 Task: Find a one-way flight from Los Angeles to Dickinson on May 9th for 3 adults in economy class, using American Airlines with 1 checked bag, departing between 14:00 and 15:00.
Action: Mouse moved to (380, 131)
Screenshot: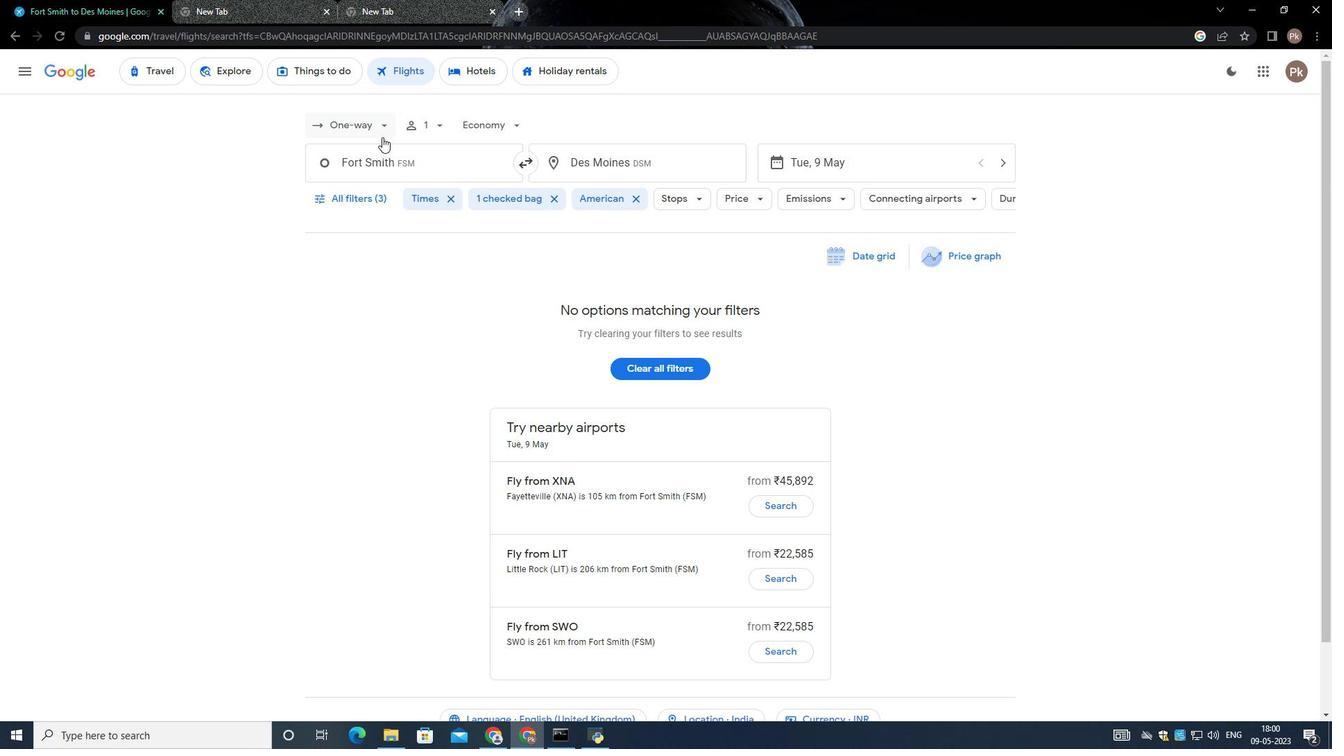
Action: Mouse pressed left at (380, 131)
Screenshot: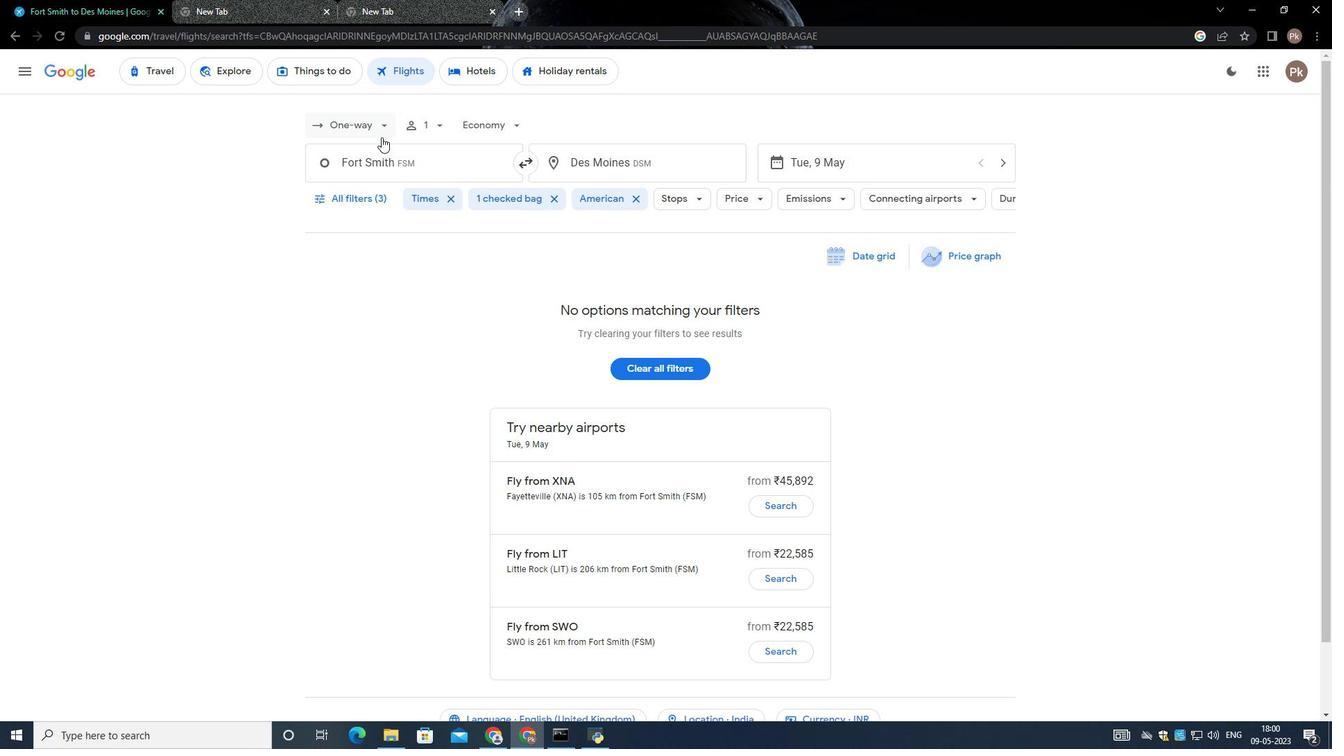 
Action: Mouse moved to (378, 187)
Screenshot: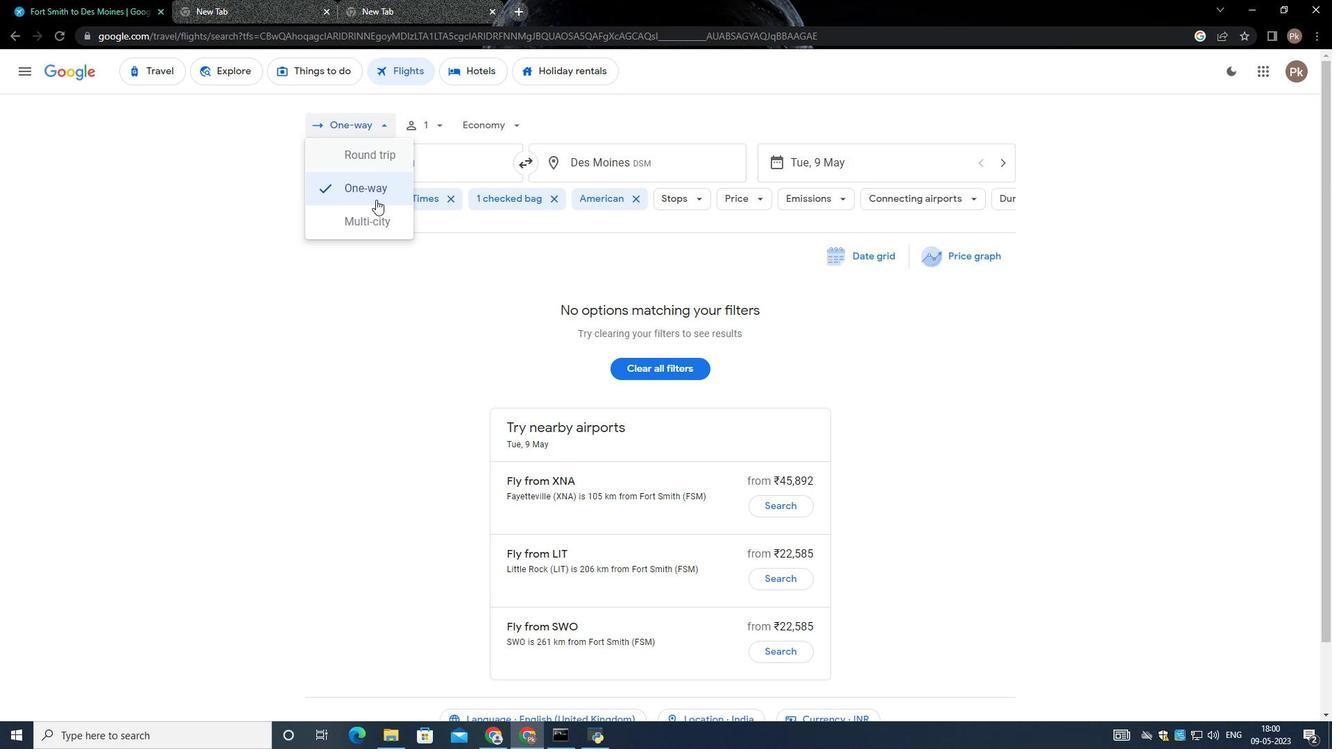 
Action: Mouse pressed left at (378, 187)
Screenshot: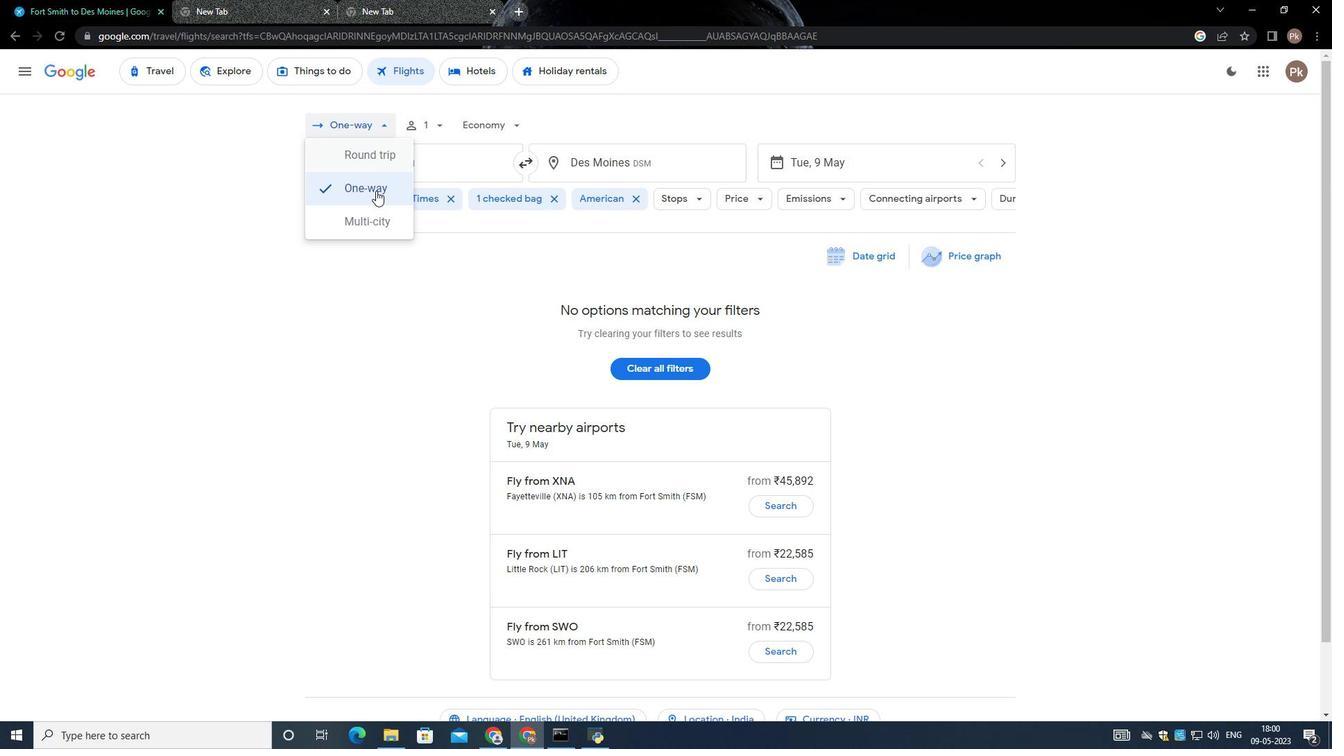 
Action: Mouse moved to (446, 127)
Screenshot: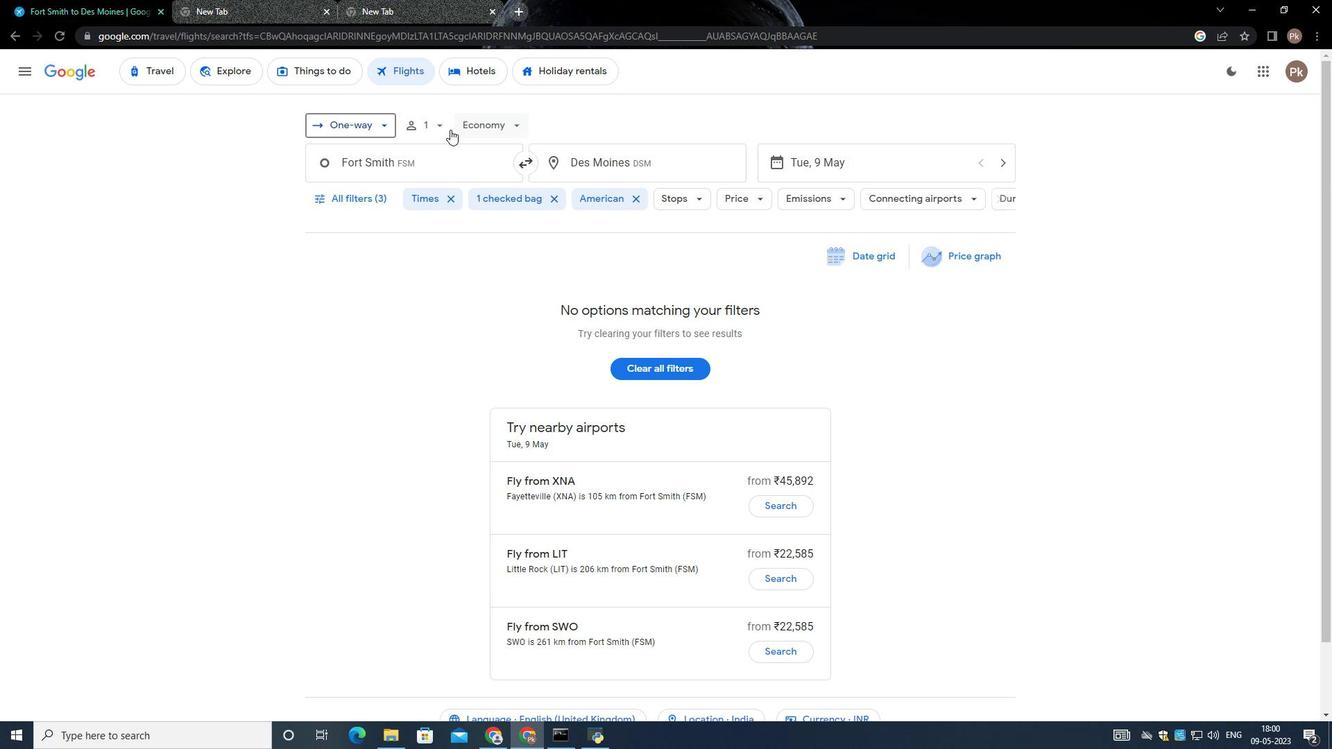 
Action: Mouse pressed left at (446, 127)
Screenshot: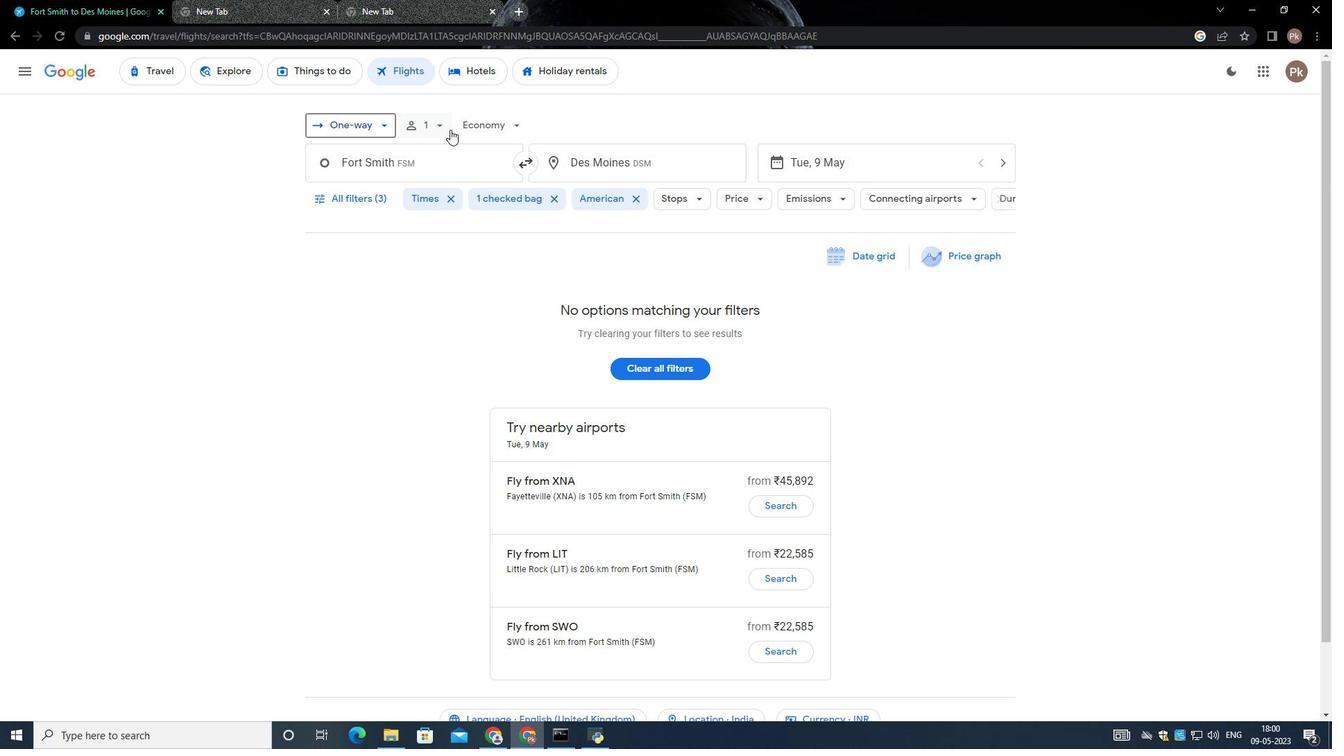 
Action: Mouse moved to (548, 154)
Screenshot: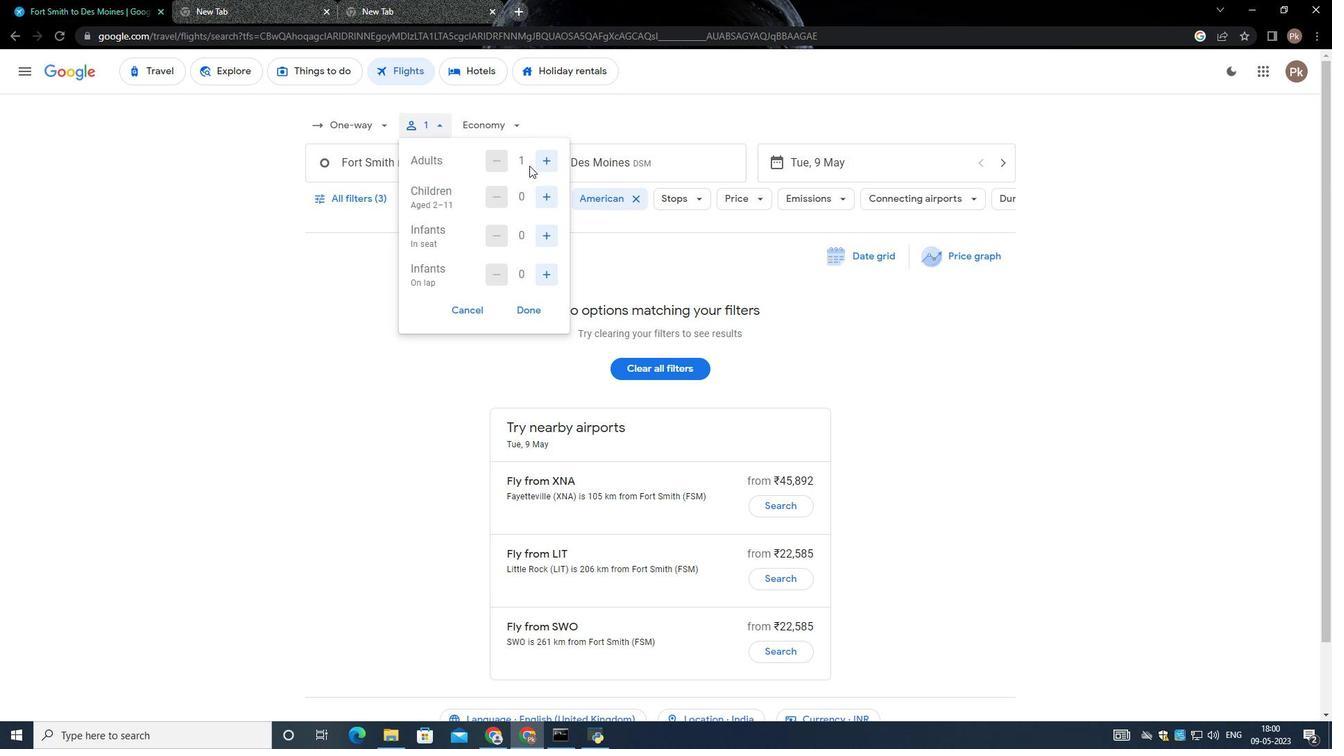 
Action: Mouse pressed left at (548, 154)
Screenshot: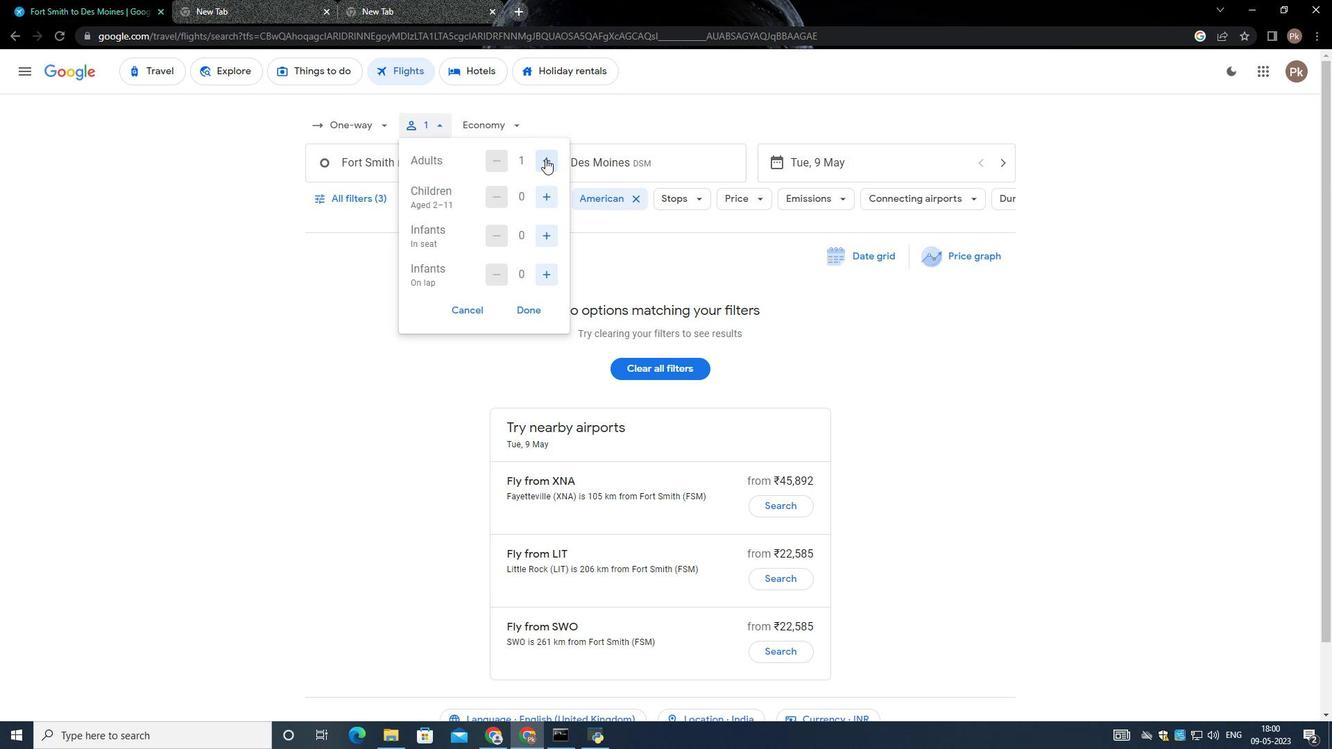 
Action: Mouse pressed left at (548, 154)
Screenshot: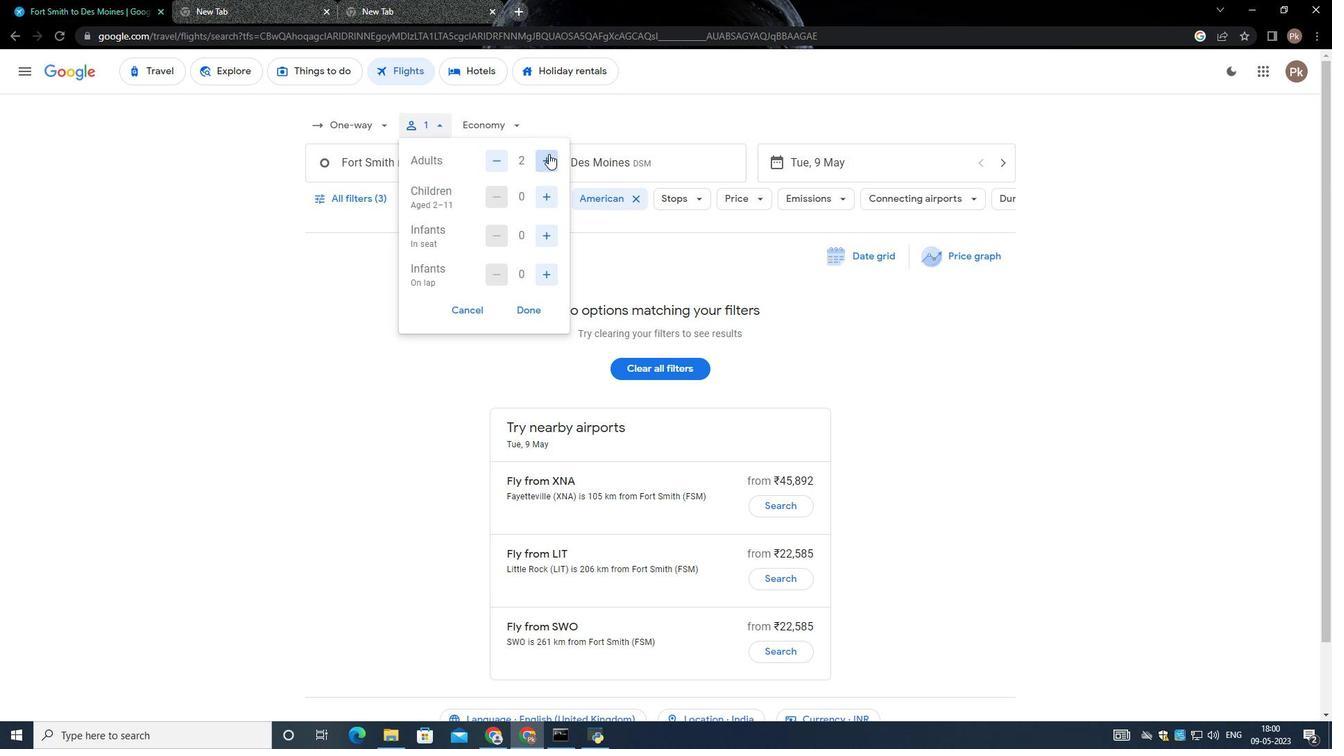 
Action: Mouse moved to (548, 154)
Screenshot: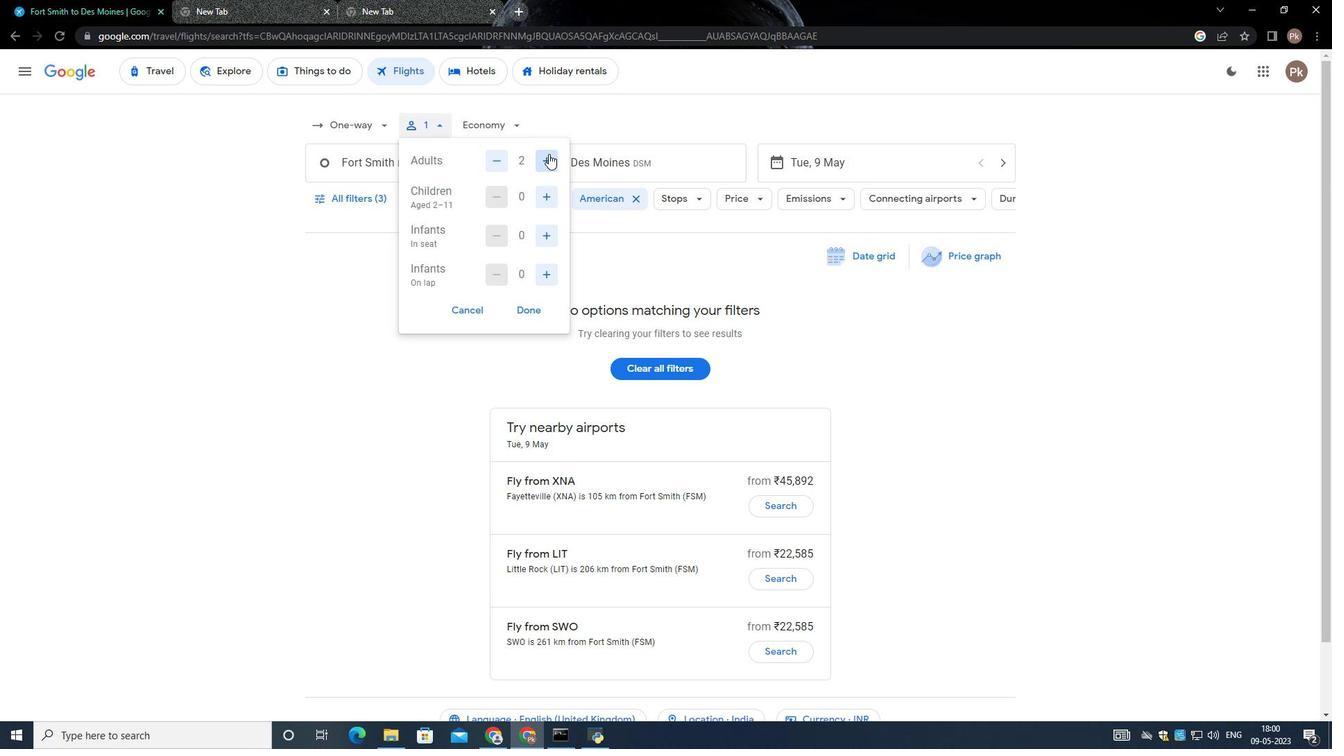 
Action: Mouse pressed left at (548, 154)
Screenshot: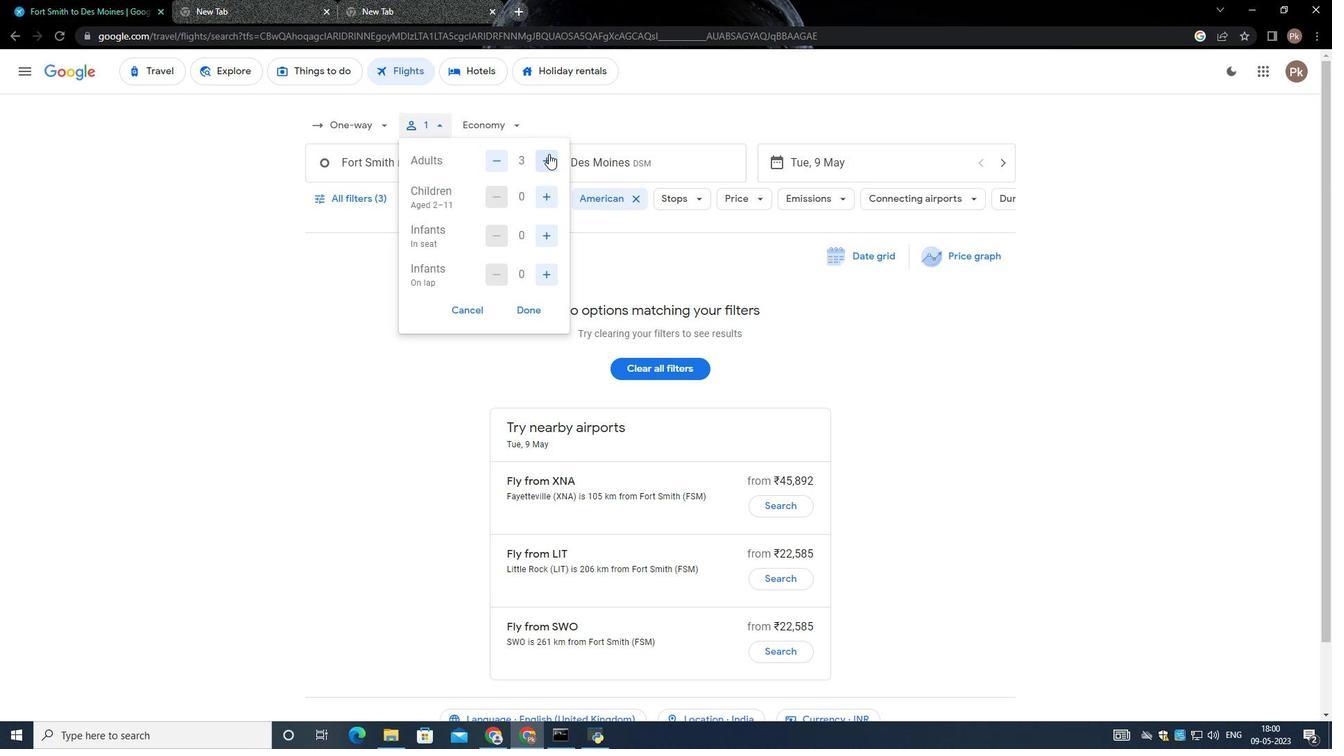 
Action: Mouse moved to (503, 159)
Screenshot: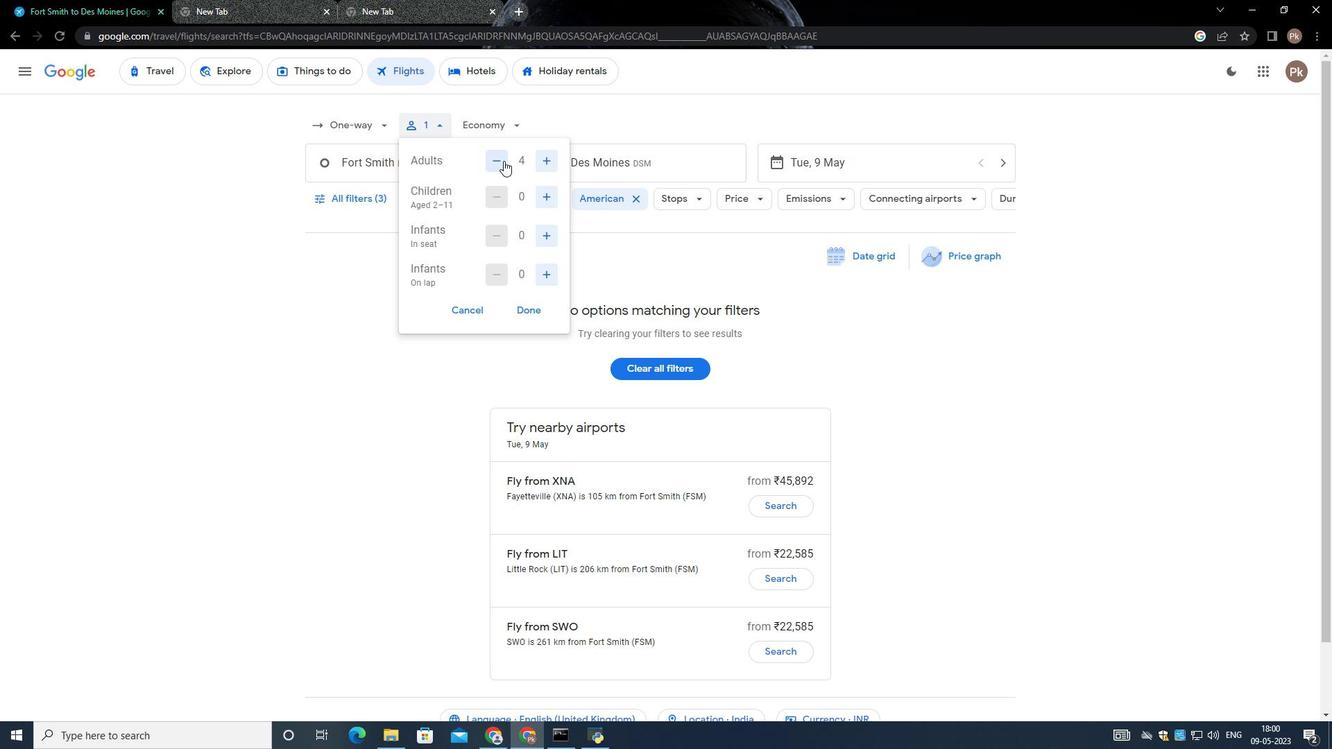 
Action: Mouse pressed left at (503, 159)
Screenshot: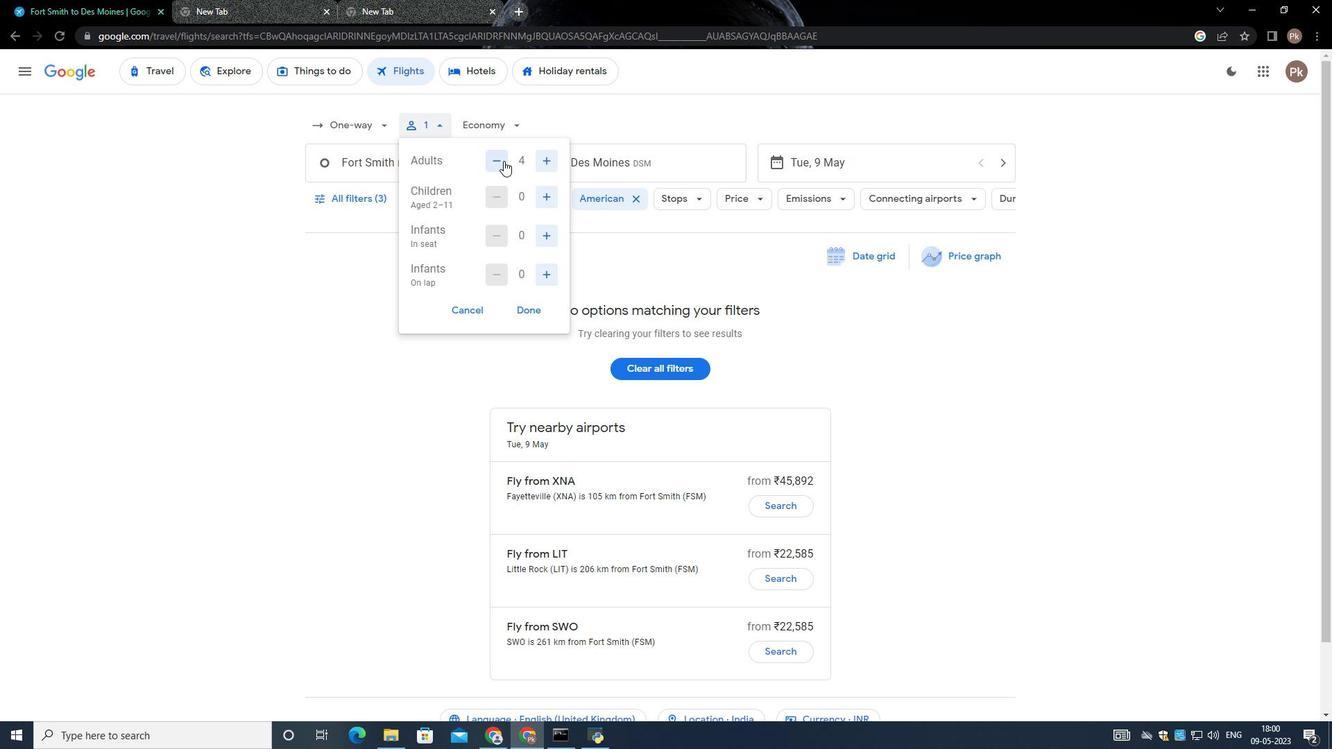 
Action: Mouse moved to (517, 304)
Screenshot: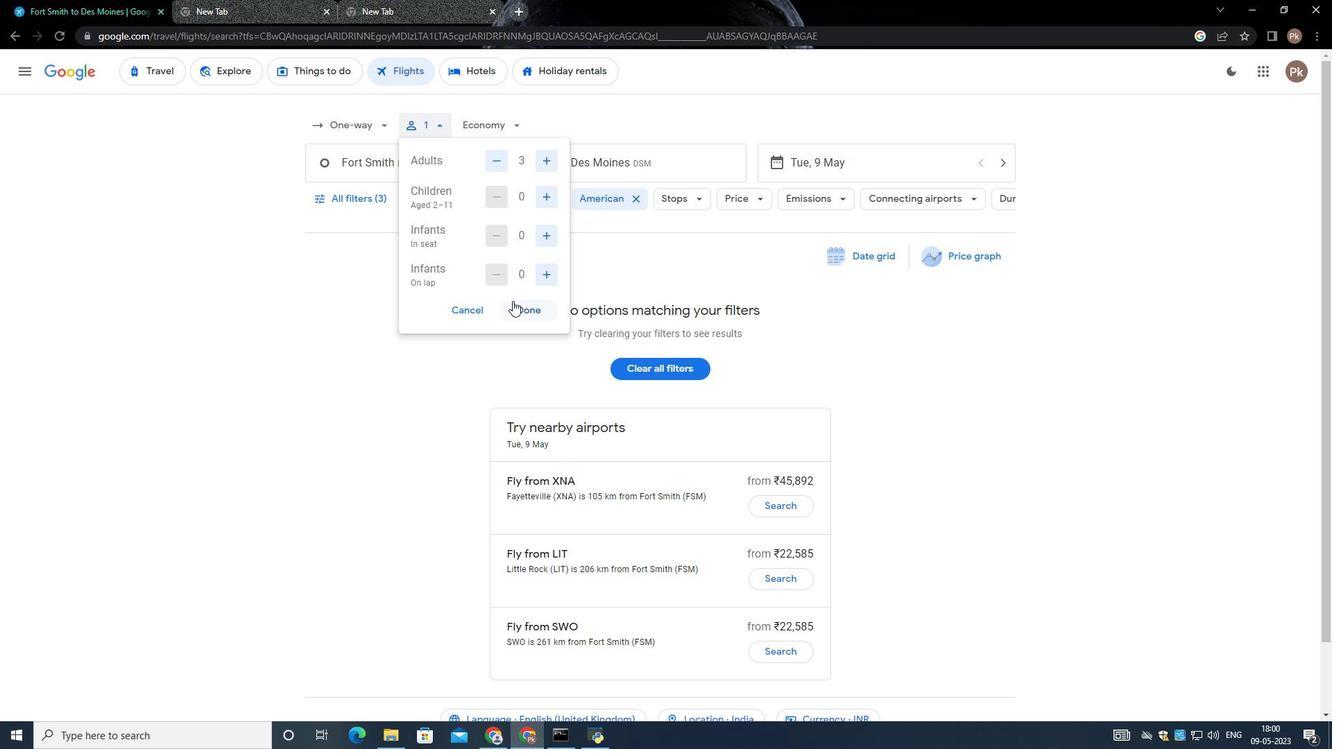 
Action: Mouse pressed left at (517, 304)
Screenshot: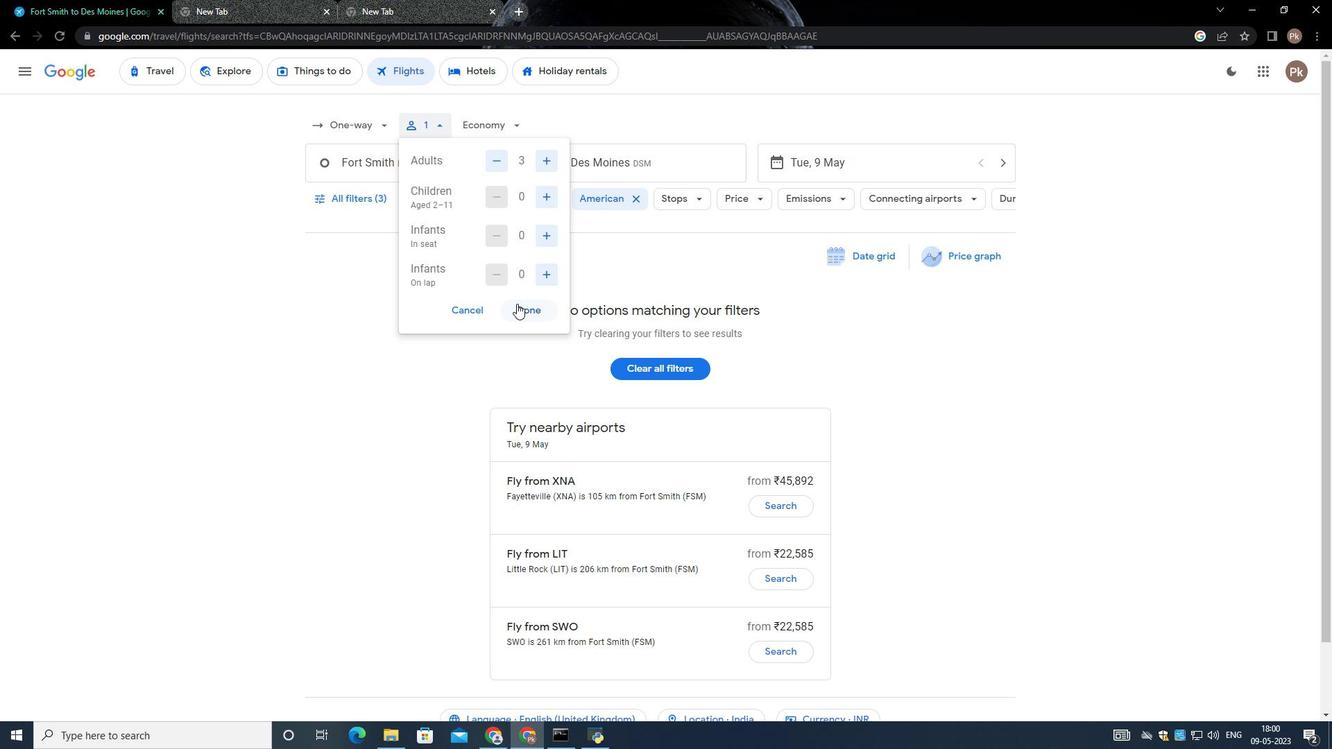 
Action: Mouse moved to (423, 161)
Screenshot: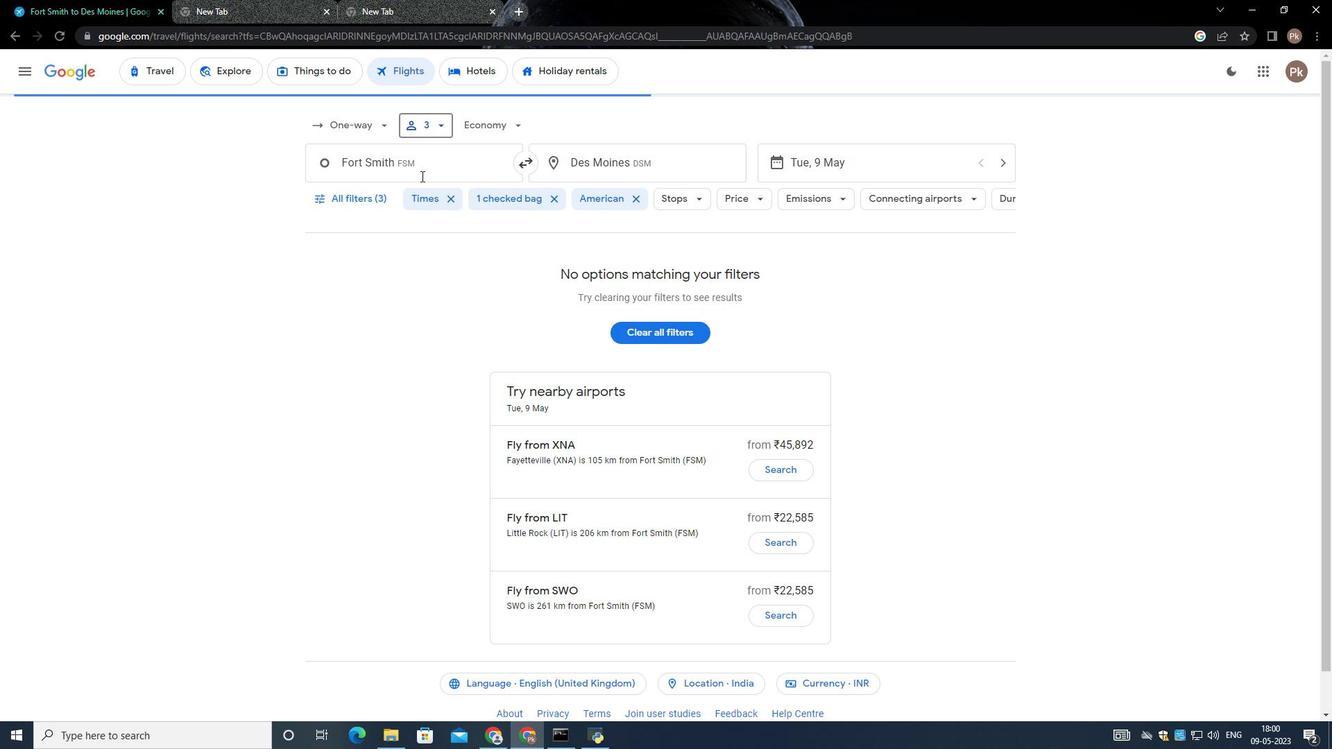 
Action: Mouse pressed left at (423, 161)
Screenshot: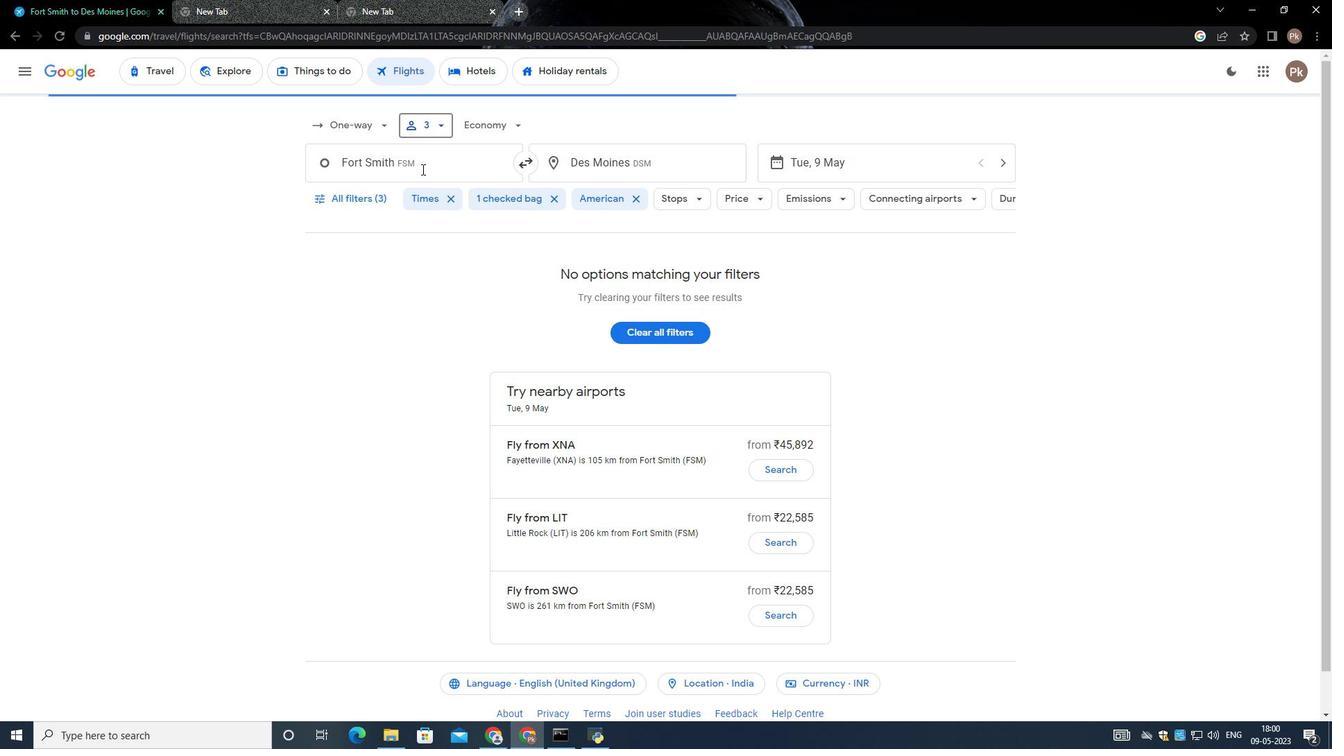 
Action: Key pressed <Key.backspace><Key.shift>Los<Key.space><Key.shift>Angeles<Key.space><Key.shift>Inter
Screenshot: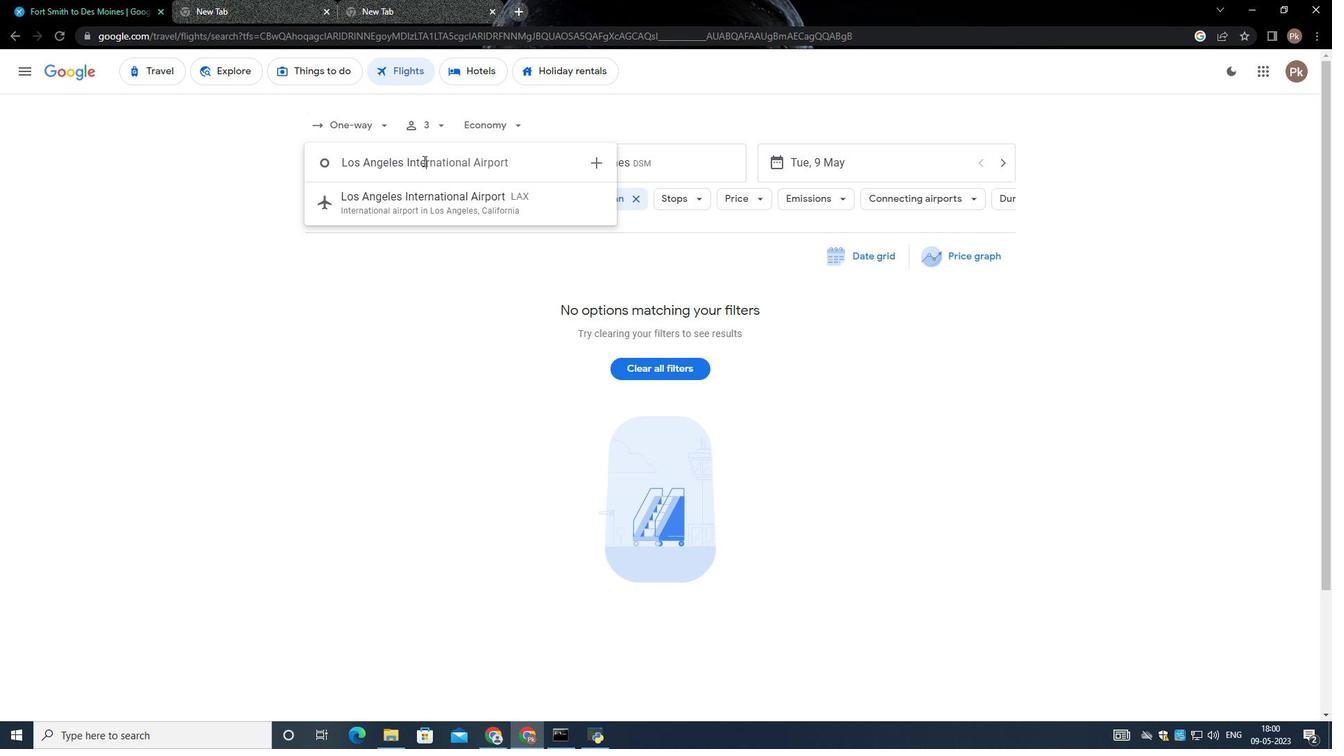 
Action: Mouse moved to (423, 192)
Screenshot: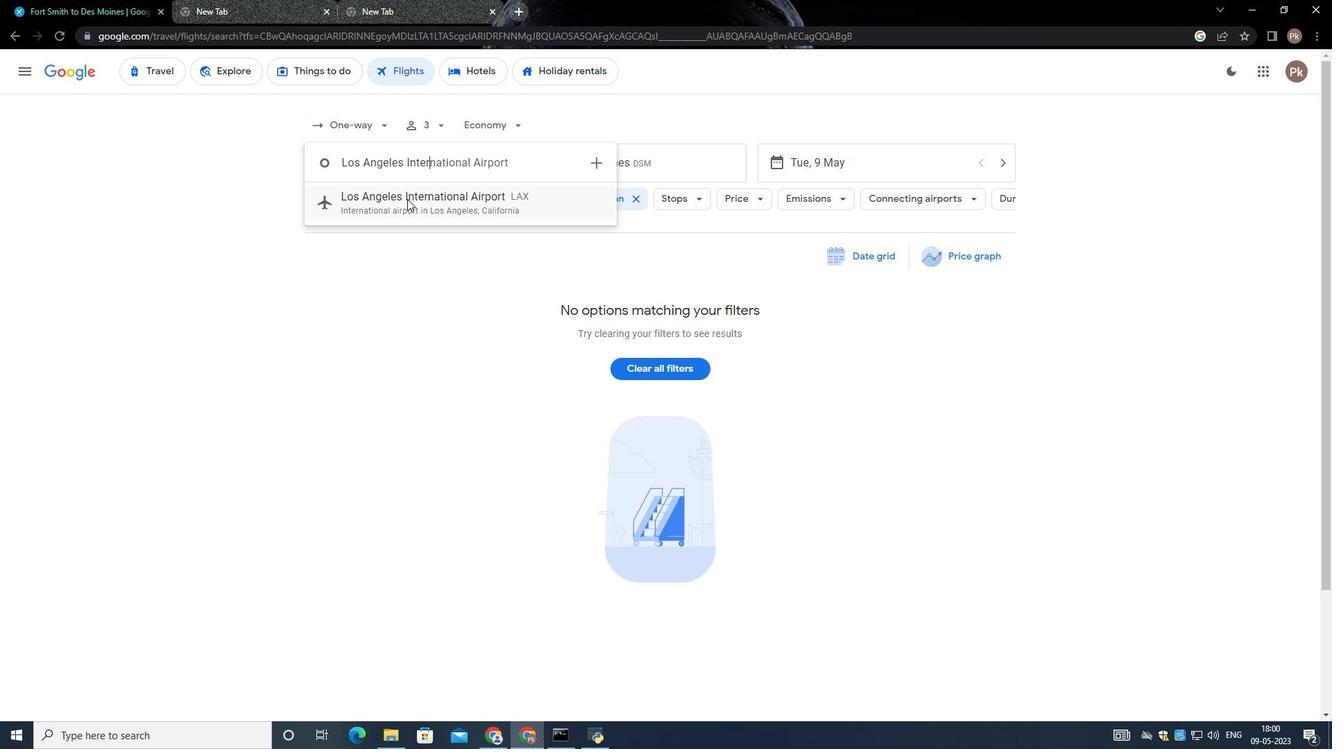 
Action: Mouse pressed left at (423, 192)
Screenshot: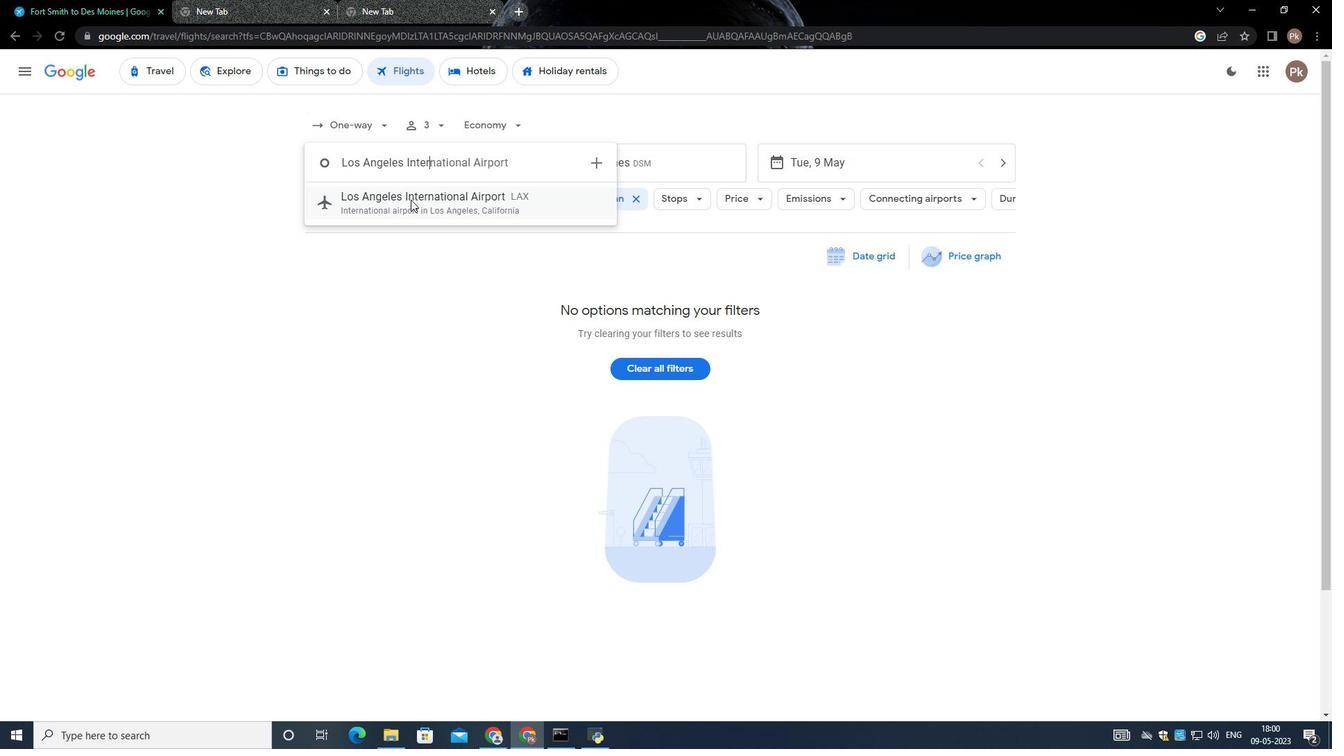 
Action: Mouse moved to (593, 159)
Screenshot: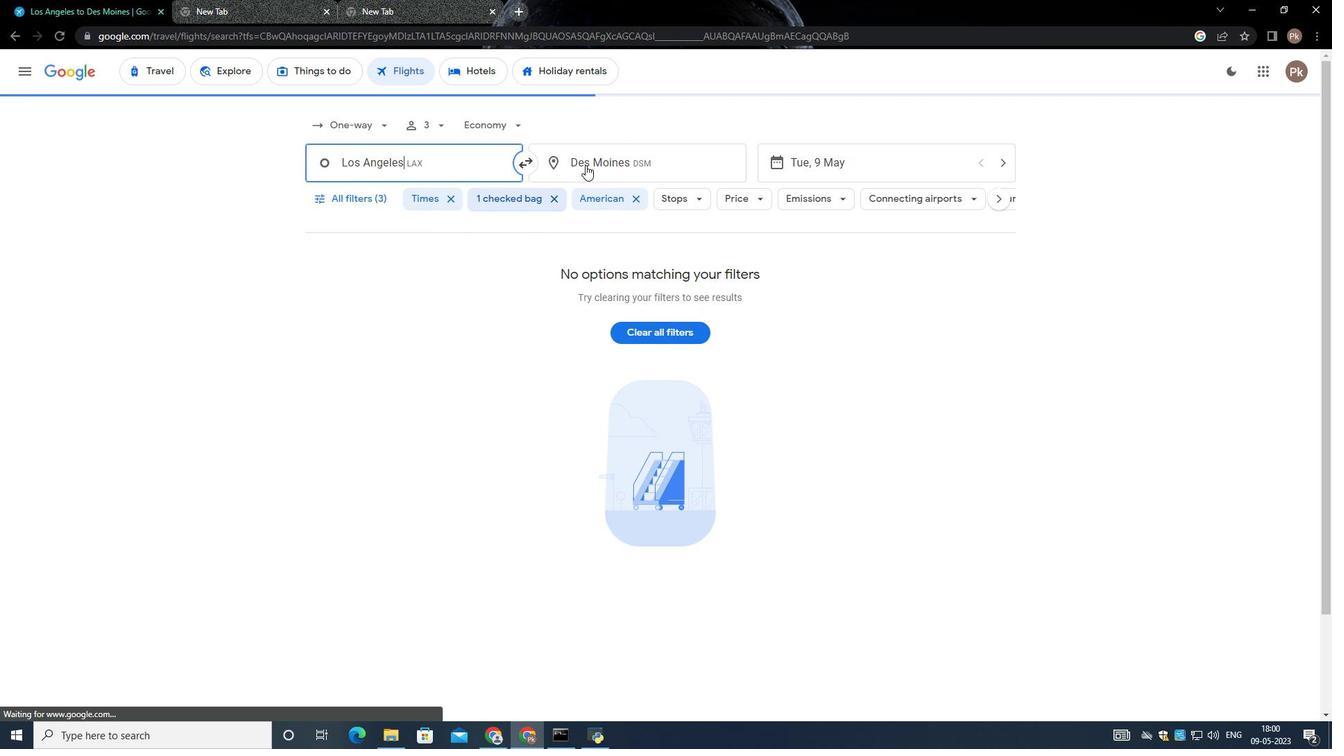 
Action: Mouse pressed left at (593, 159)
Screenshot: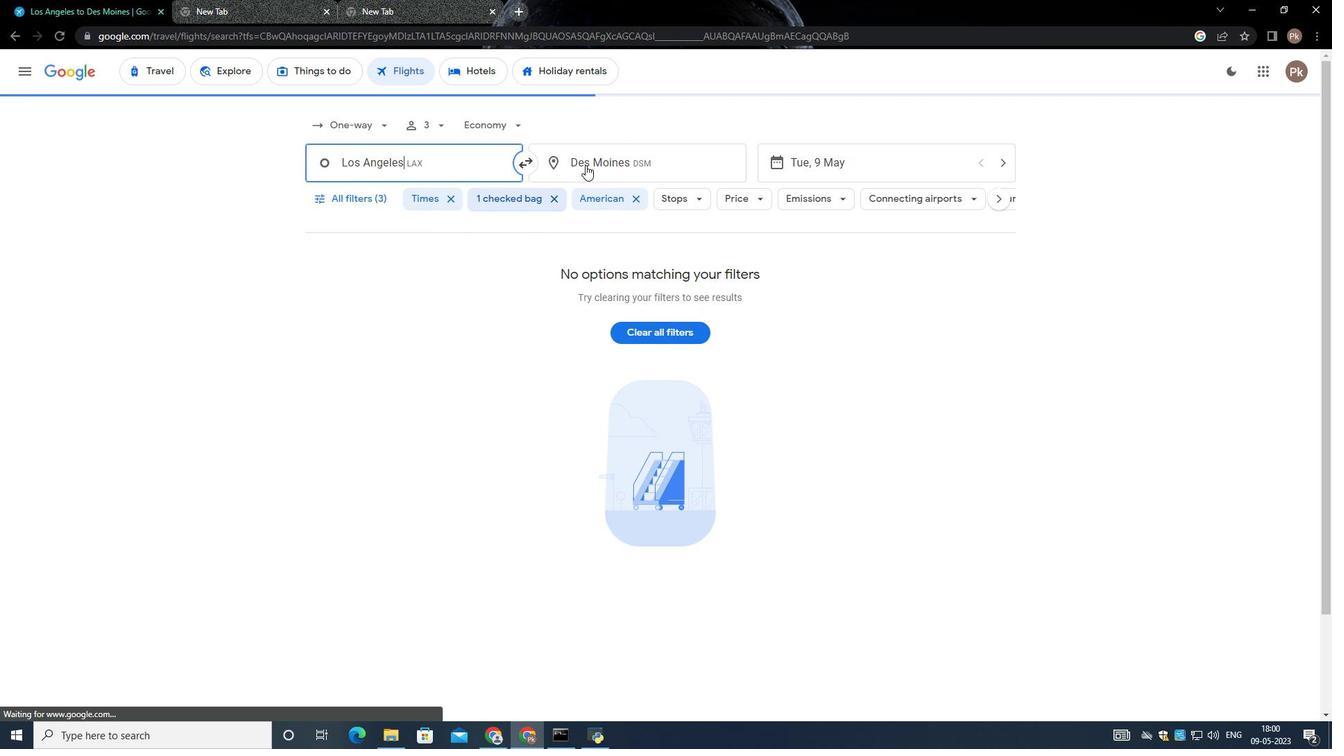 
Action: Mouse moved to (505, 154)
Screenshot: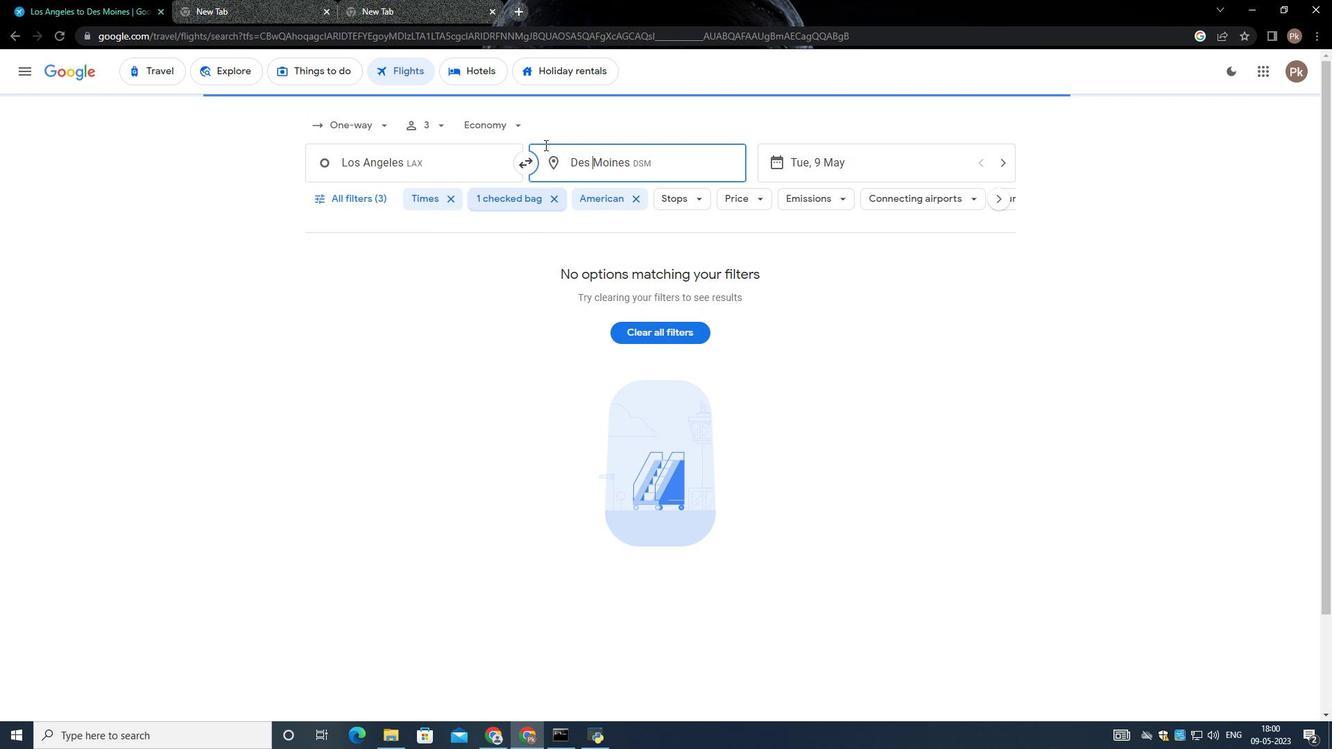 
Action: Key pressed <Key.backspace><Key.shift><Key.shift><Key.shift><Key.shift><Key.shift><Key.shift><Key.shift><Key.shift><Key.shift><Key.shift><Key.shift><Key.shift><Key.shift>Dickinson
Screenshot: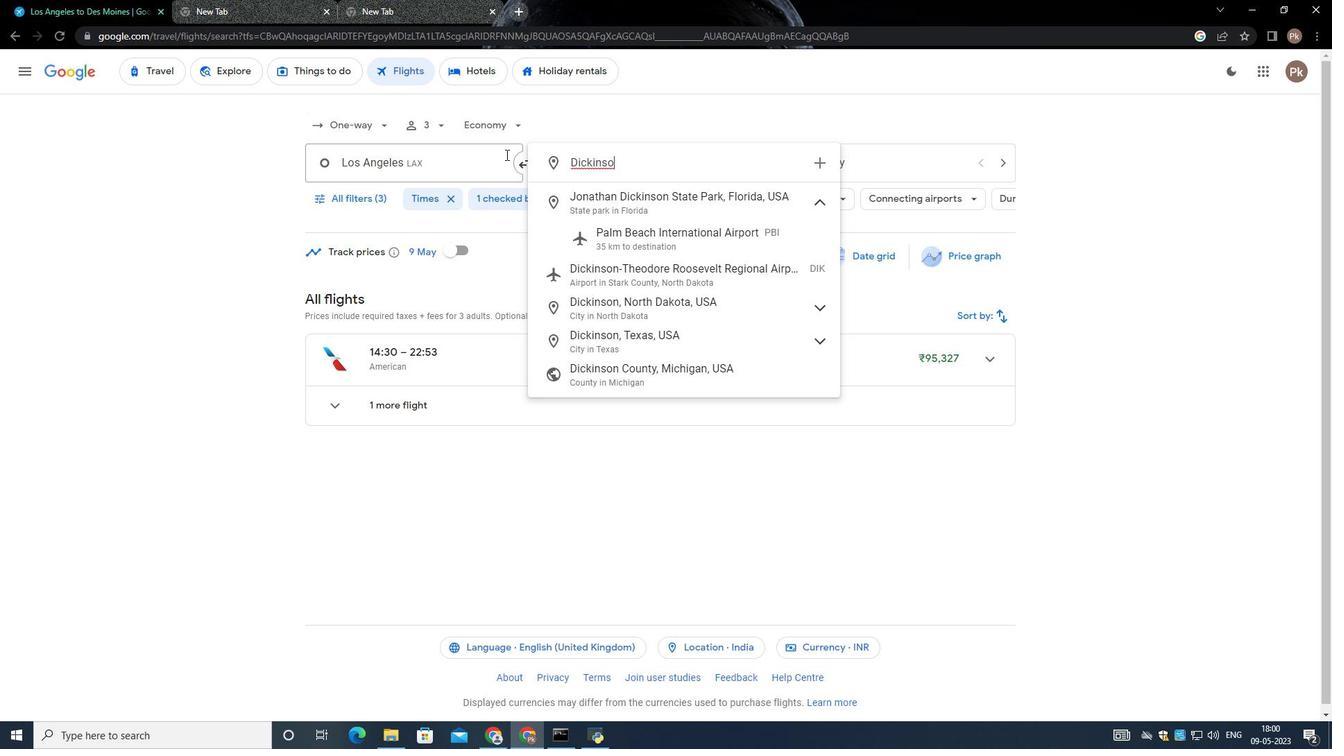 
Action: Mouse moved to (657, 270)
Screenshot: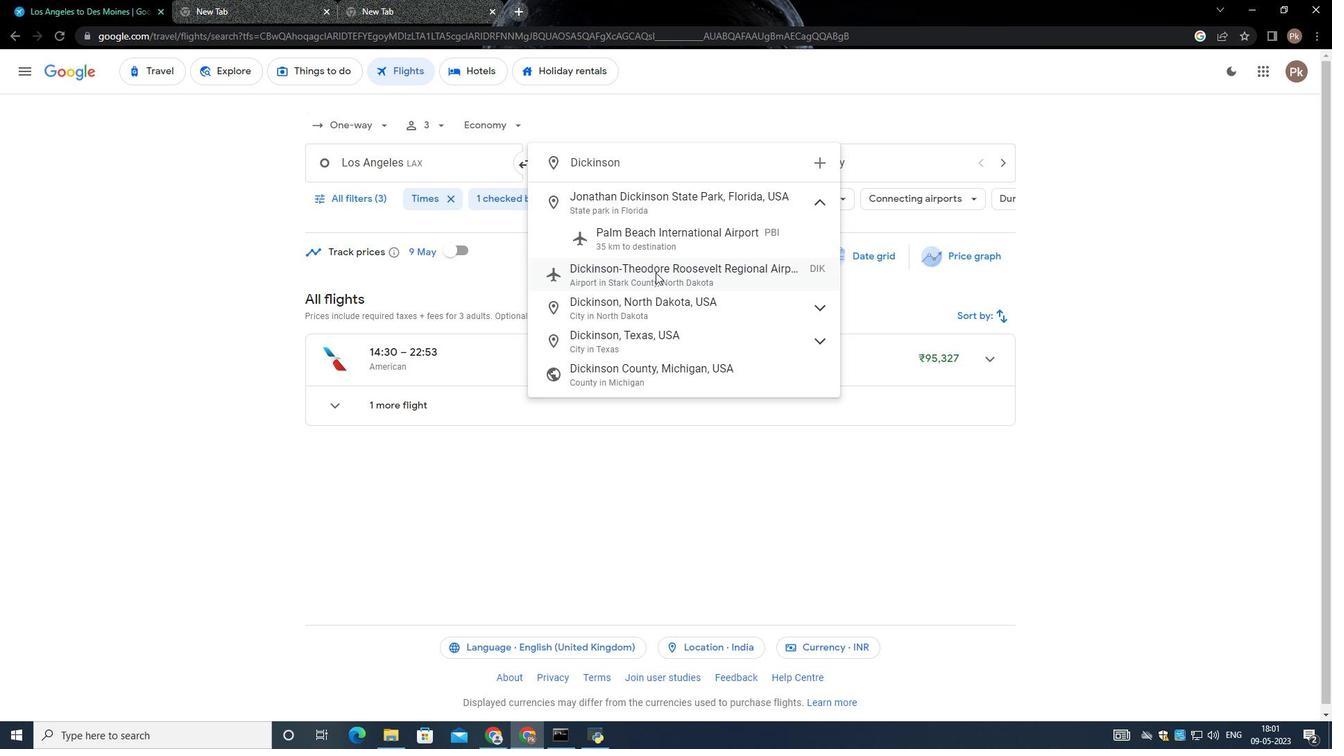 
Action: Mouse pressed left at (657, 270)
Screenshot: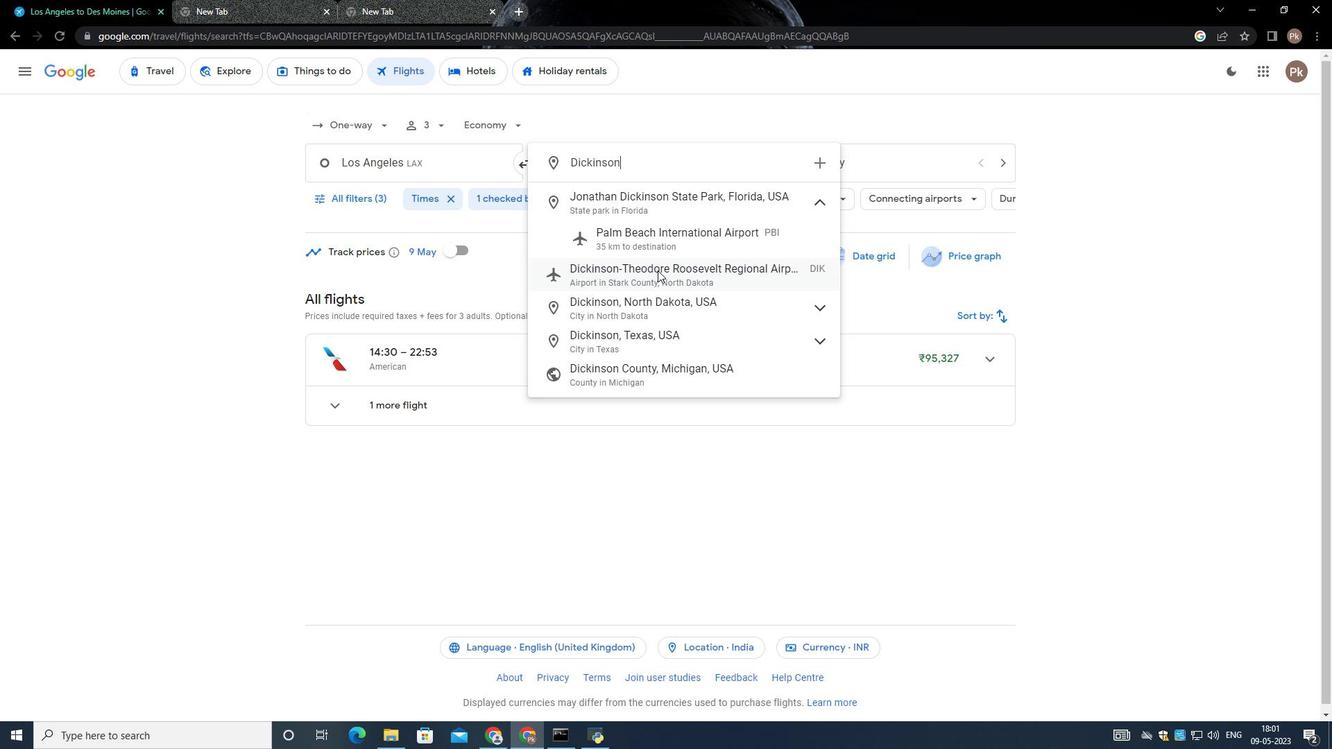 
Action: Mouse moved to (835, 168)
Screenshot: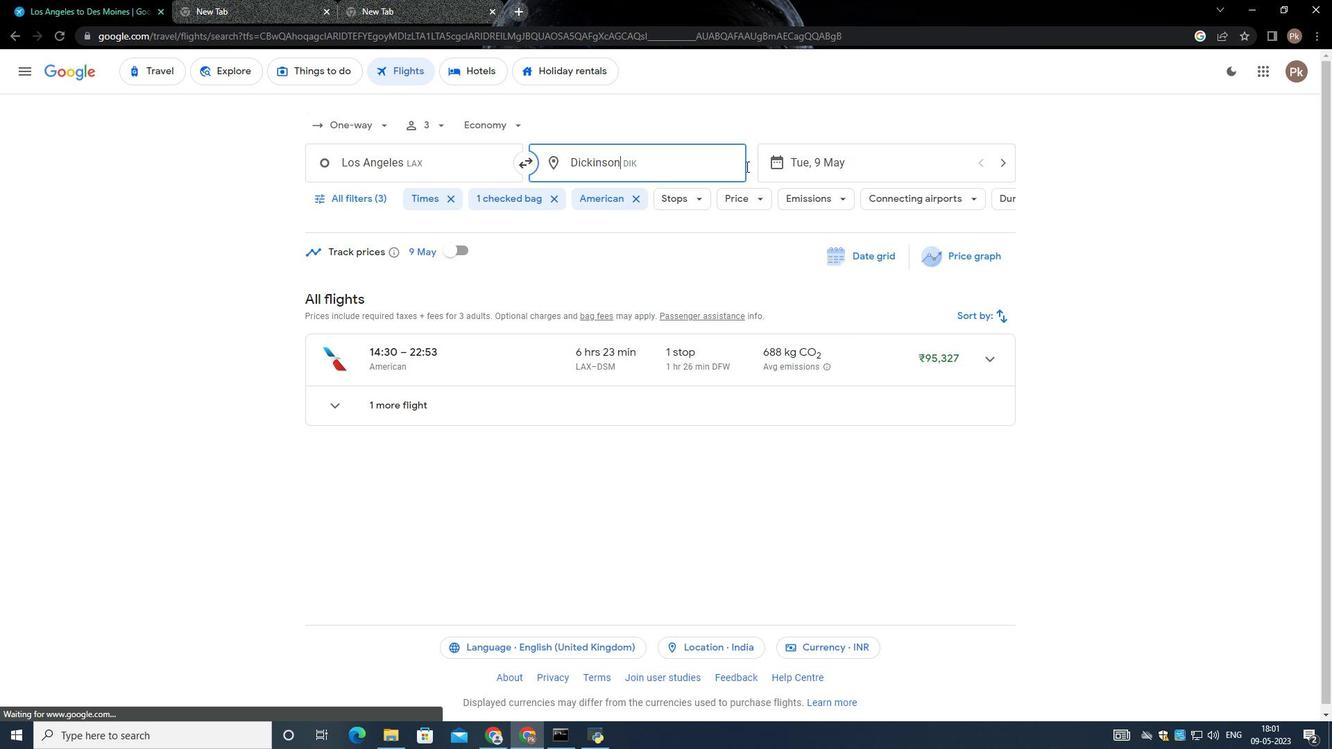 
Action: Mouse pressed left at (835, 168)
Screenshot: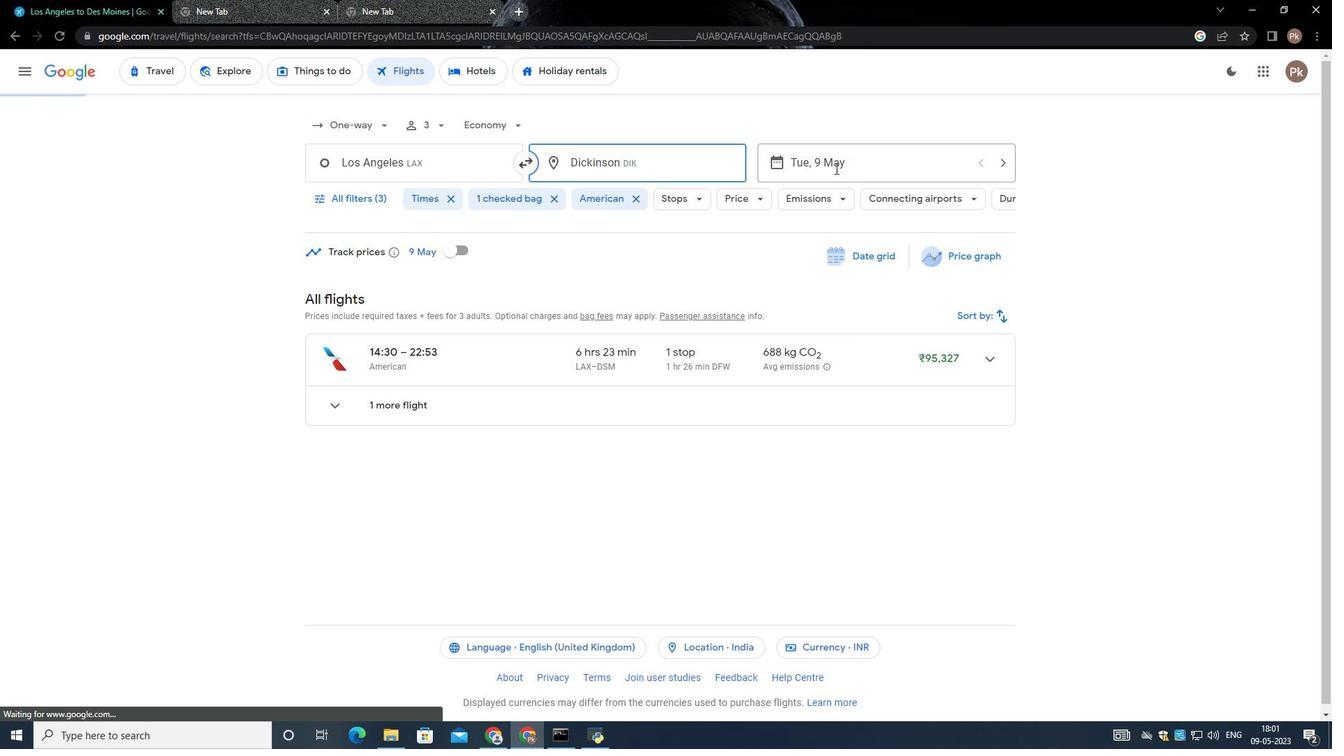 
Action: Mouse moved to (583, 312)
Screenshot: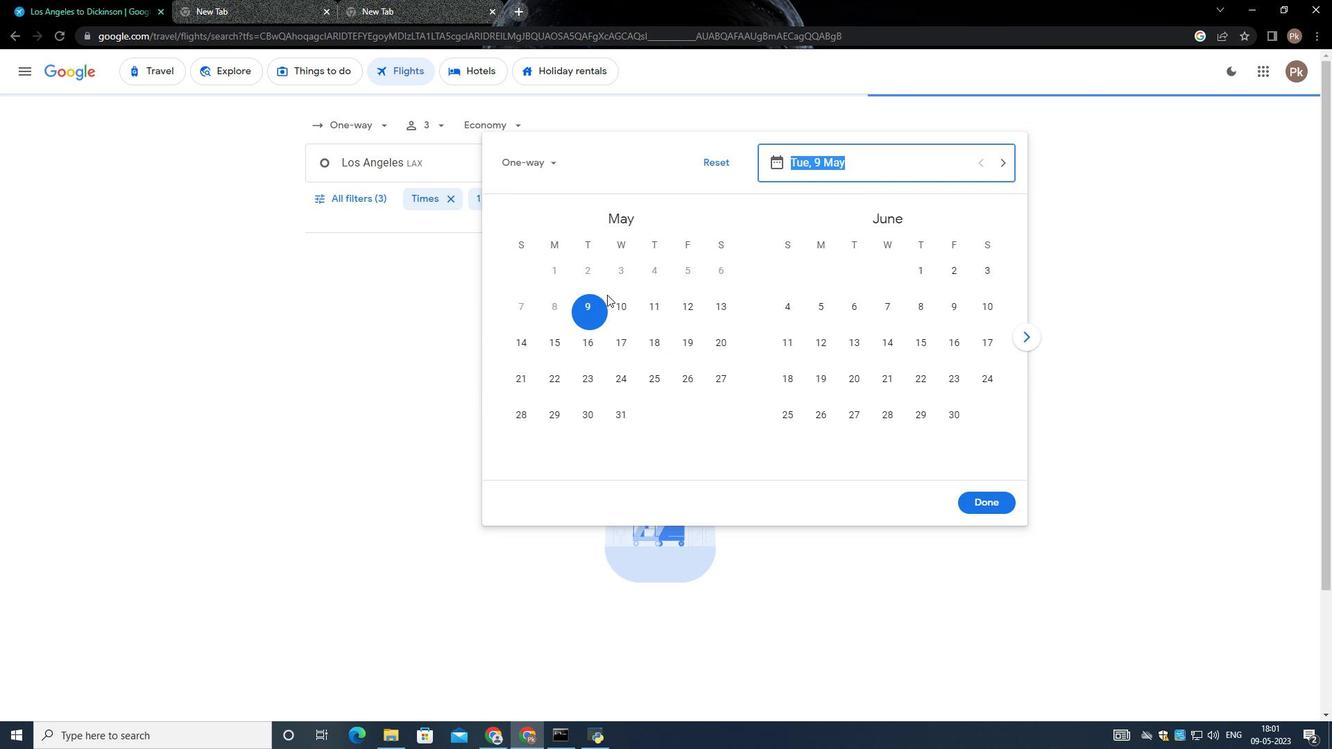 
Action: Mouse pressed left at (583, 312)
Screenshot: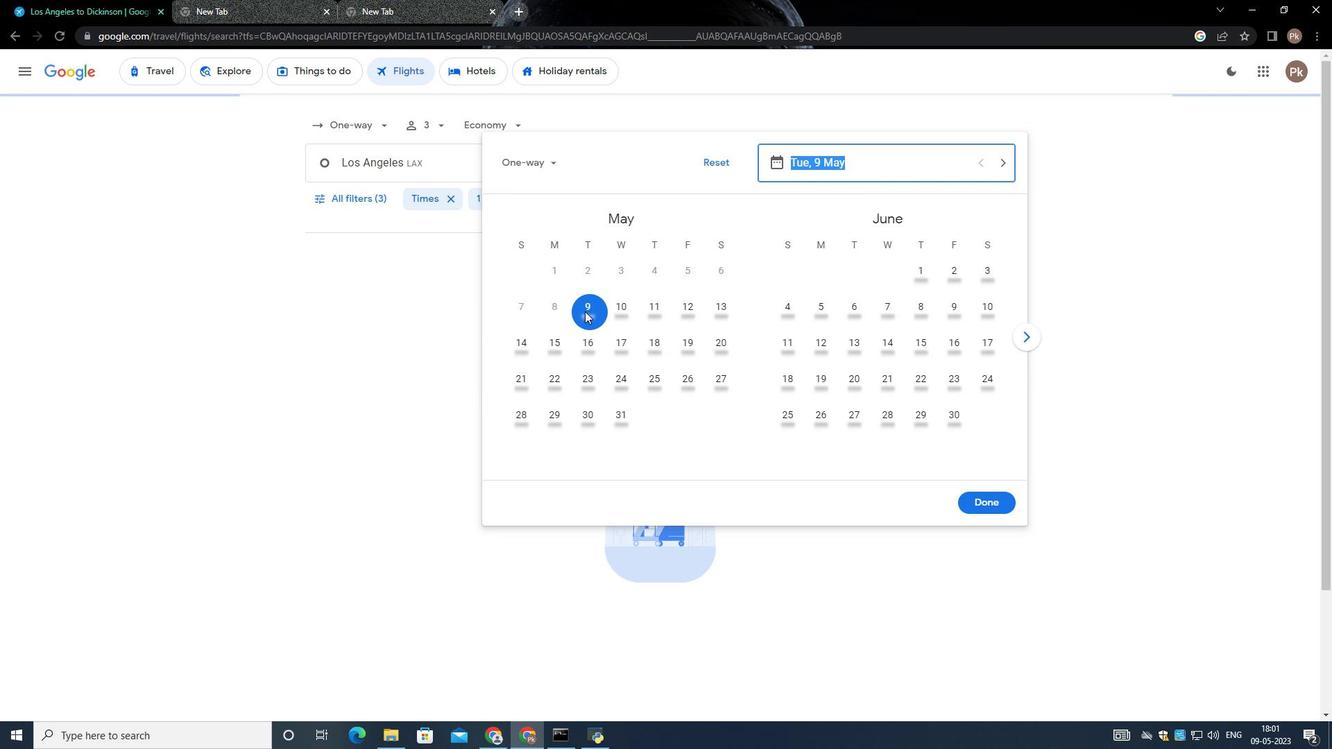 
Action: Mouse moved to (984, 494)
Screenshot: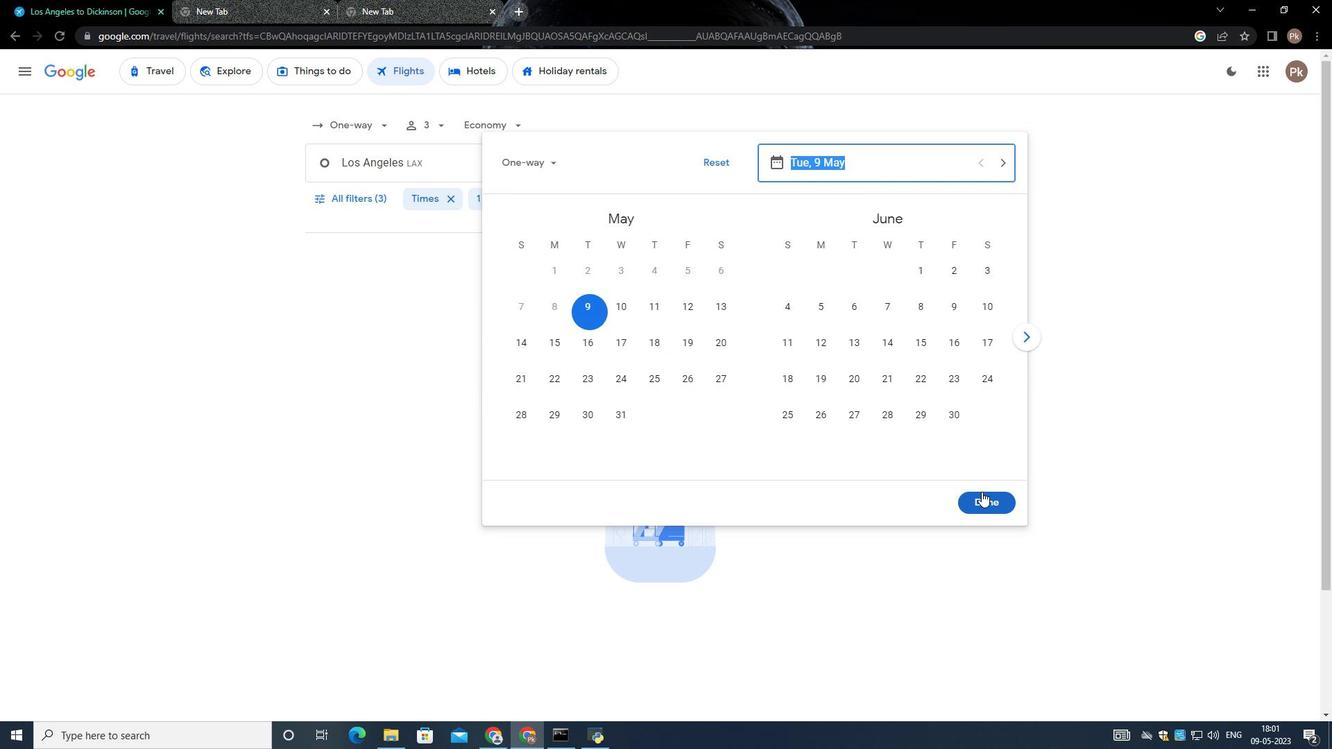 
Action: Mouse pressed left at (984, 494)
Screenshot: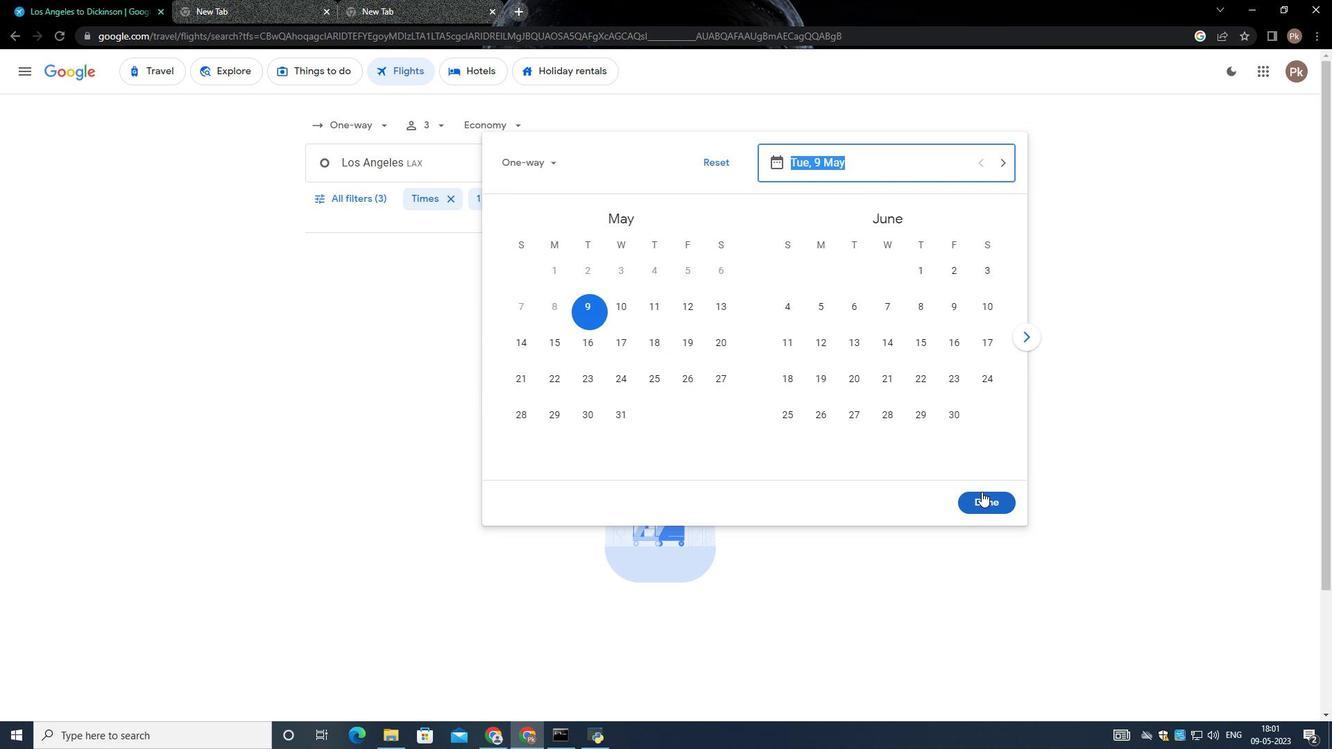 
Action: Mouse moved to (371, 192)
Screenshot: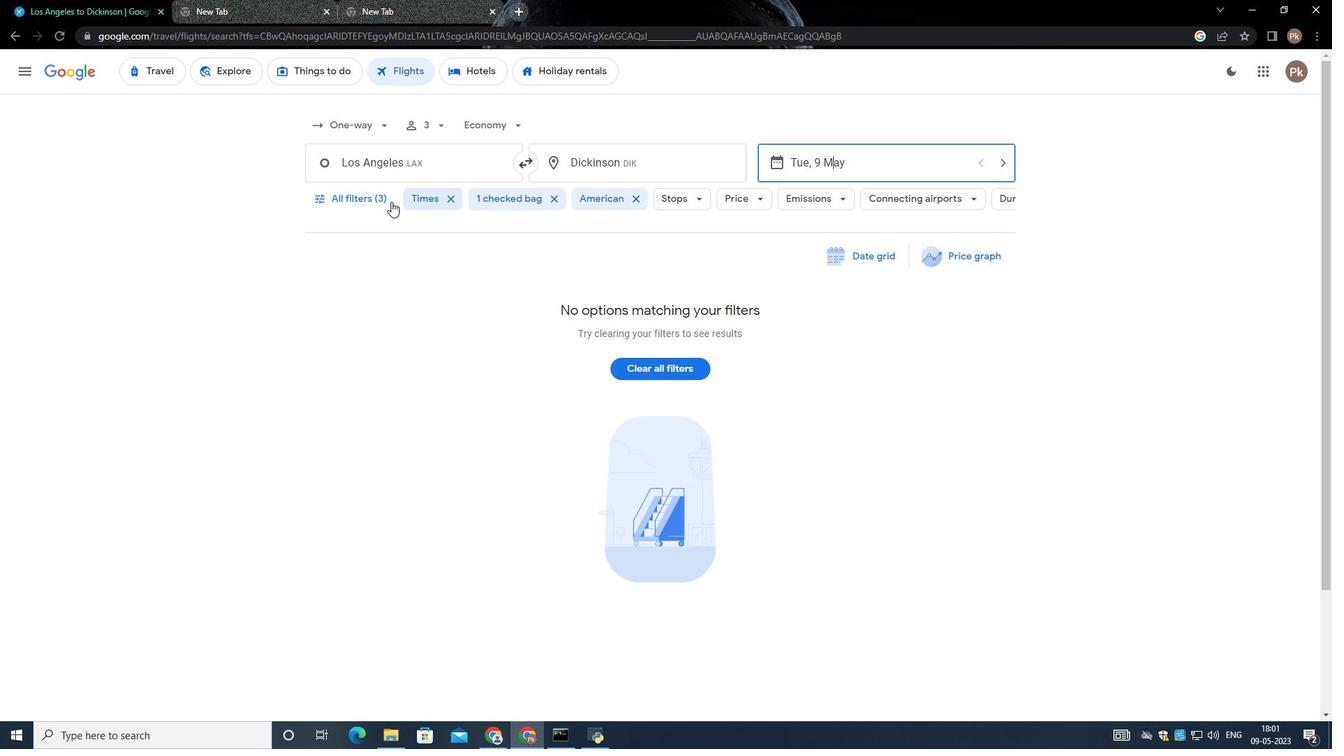 
Action: Mouse pressed left at (371, 192)
Screenshot: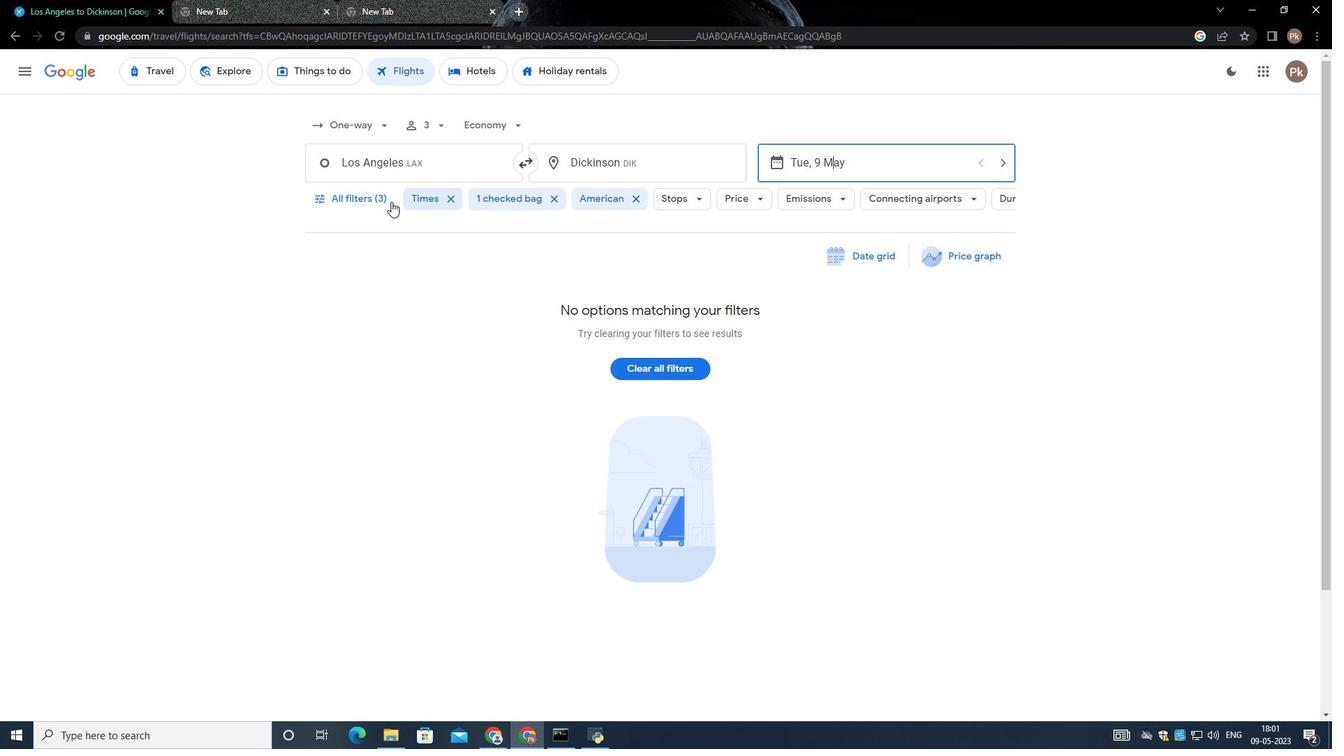 
Action: Mouse moved to (485, 410)
Screenshot: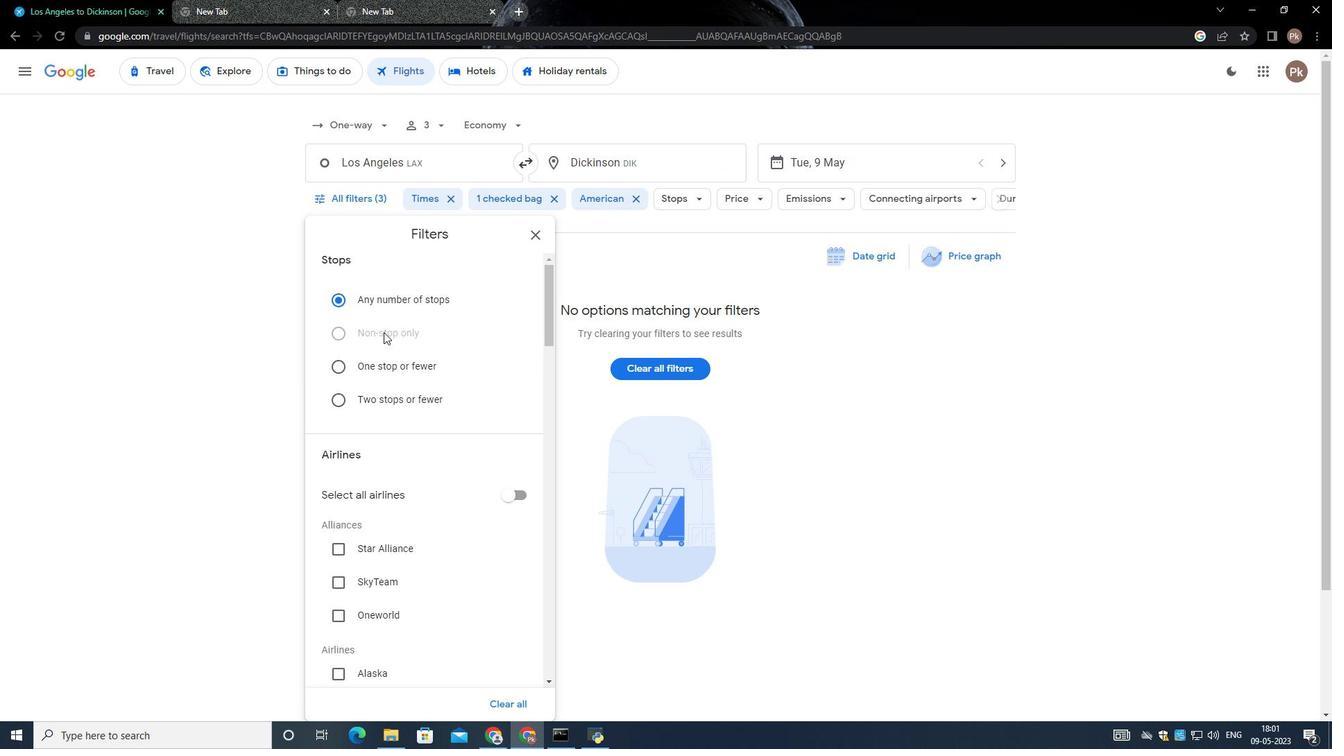 
Action: Mouse scrolled (485, 410) with delta (0, 0)
Screenshot: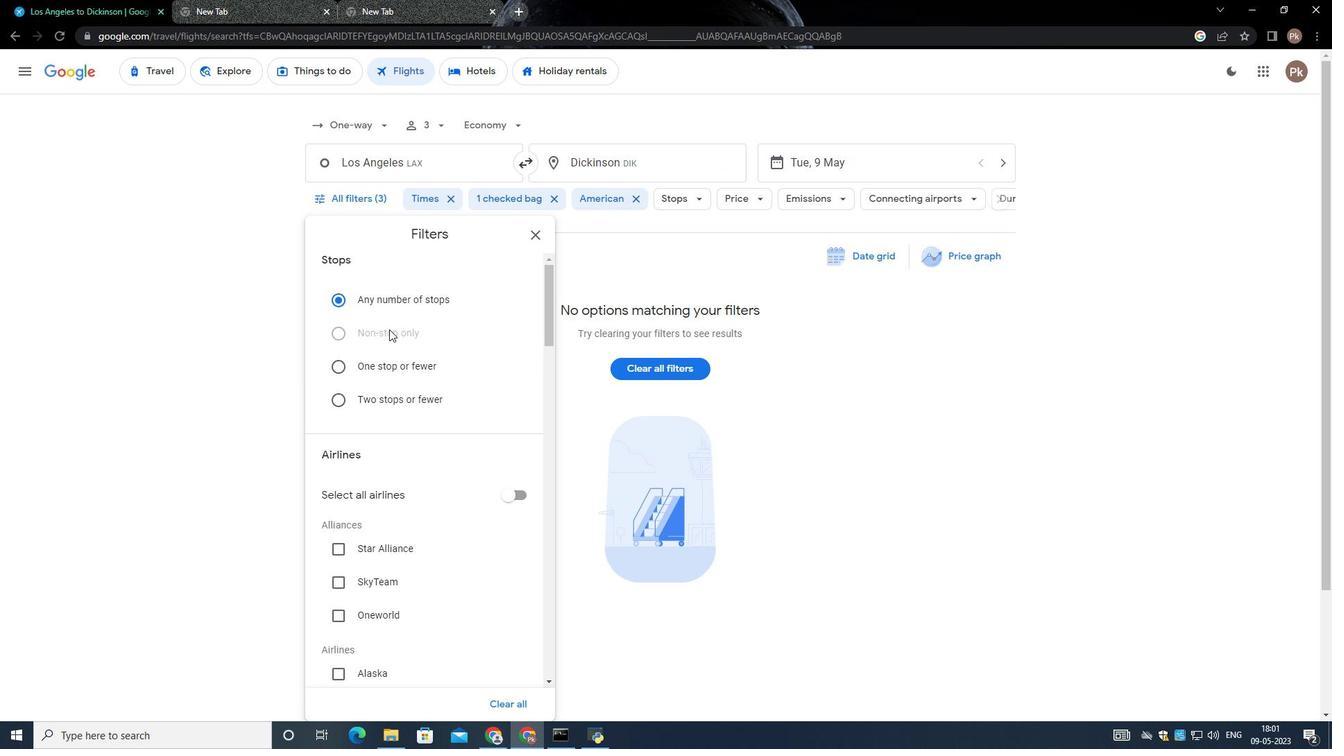 
Action: Mouse moved to (481, 421)
Screenshot: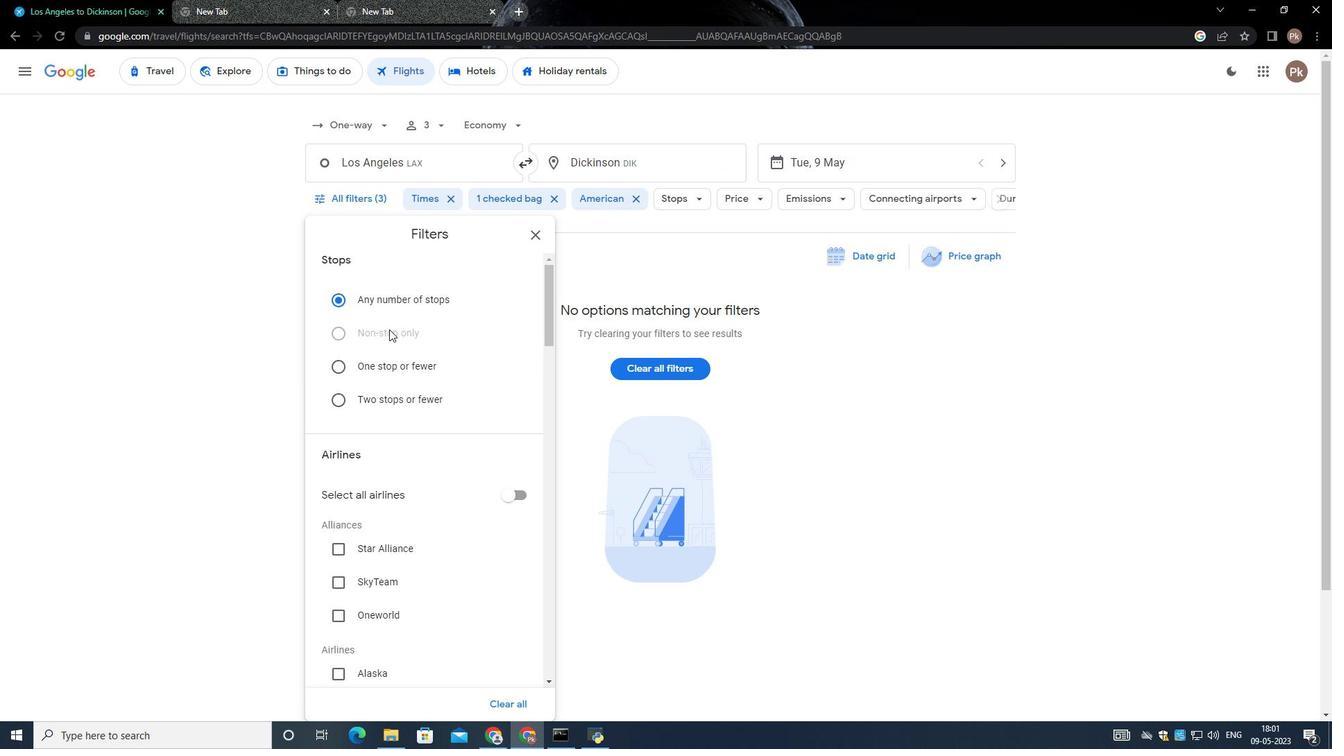 
Action: Mouse scrolled (481, 421) with delta (0, 0)
Screenshot: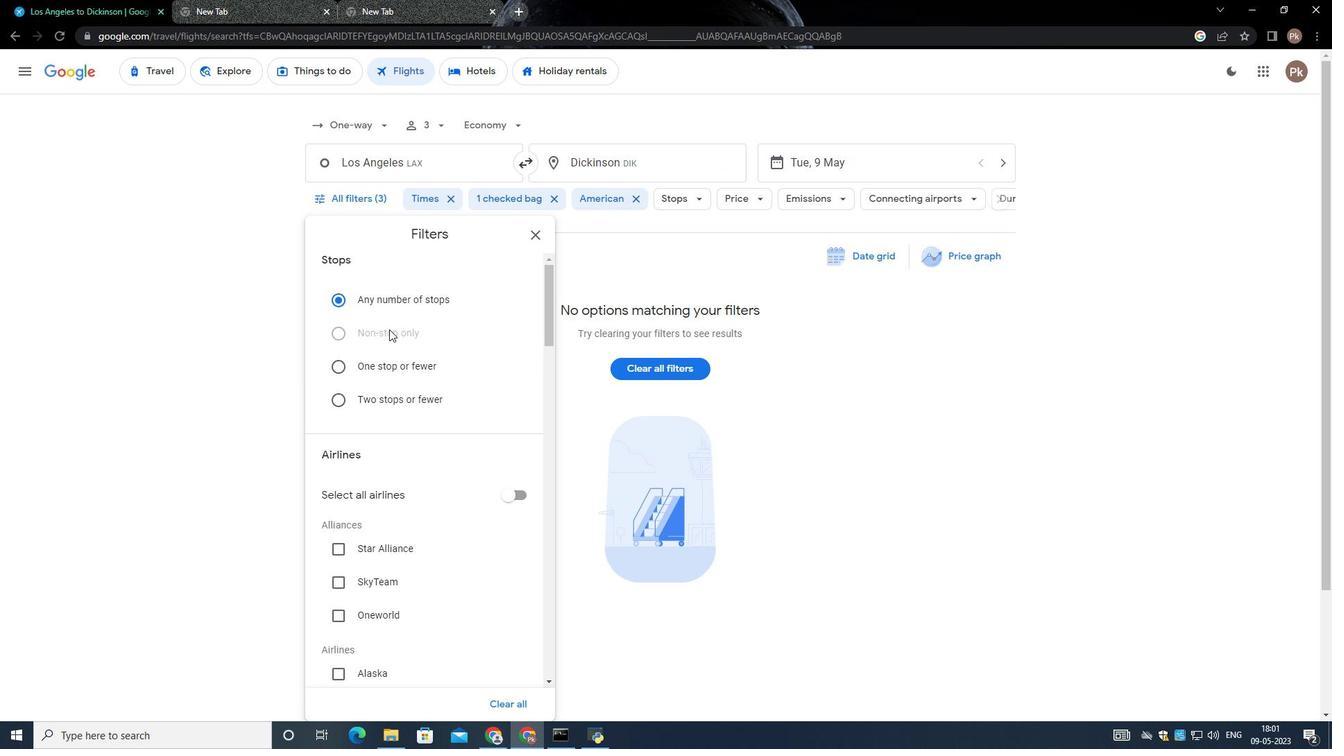 
Action: Mouse moved to (478, 427)
Screenshot: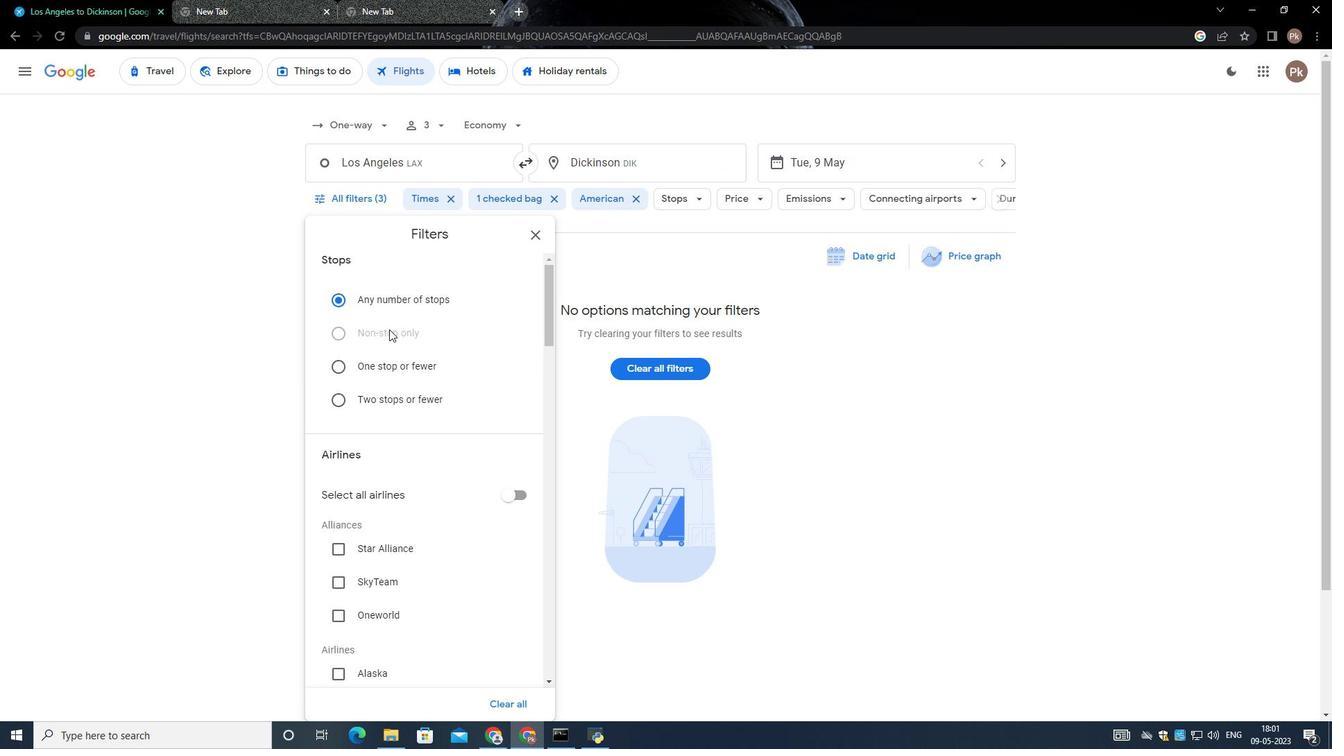 
Action: Mouse scrolled (478, 426) with delta (0, 0)
Screenshot: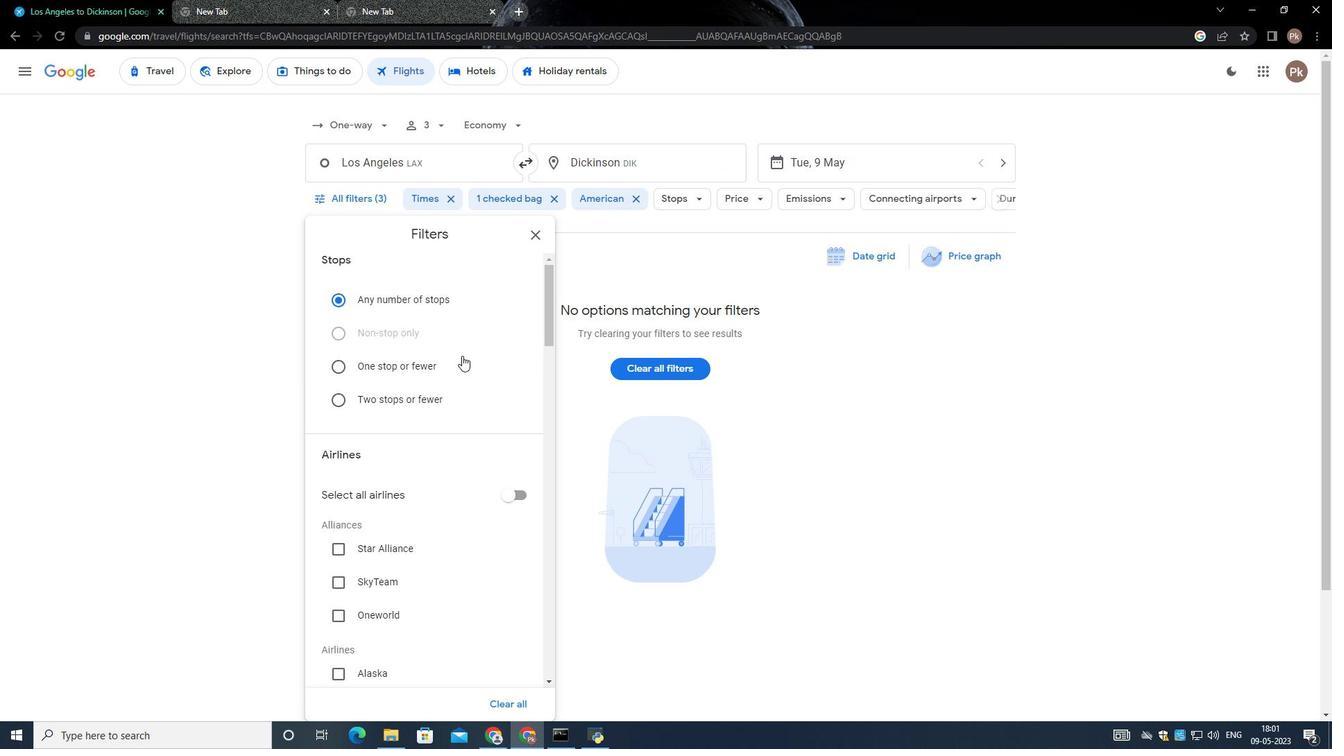 
Action: Mouse moved to (475, 427)
Screenshot: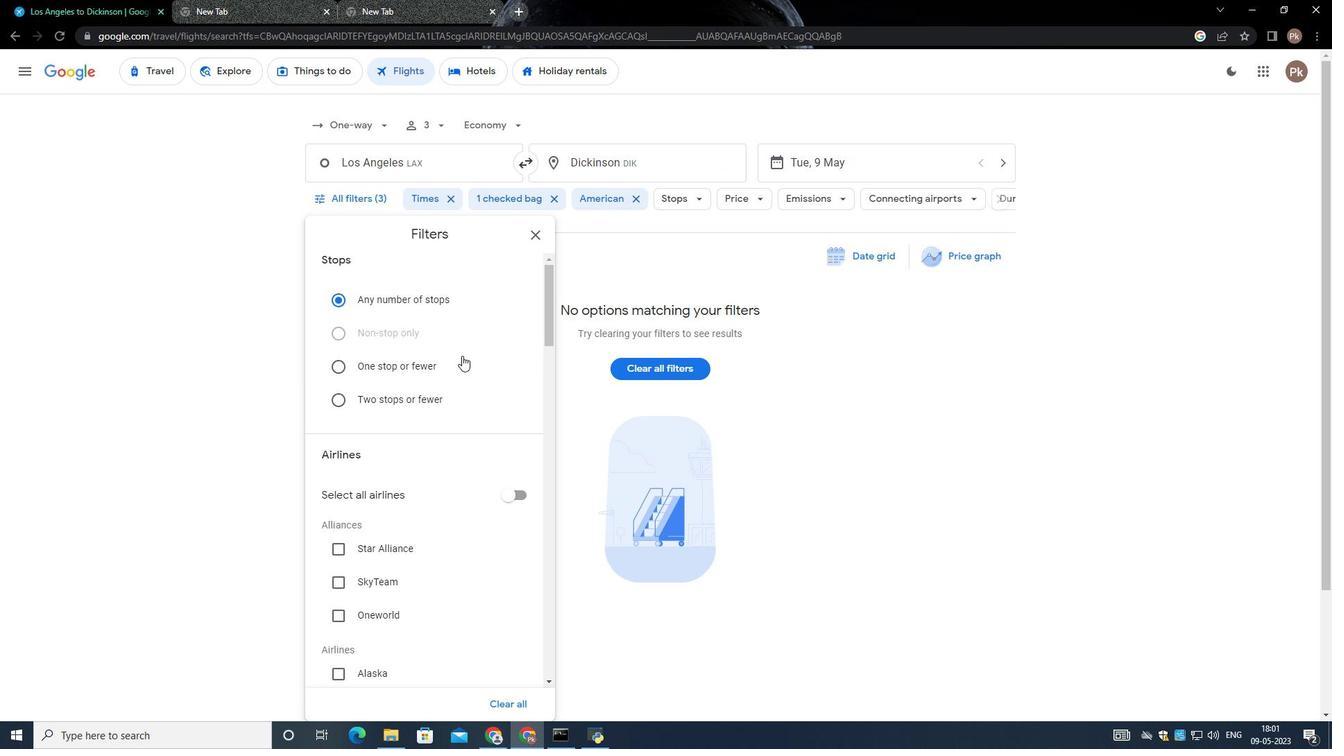
Action: Mouse scrolled (475, 426) with delta (0, 0)
Screenshot: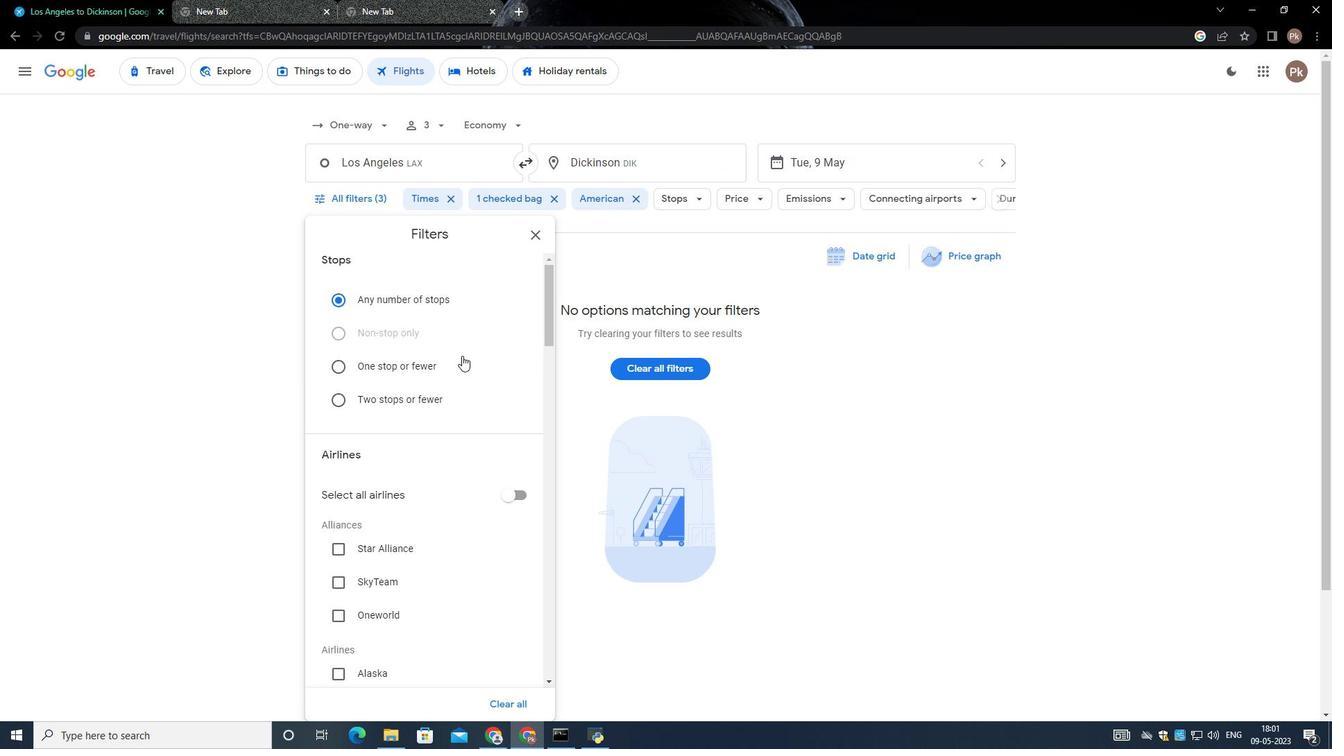 
Action: Mouse moved to (473, 427)
Screenshot: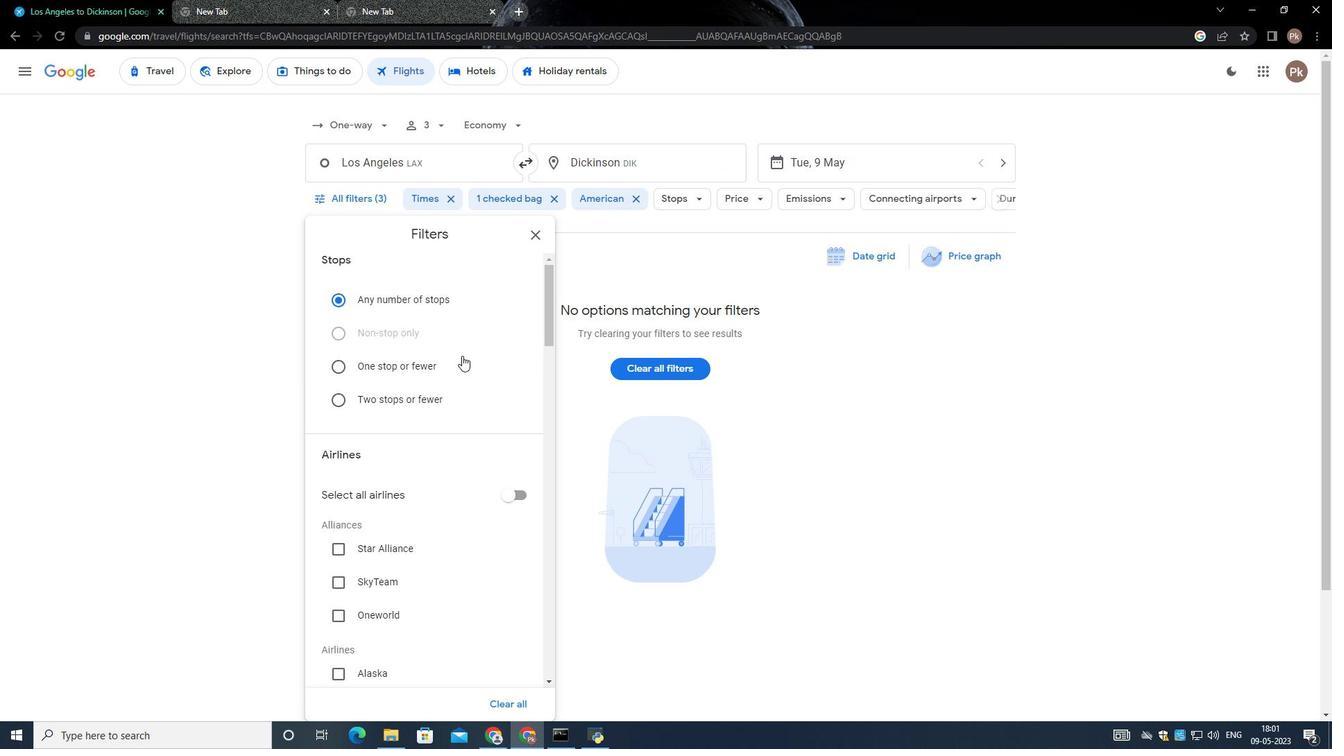 
Action: Mouse scrolled (473, 426) with delta (0, 0)
Screenshot: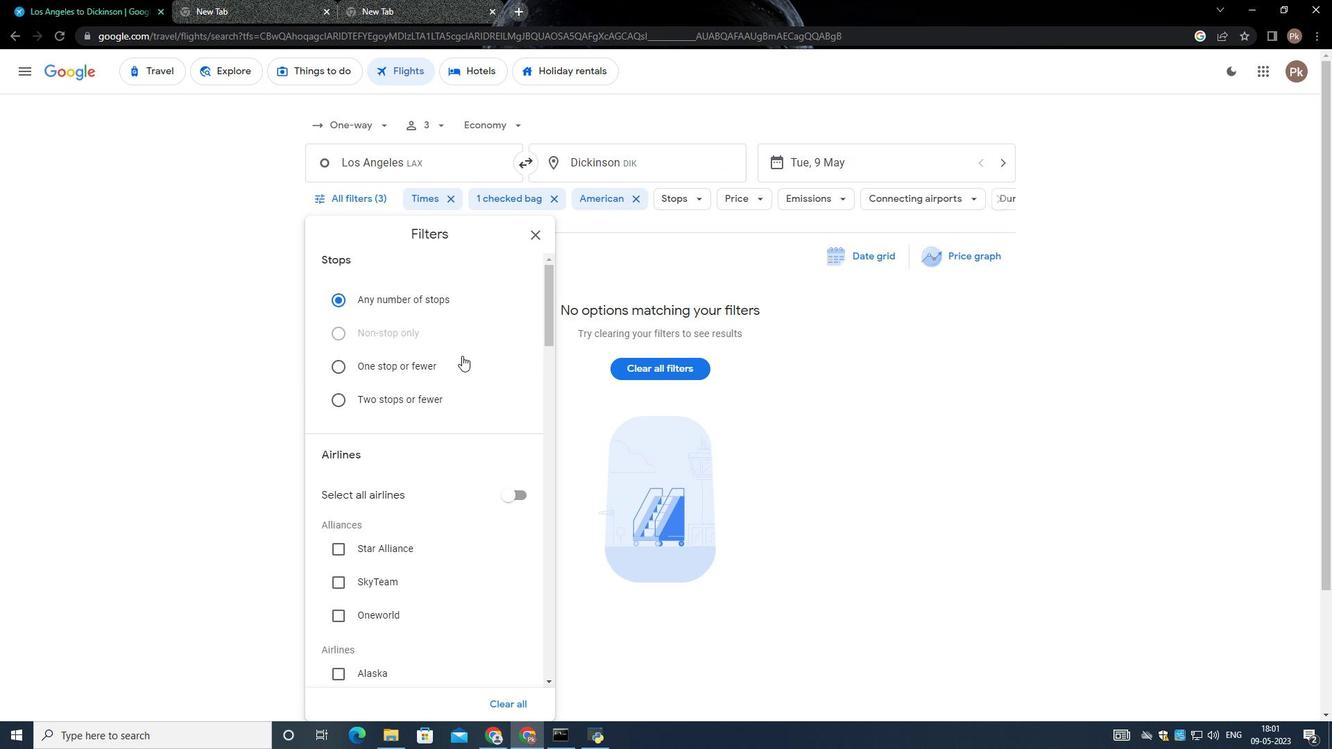 
Action: Mouse moved to (489, 362)
Screenshot: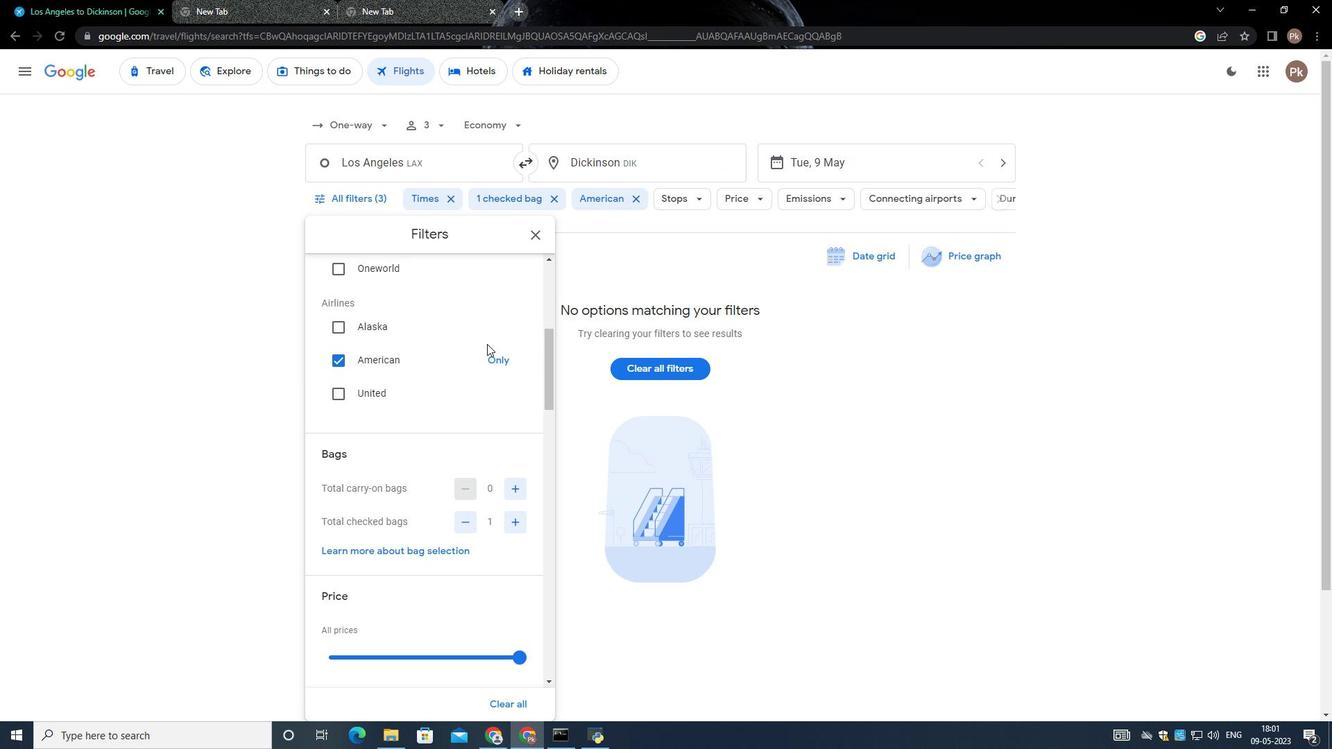
Action: Mouse scrolled (489, 363) with delta (0, 0)
Screenshot: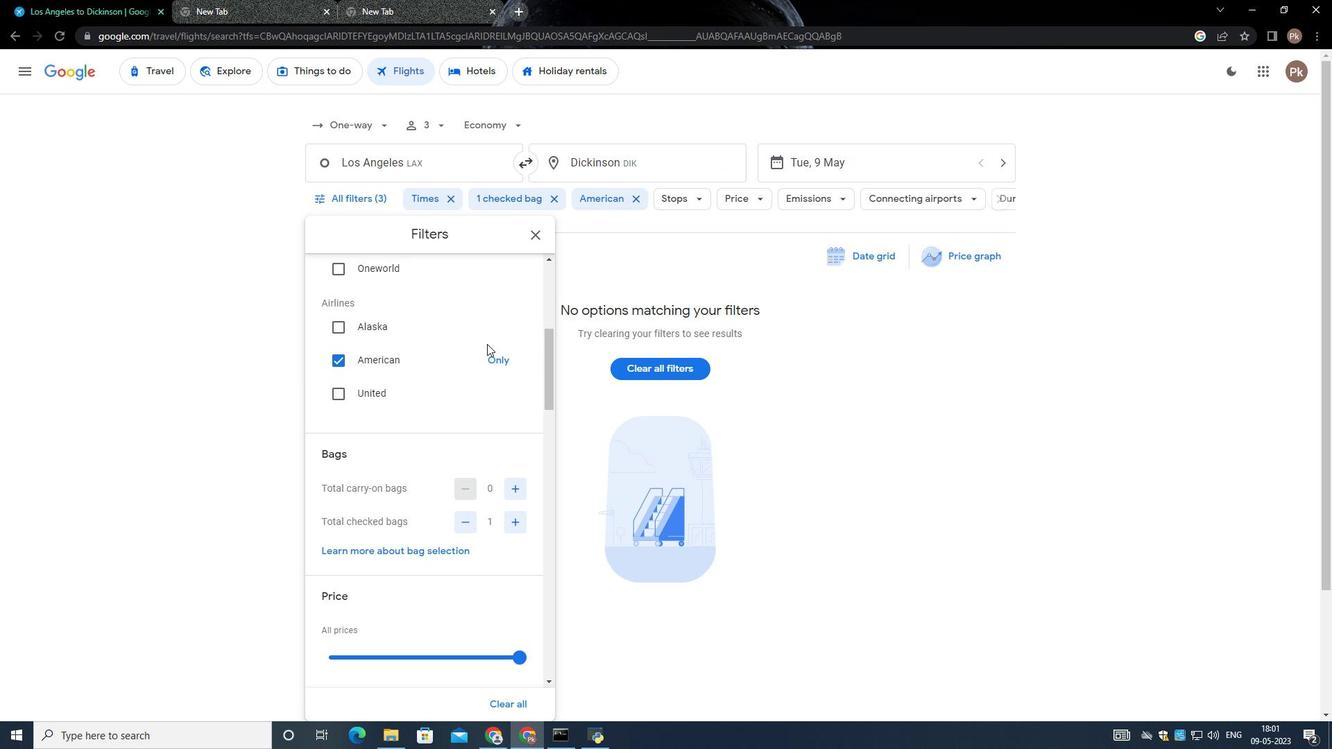 
Action: Mouse moved to (478, 364)
Screenshot: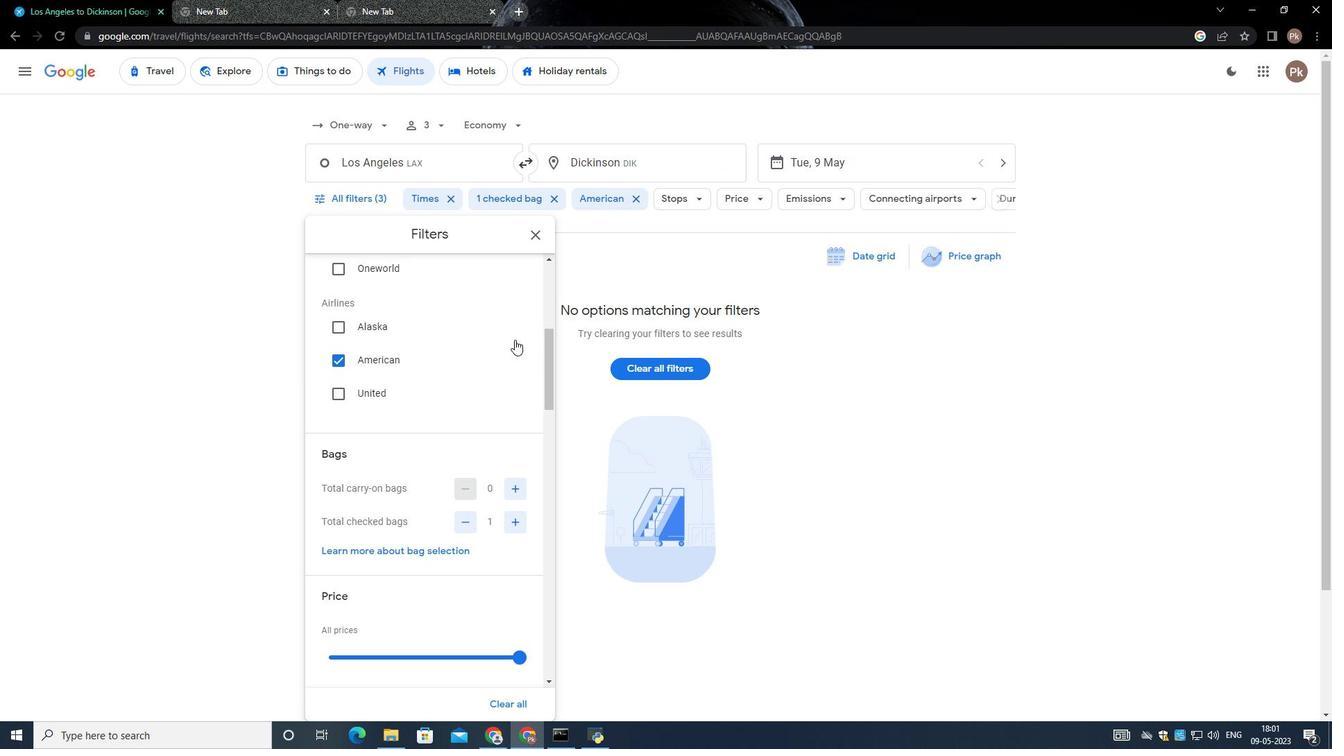 
Action: Mouse scrolled (478, 365) with delta (0, 0)
Screenshot: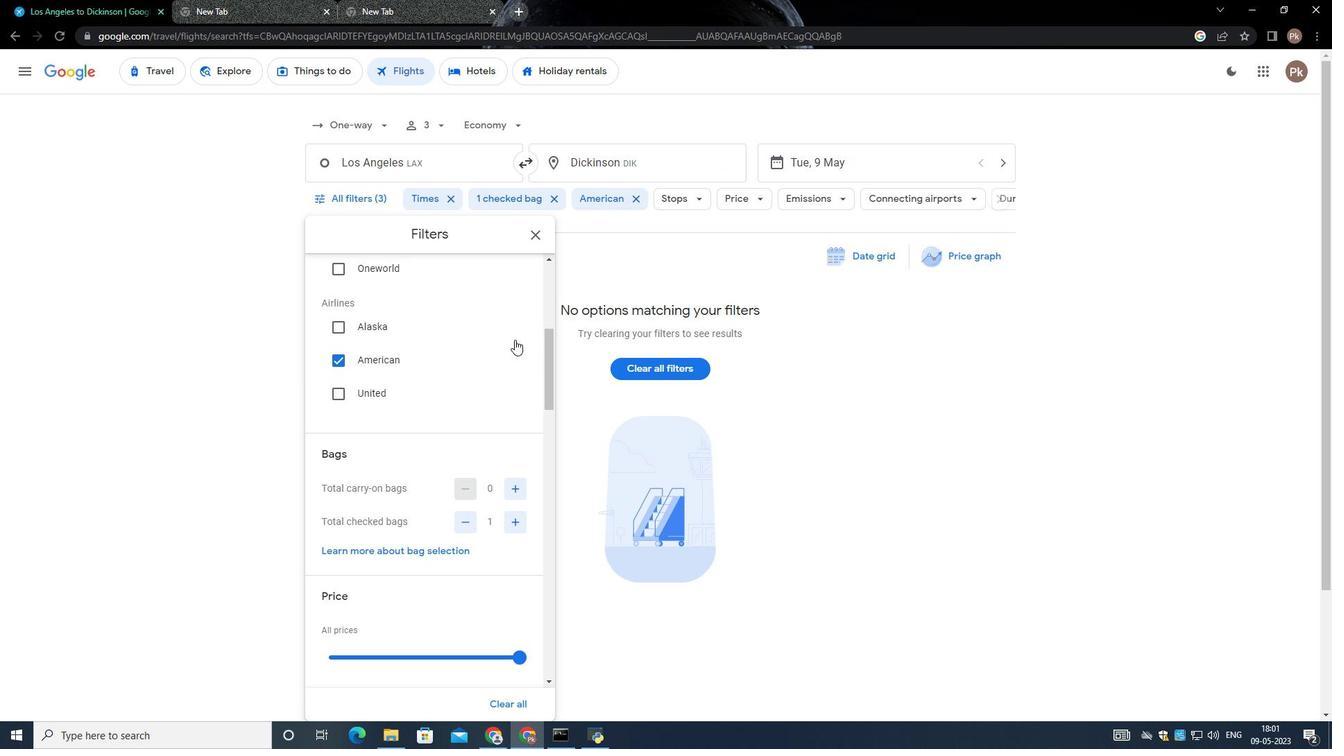 
Action: Mouse moved to (474, 364)
Screenshot: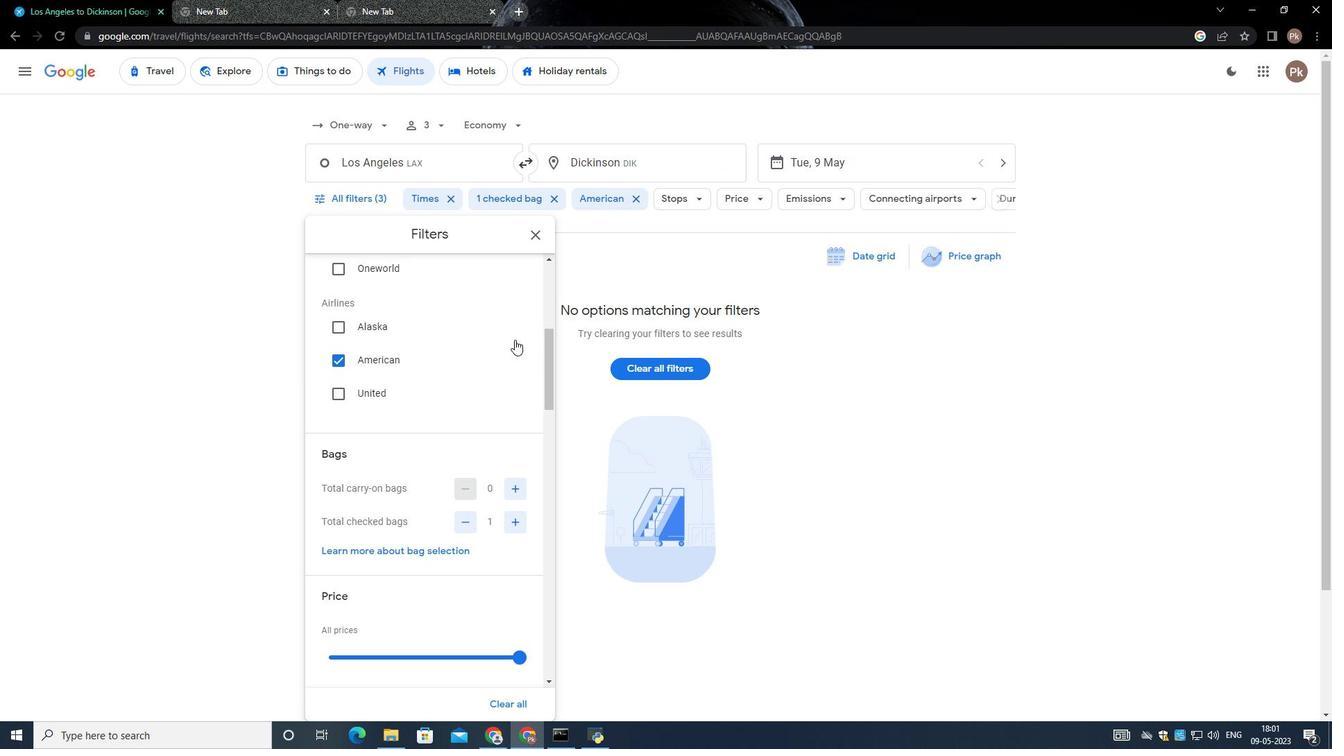 
Action: Mouse scrolled (474, 365) with delta (0, 0)
Screenshot: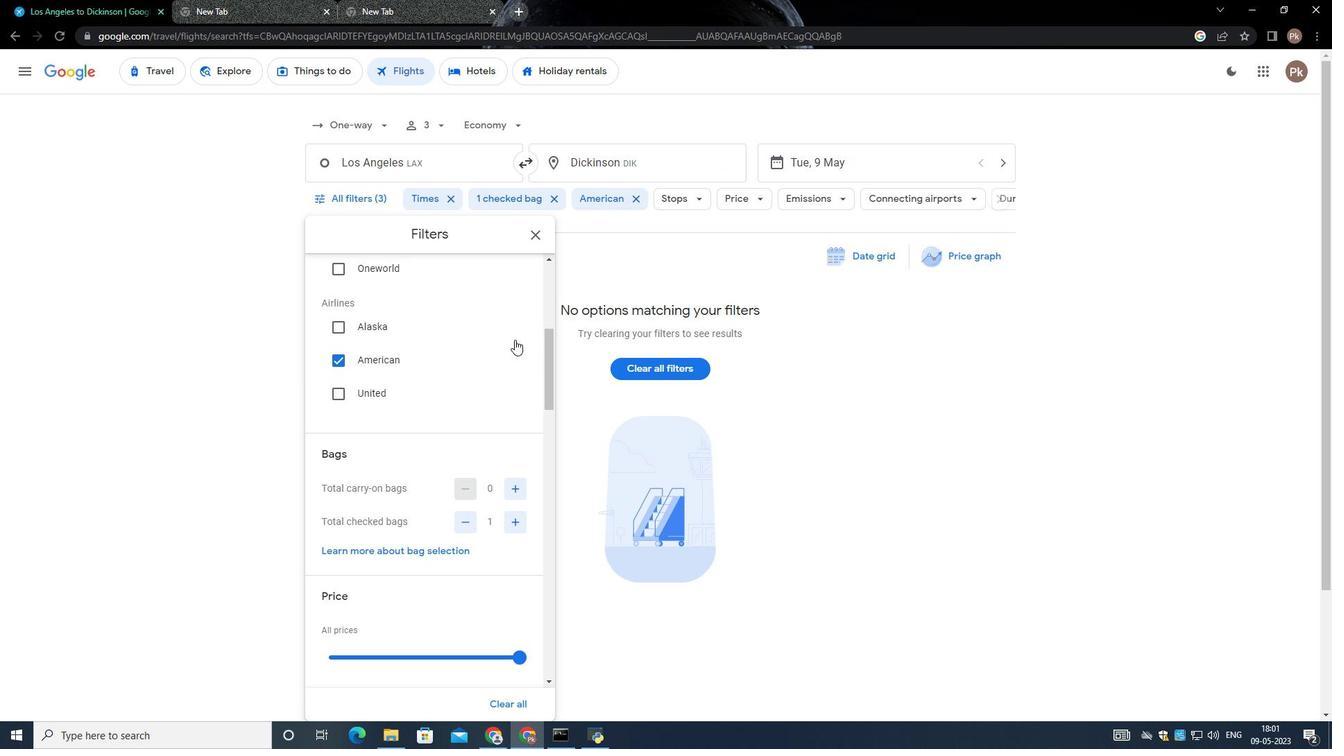 
Action: Mouse moved to (471, 364)
Screenshot: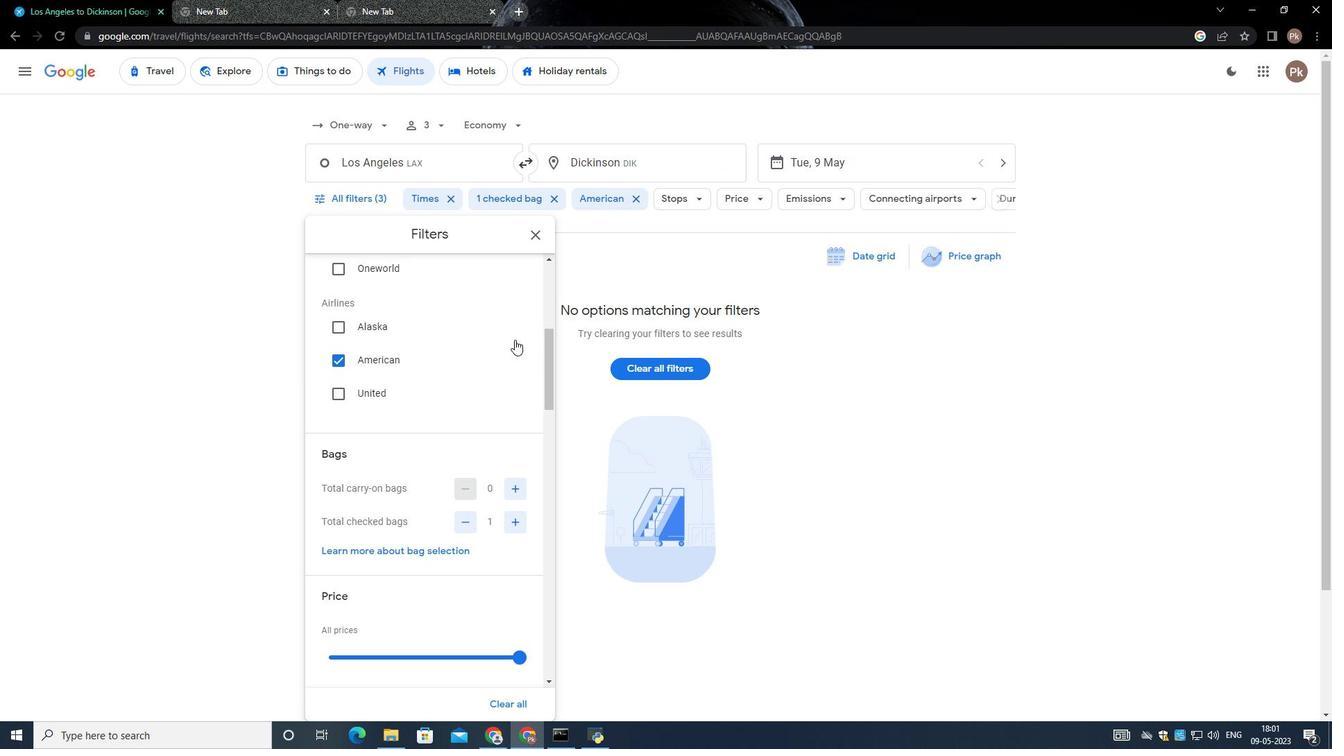 
Action: Mouse scrolled (471, 365) with delta (0, 0)
Screenshot: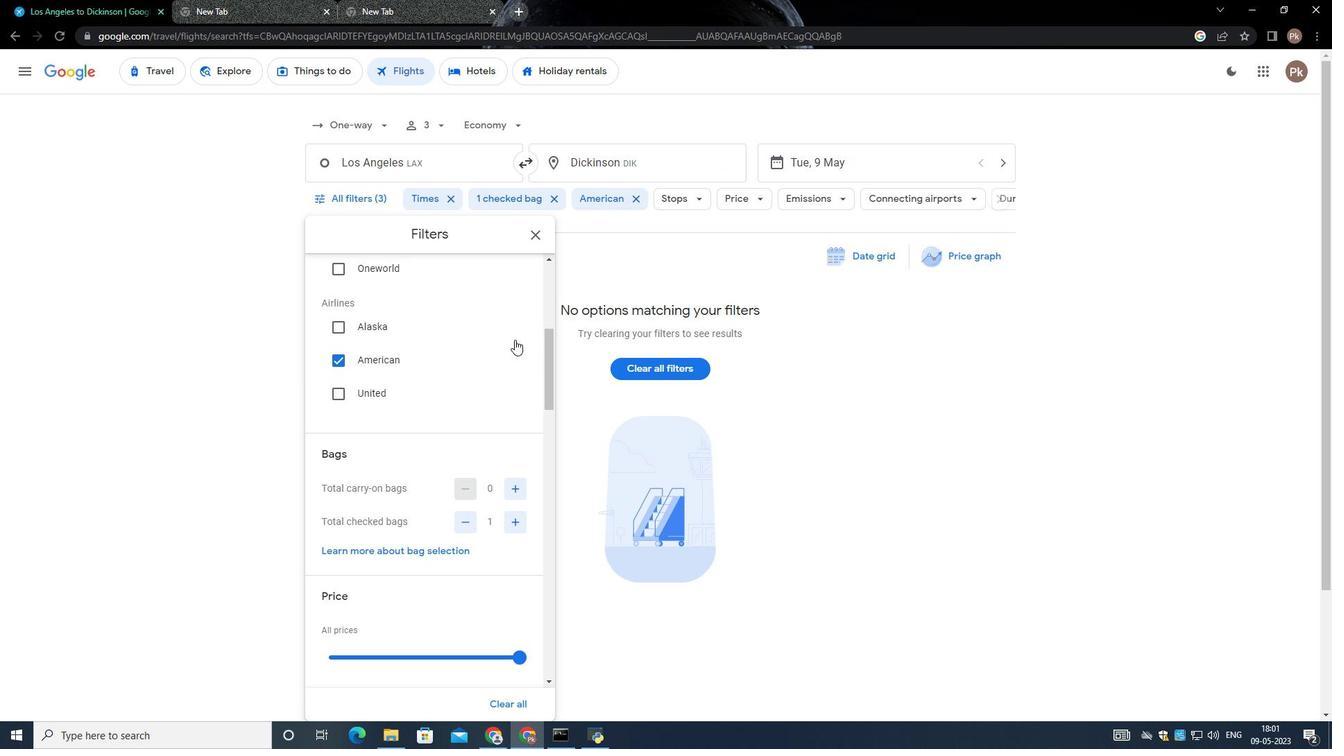 
Action: Mouse moved to (332, 637)
Screenshot: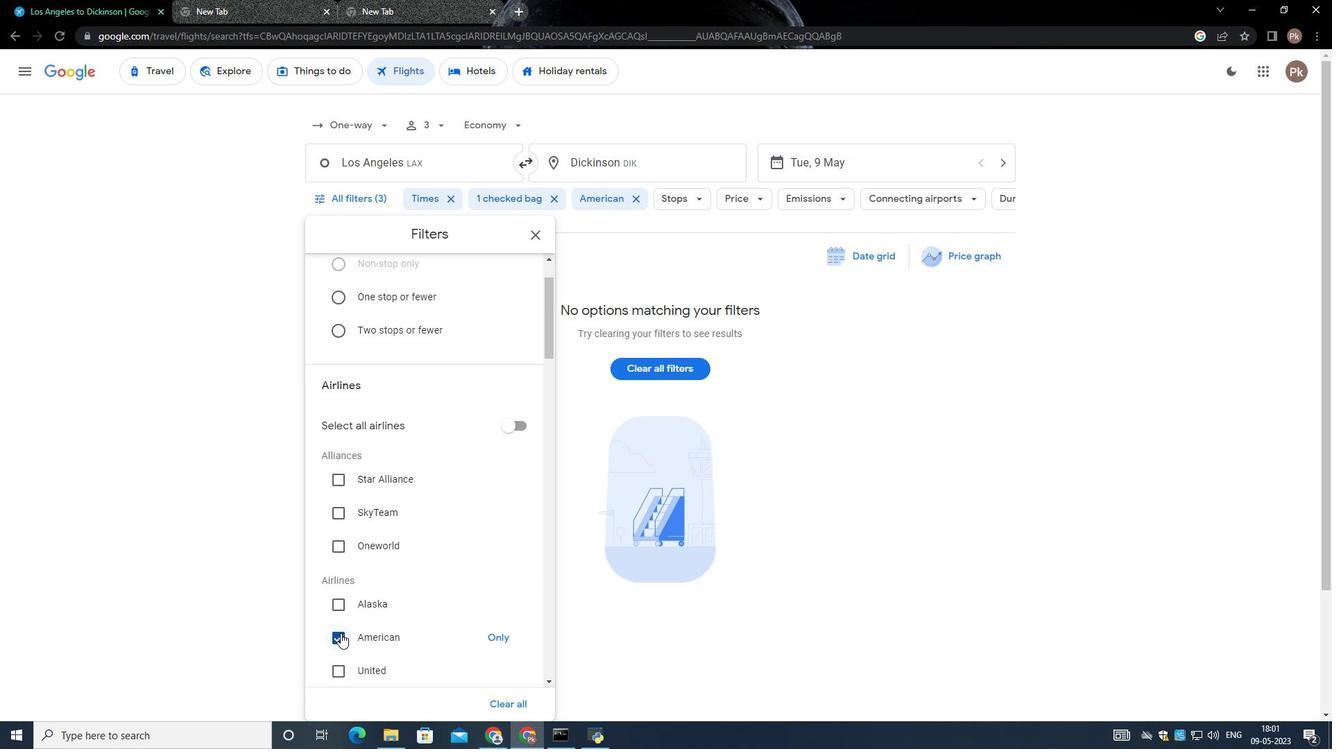 
Action: Mouse pressed left at (332, 637)
Screenshot: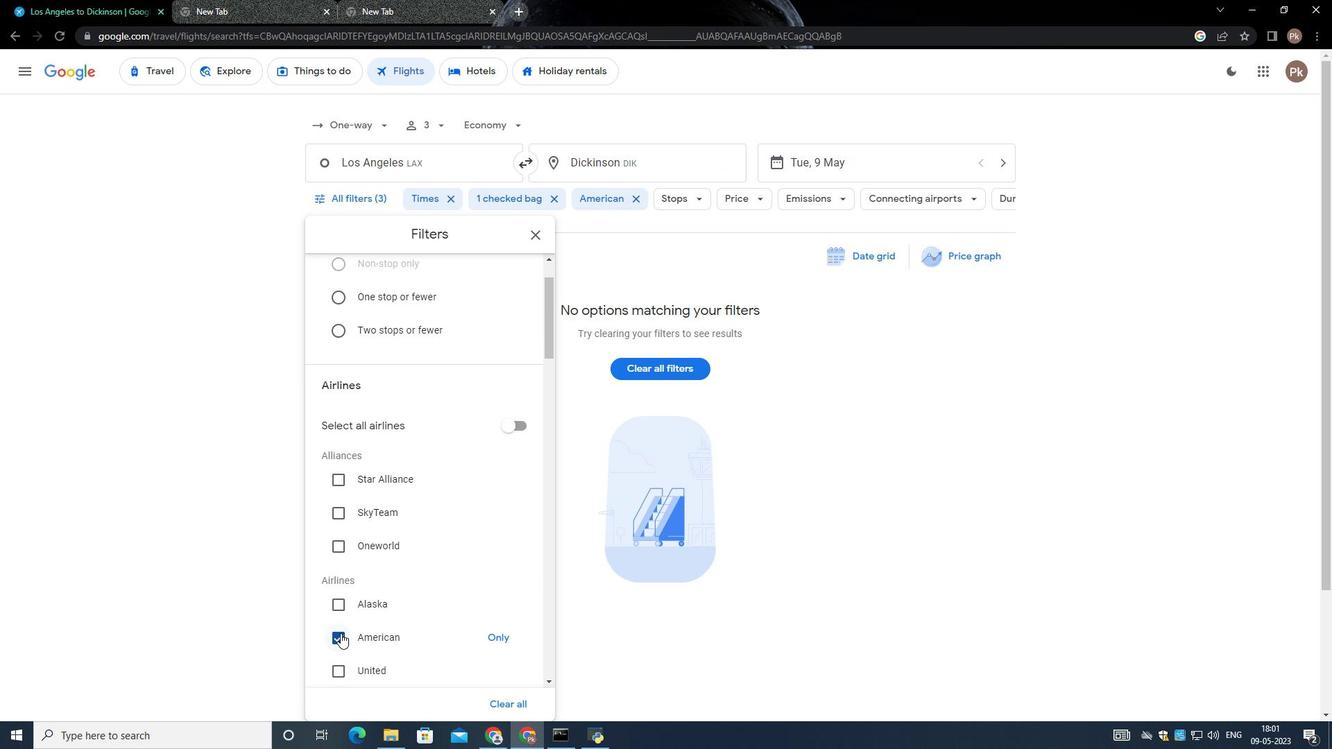 
Action: Mouse moved to (365, 570)
Screenshot: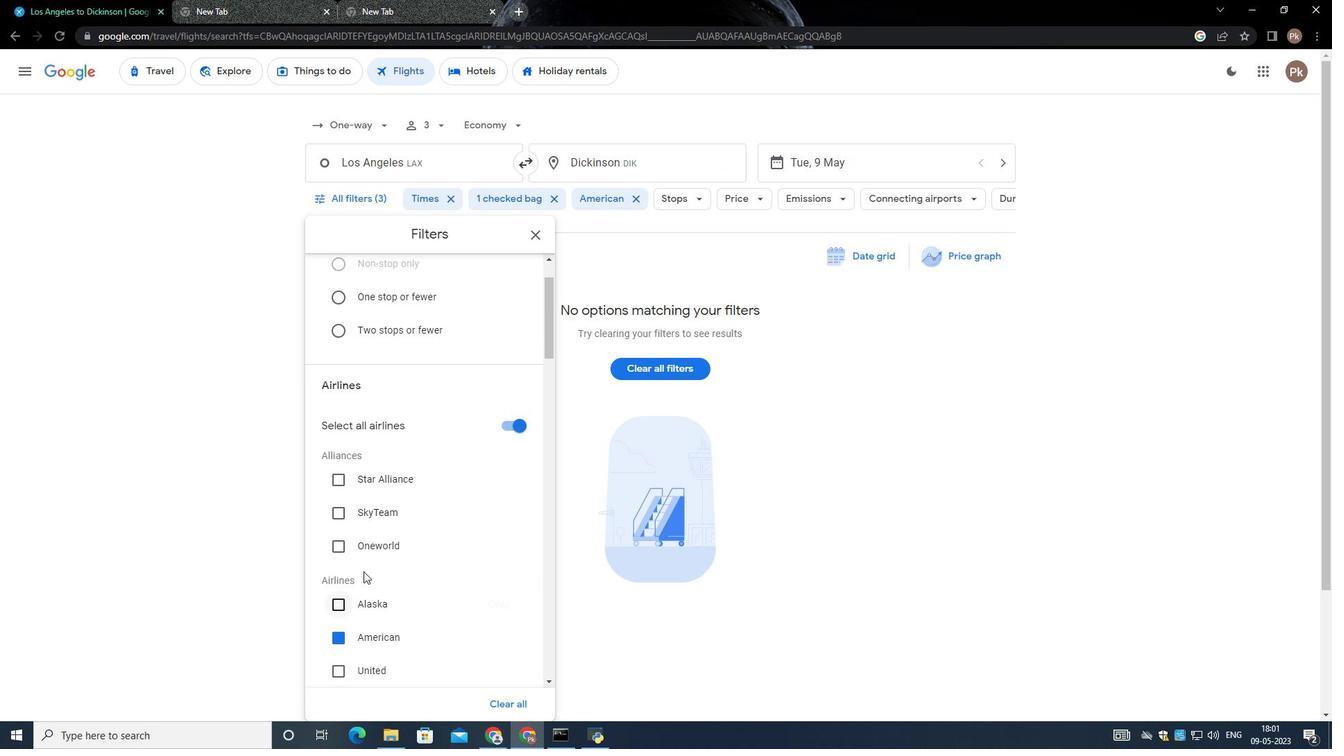 
Action: Mouse scrolled (365, 569) with delta (0, 0)
Screenshot: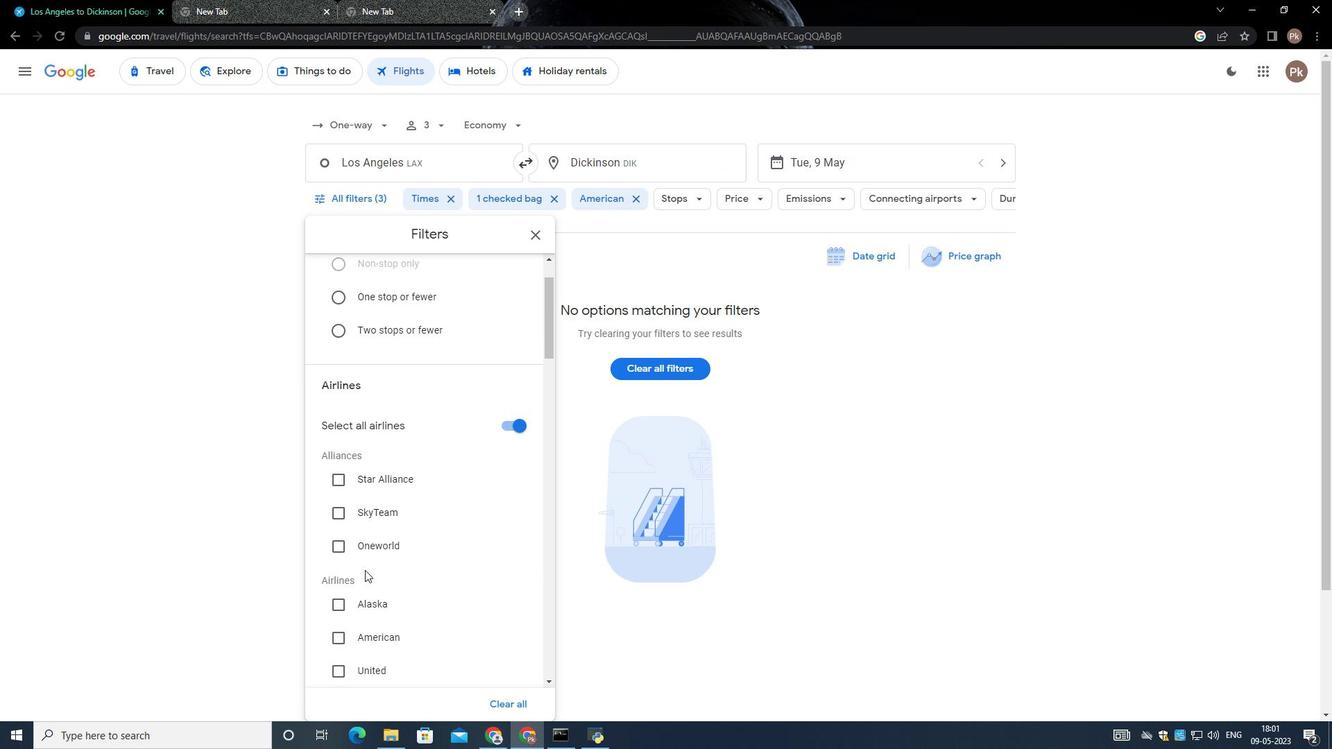 
Action: Mouse moved to (365, 571)
Screenshot: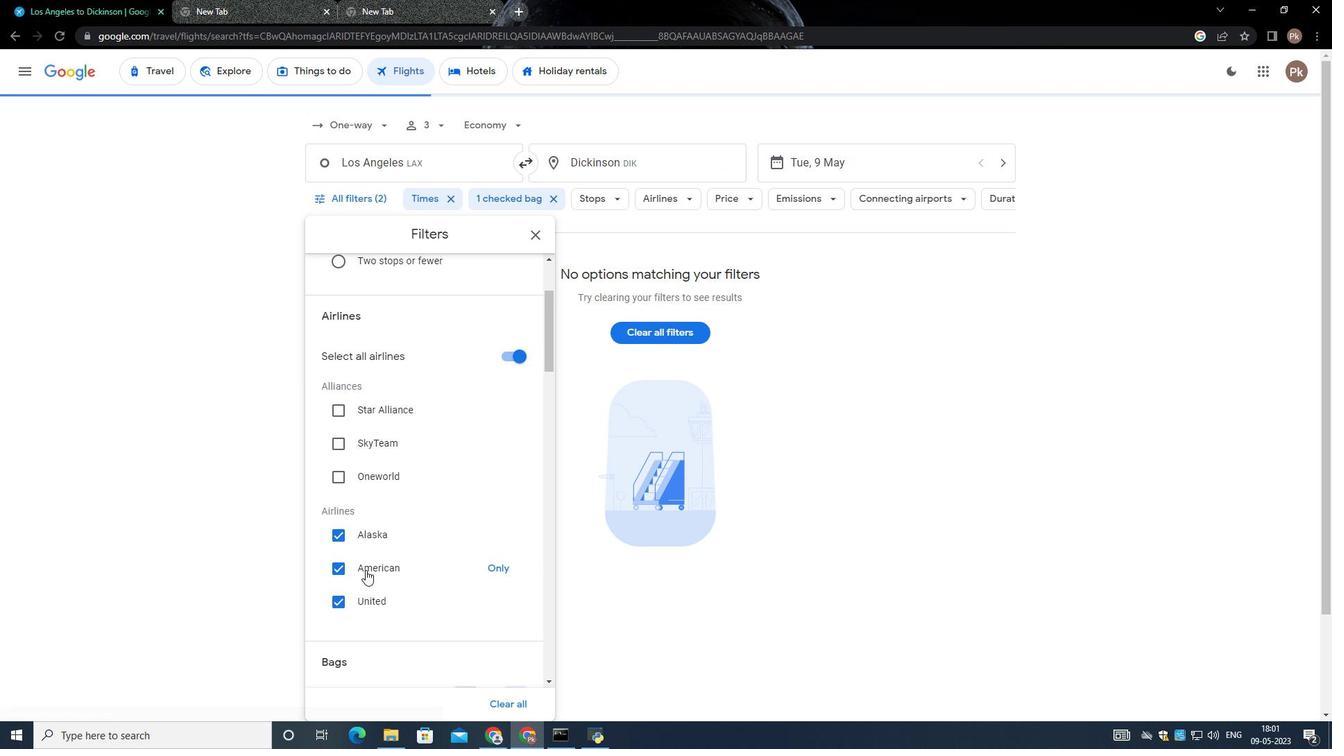 
Action: Mouse scrolled (365, 570) with delta (0, 0)
Screenshot: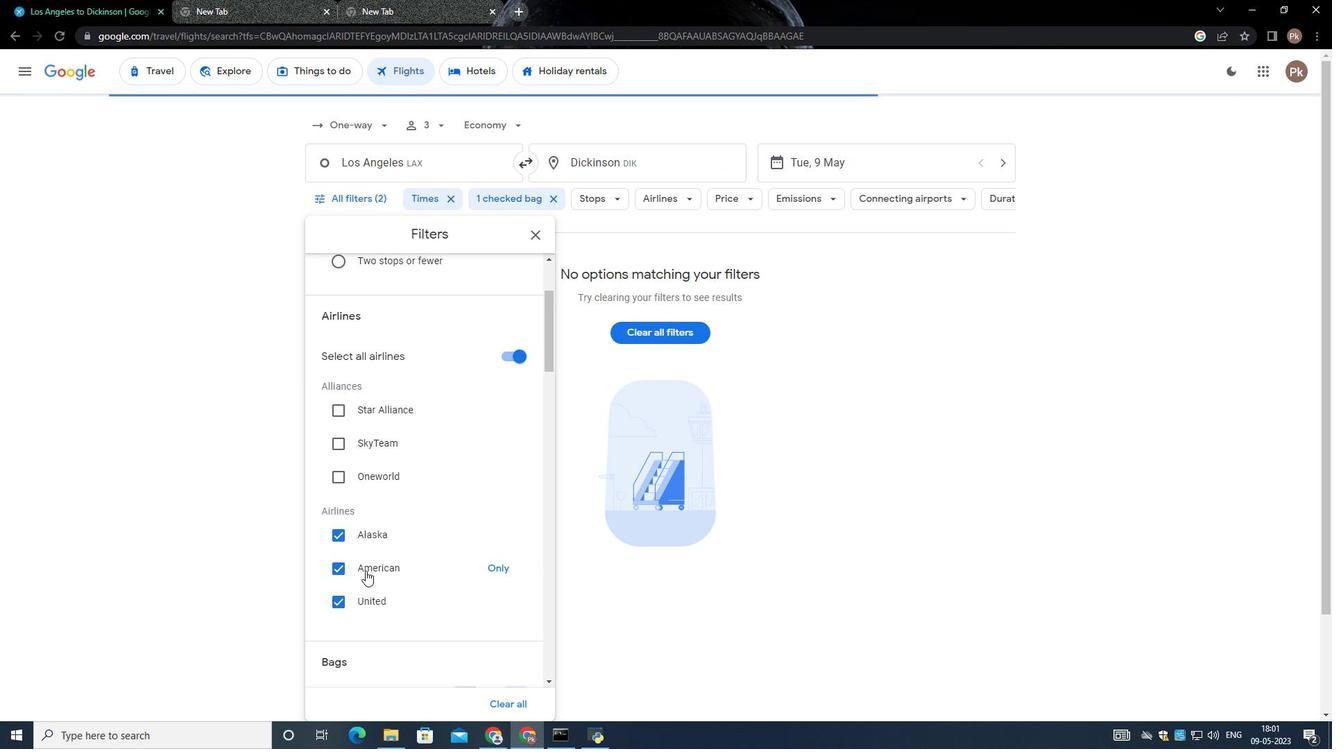 
Action: Mouse moved to (365, 571)
Screenshot: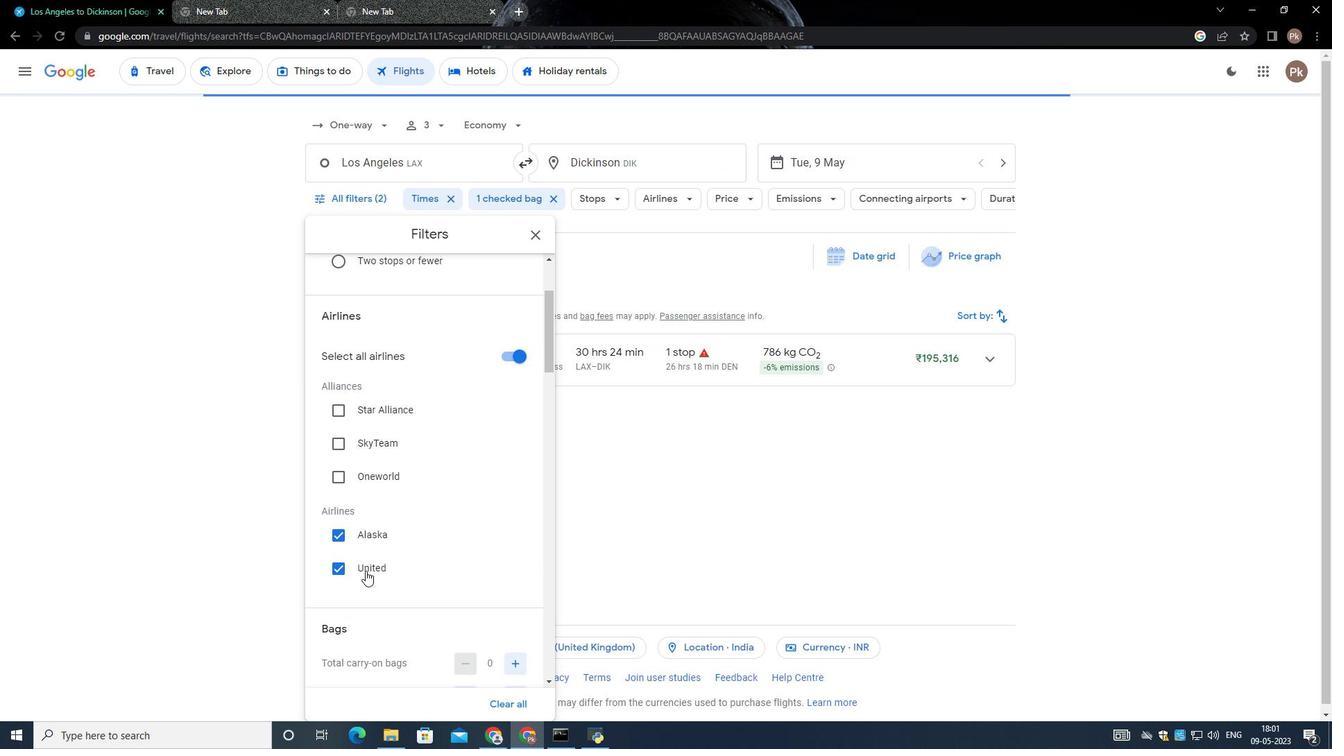 
Action: Mouse scrolled (365, 571) with delta (0, 0)
Screenshot: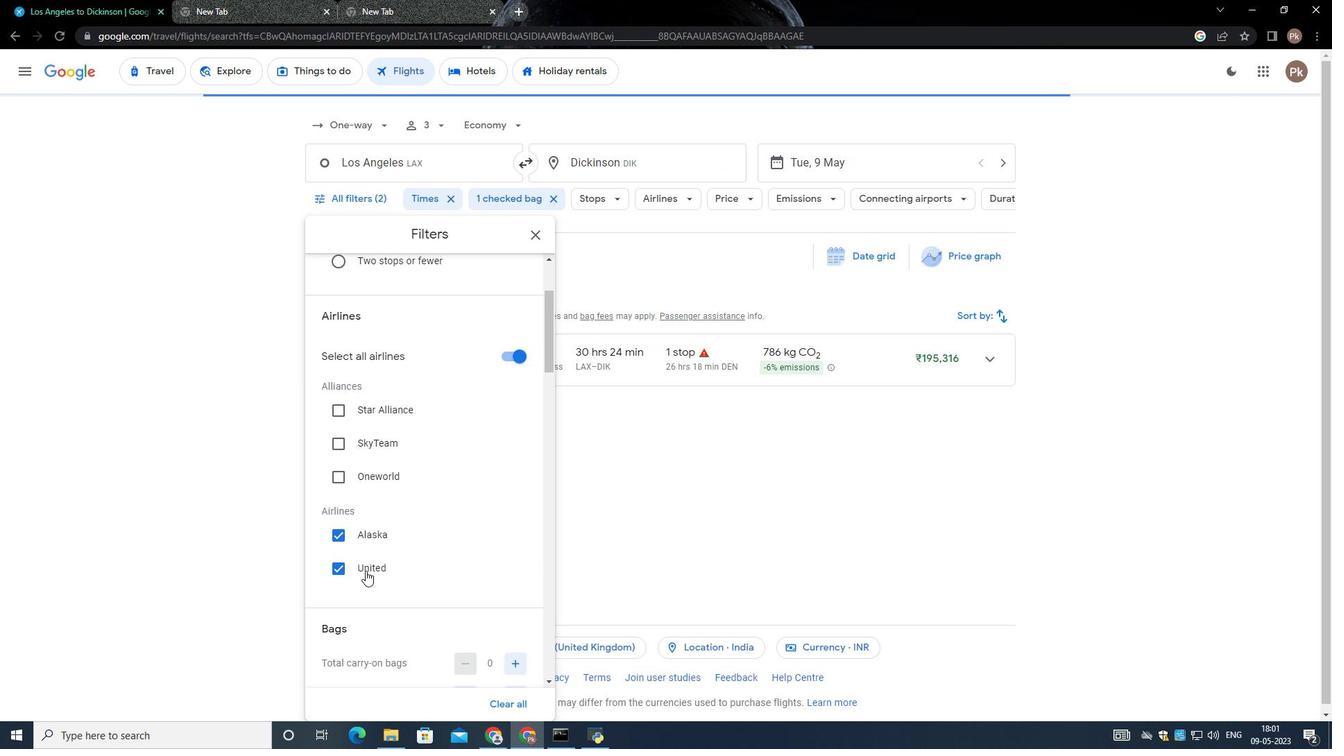 
Action: Mouse moved to (365, 572)
Screenshot: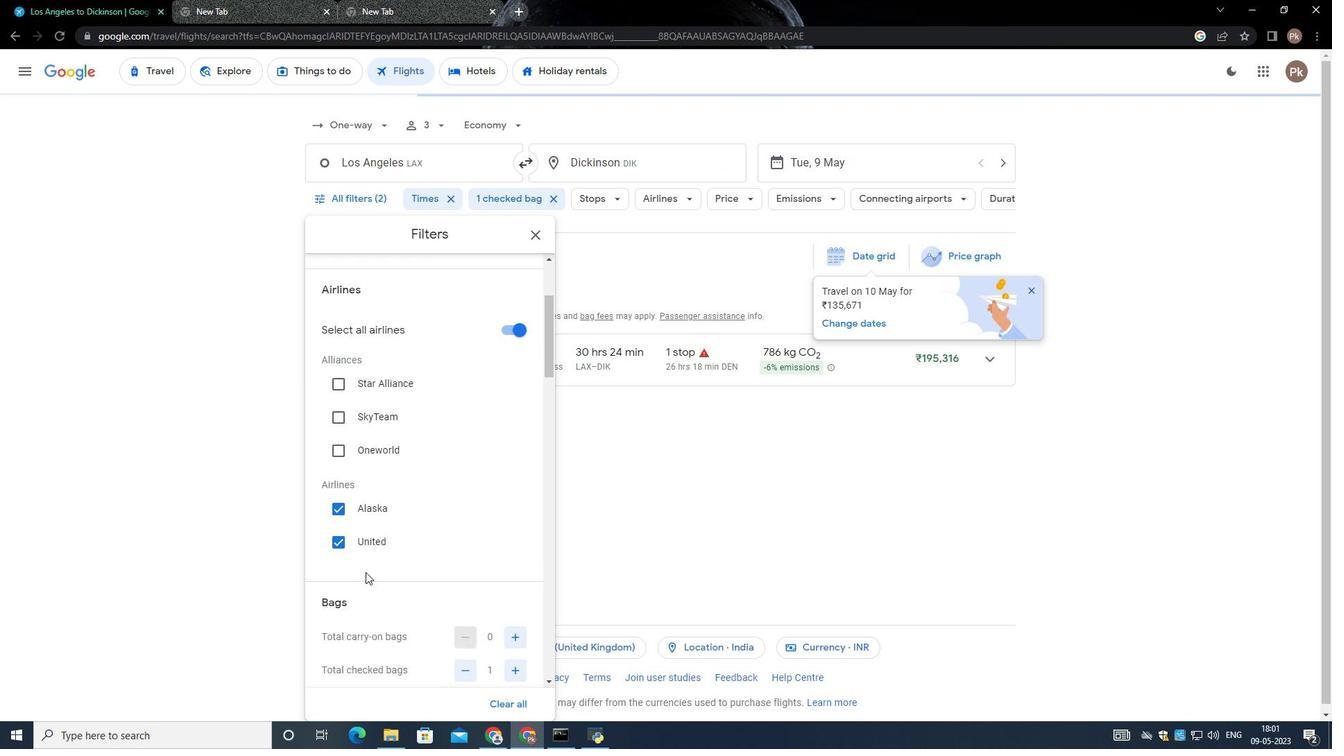 
Action: Mouse scrolled (365, 571) with delta (0, 0)
Screenshot: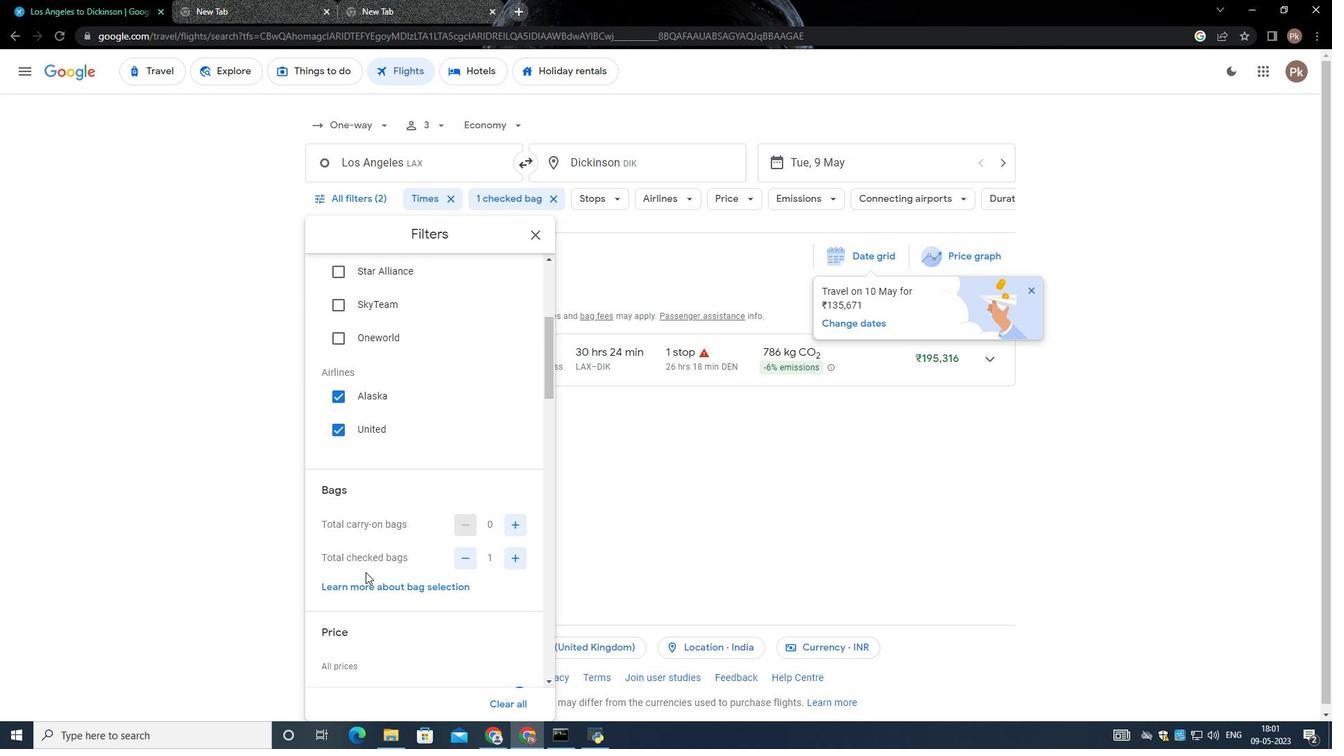 
Action: Mouse scrolled (365, 571) with delta (0, 0)
Screenshot: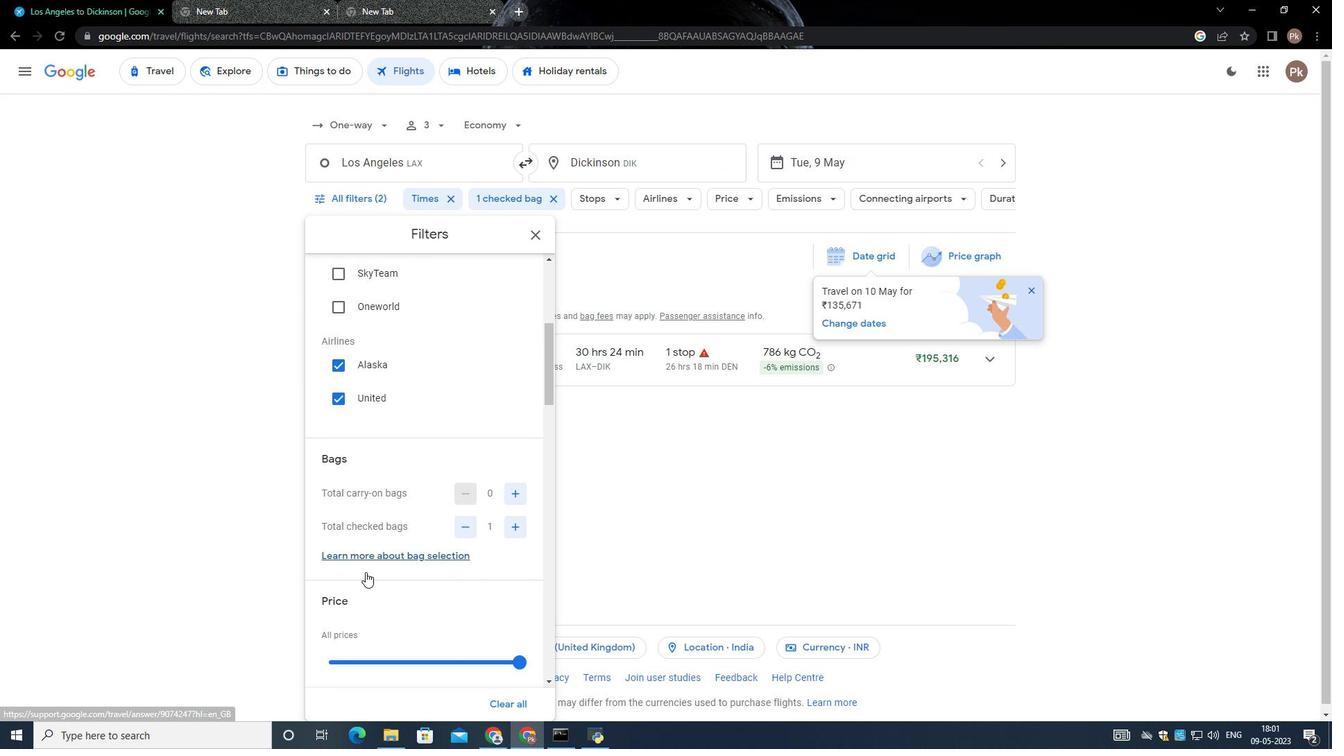 
Action: Mouse scrolled (365, 571) with delta (0, 0)
Screenshot: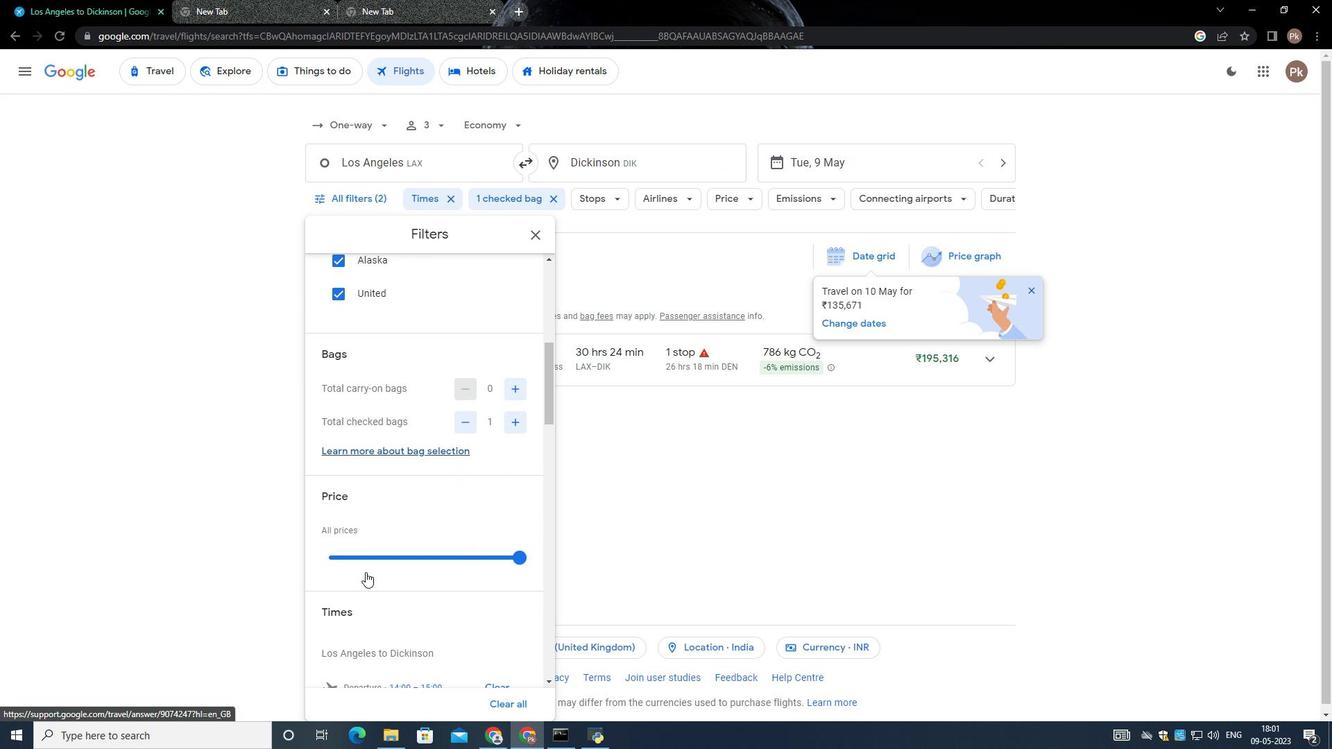 
Action: Mouse moved to (385, 562)
Screenshot: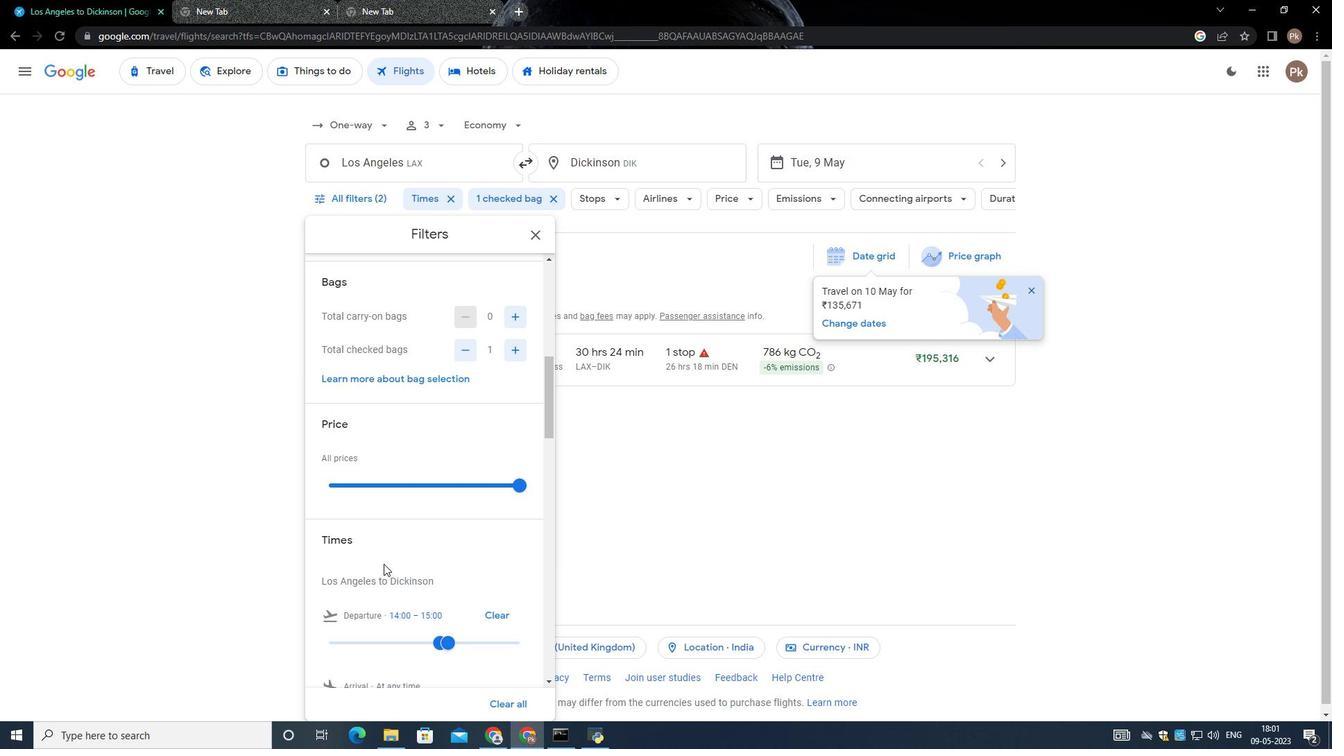 
Action: Mouse scrolled (385, 562) with delta (0, 0)
Screenshot: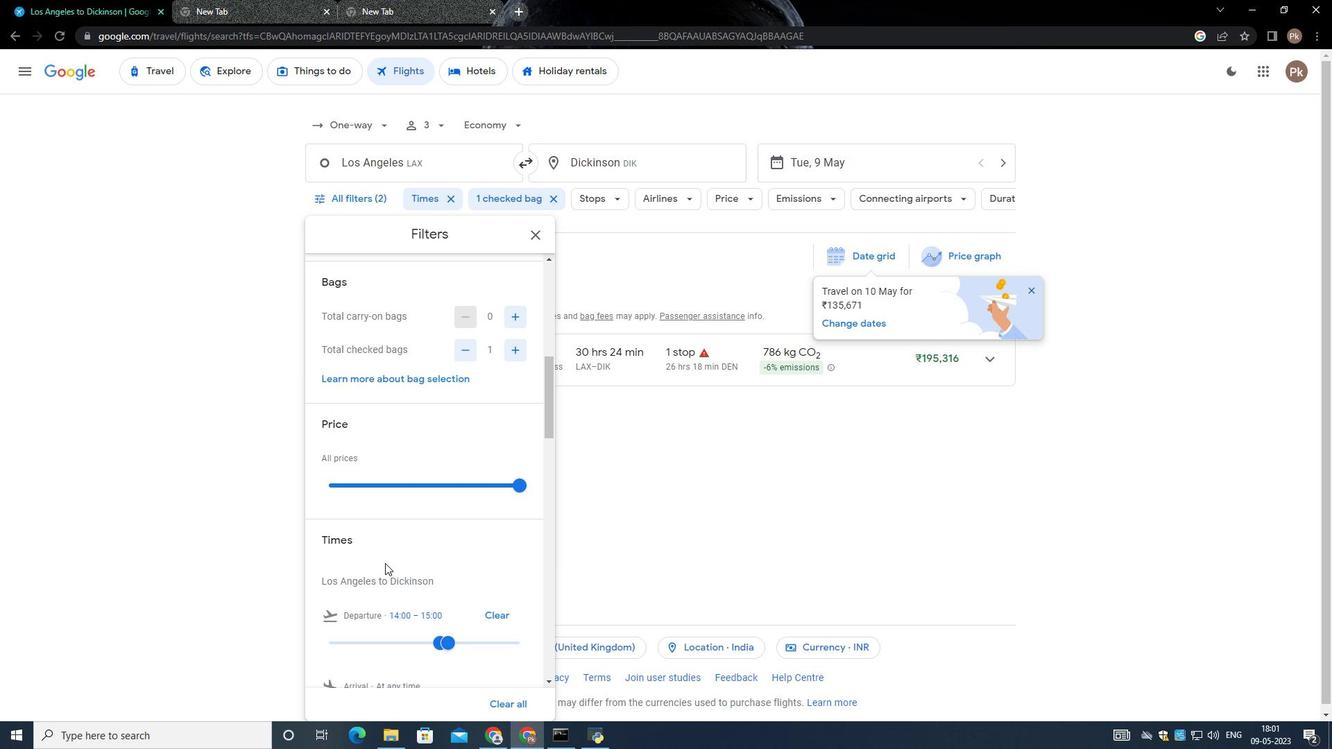 
Action: Mouse moved to (523, 411)
Screenshot: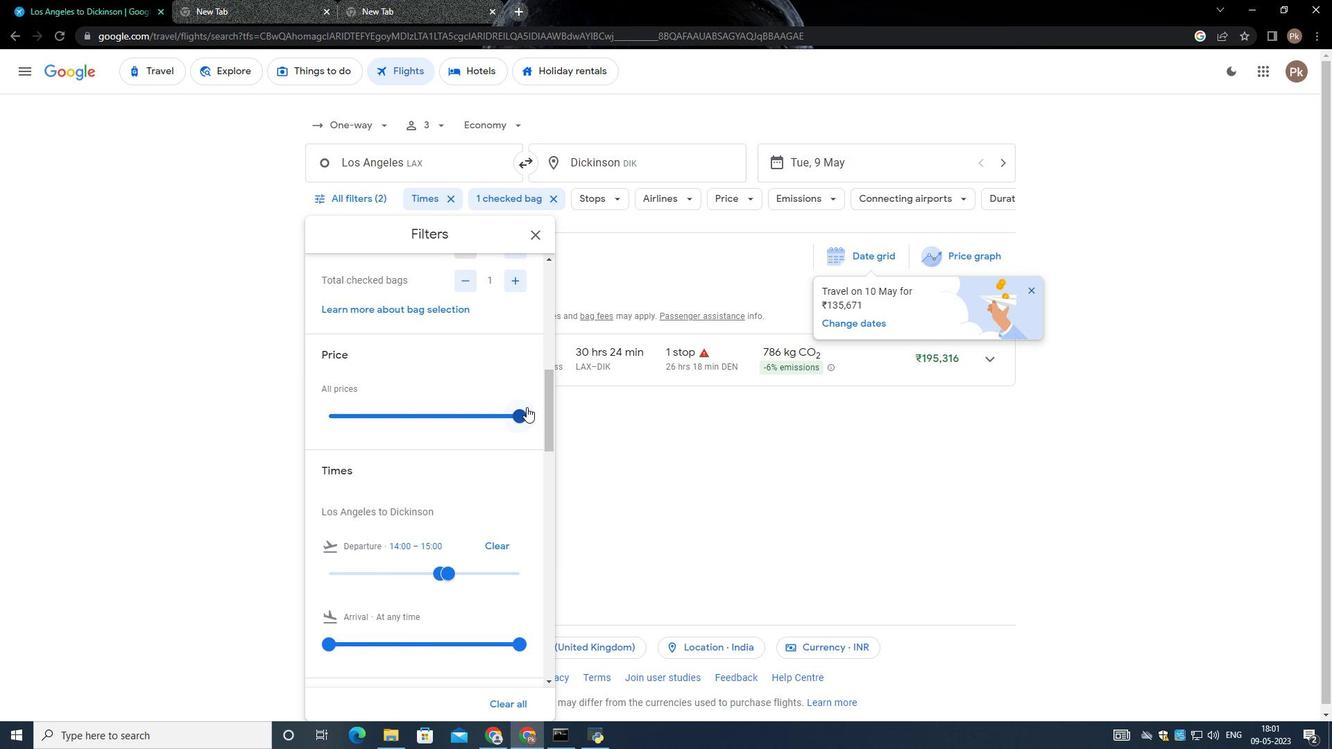 
Action: Mouse pressed left at (523, 411)
Screenshot: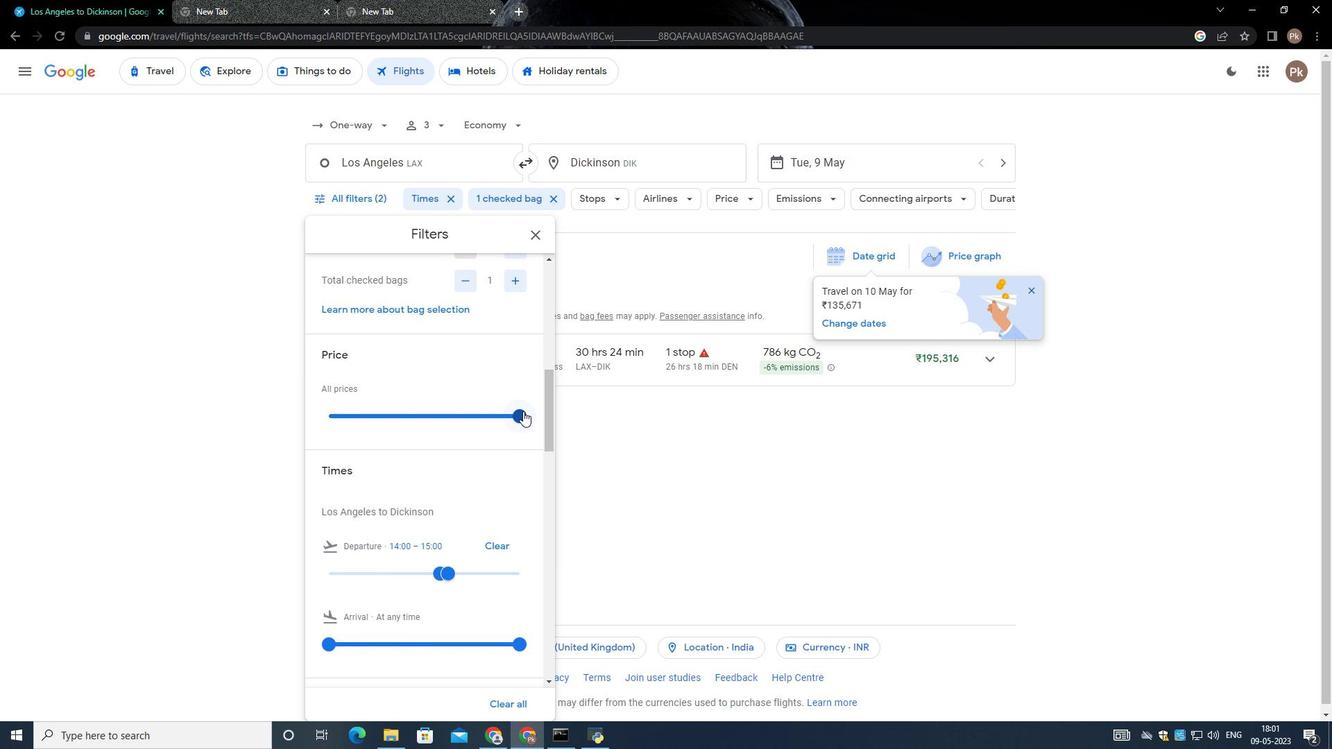 
Action: Mouse moved to (523, 411)
Screenshot: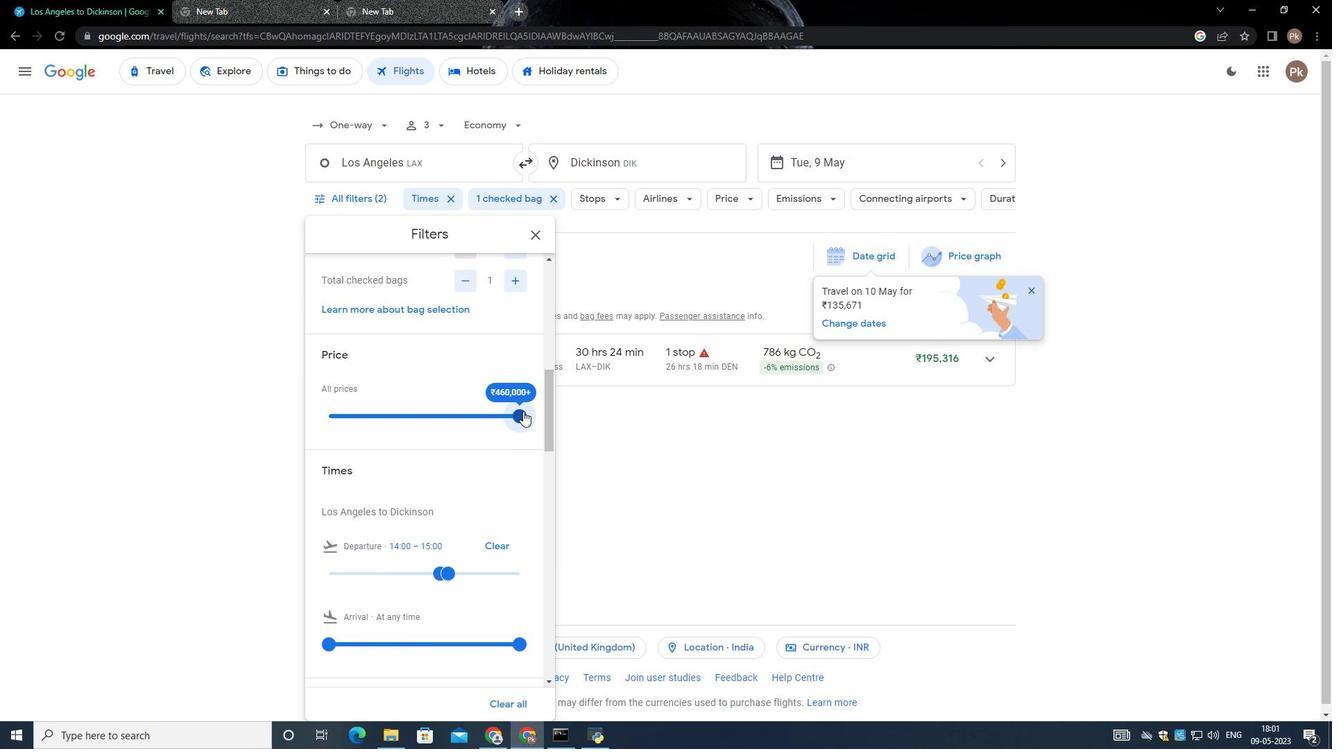 
Action: Mouse scrolled (523, 410) with delta (0, 0)
Screenshot: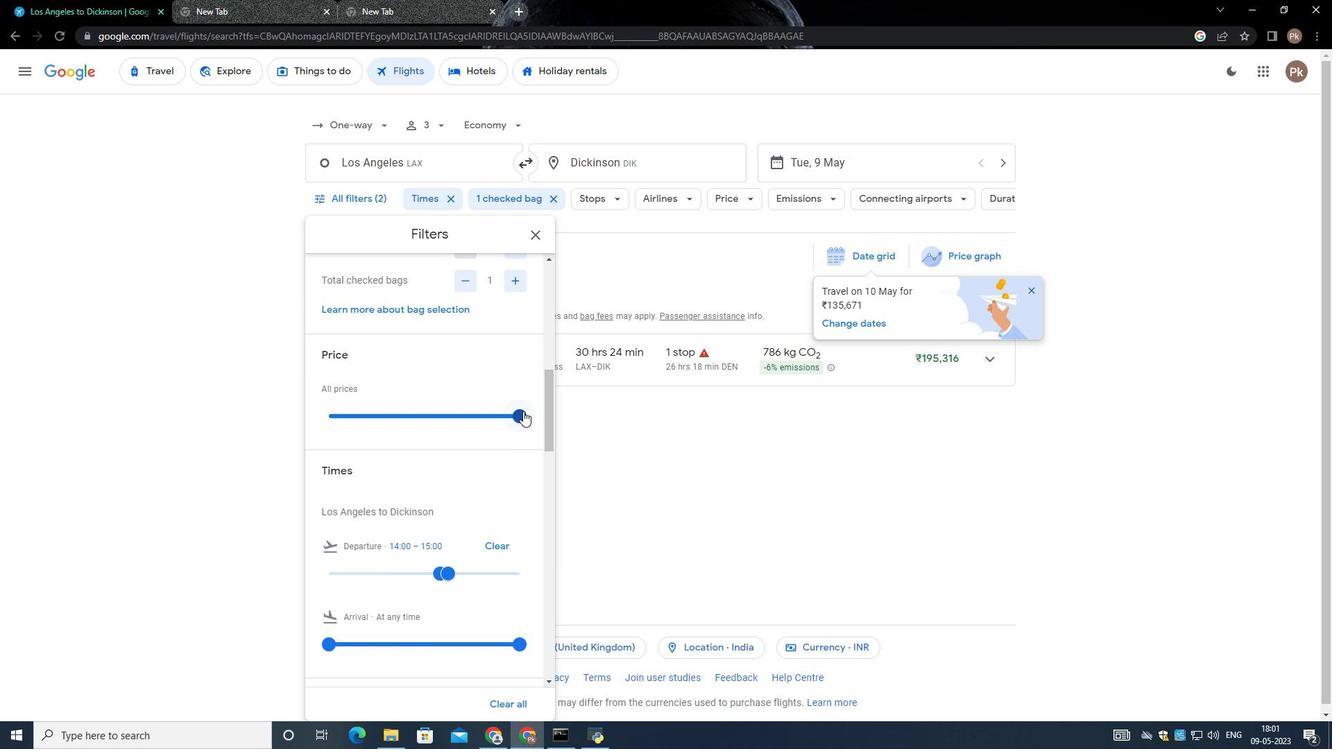 
Action: Mouse moved to (451, 502)
Screenshot: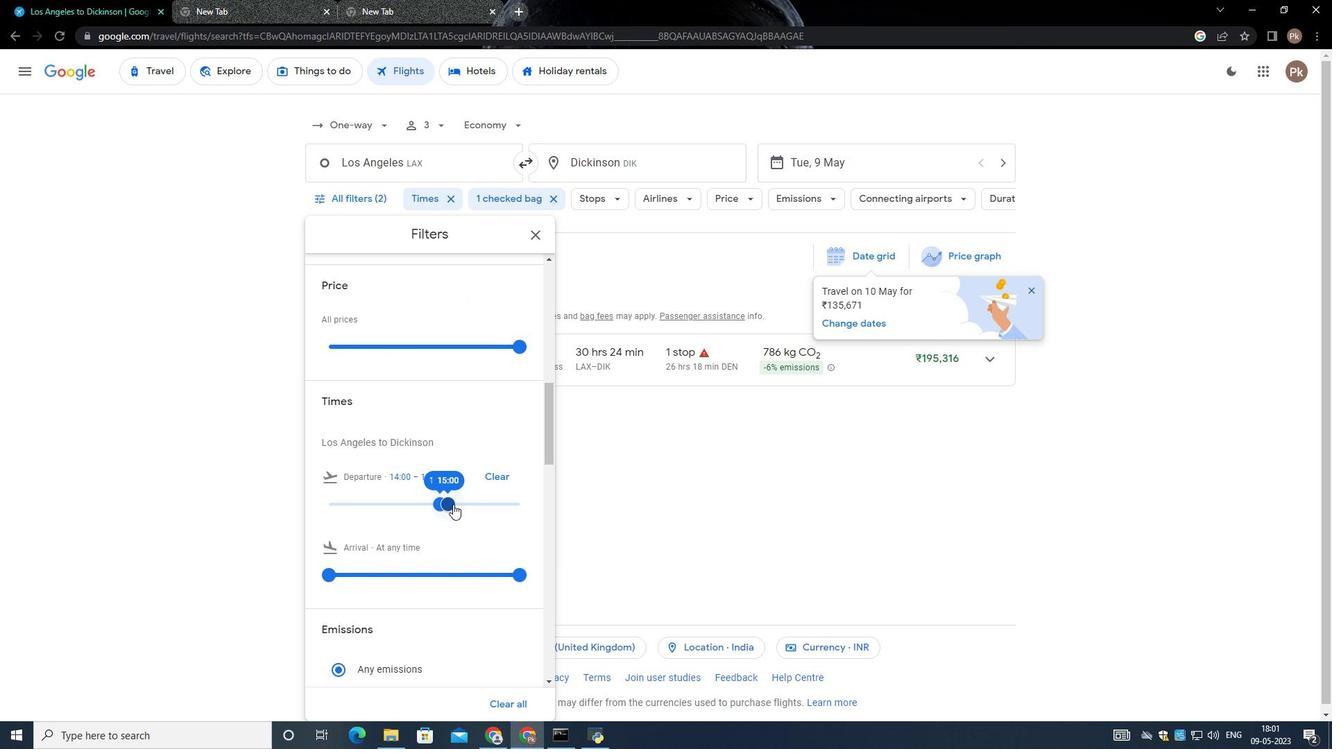 
Action: Mouse pressed left at (451, 502)
Screenshot: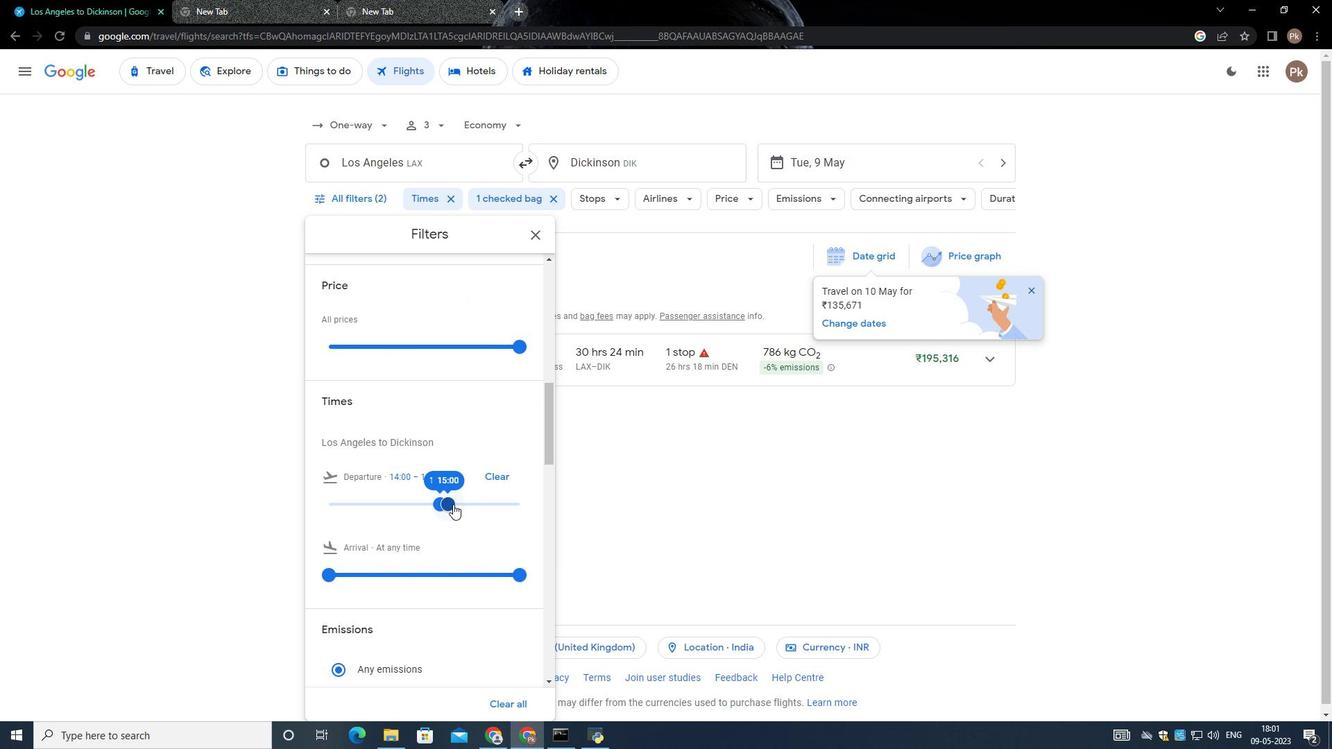 
Action: Mouse moved to (442, 505)
Screenshot: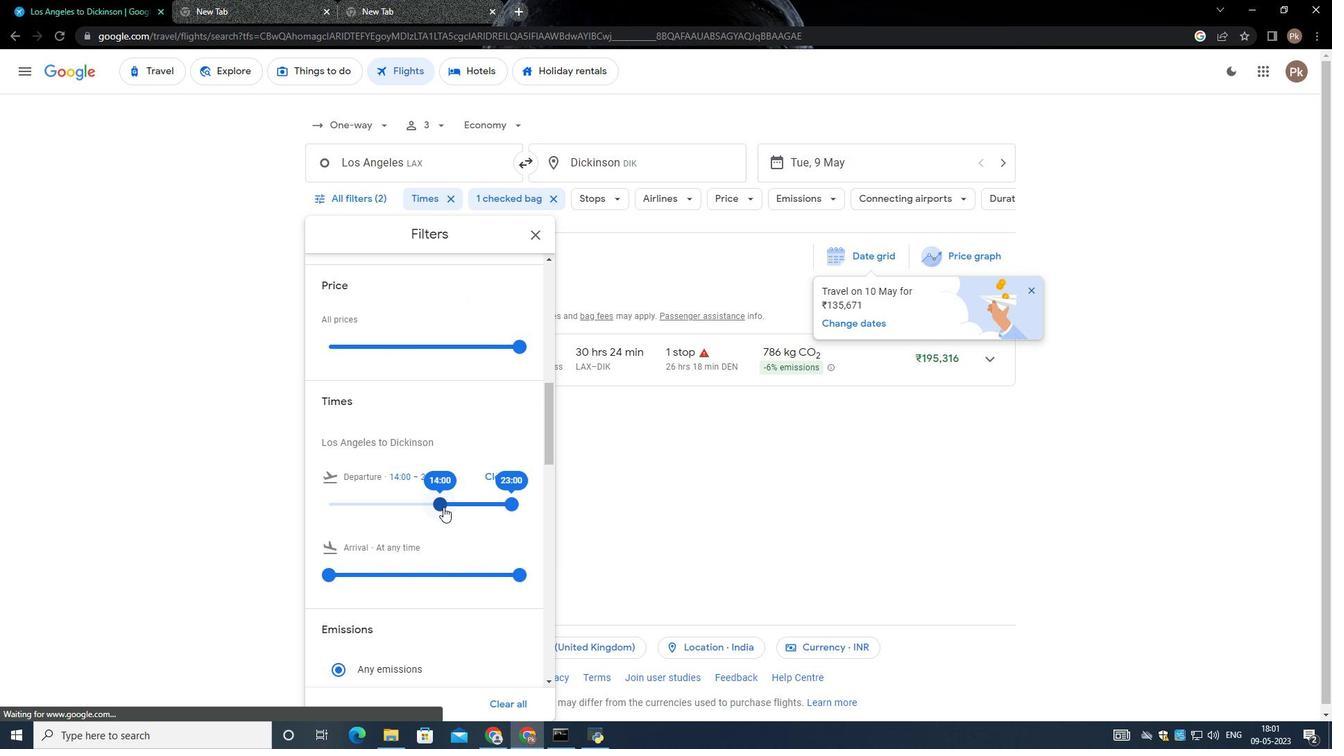 
Action: Mouse pressed left at (442, 505)
Screenshot: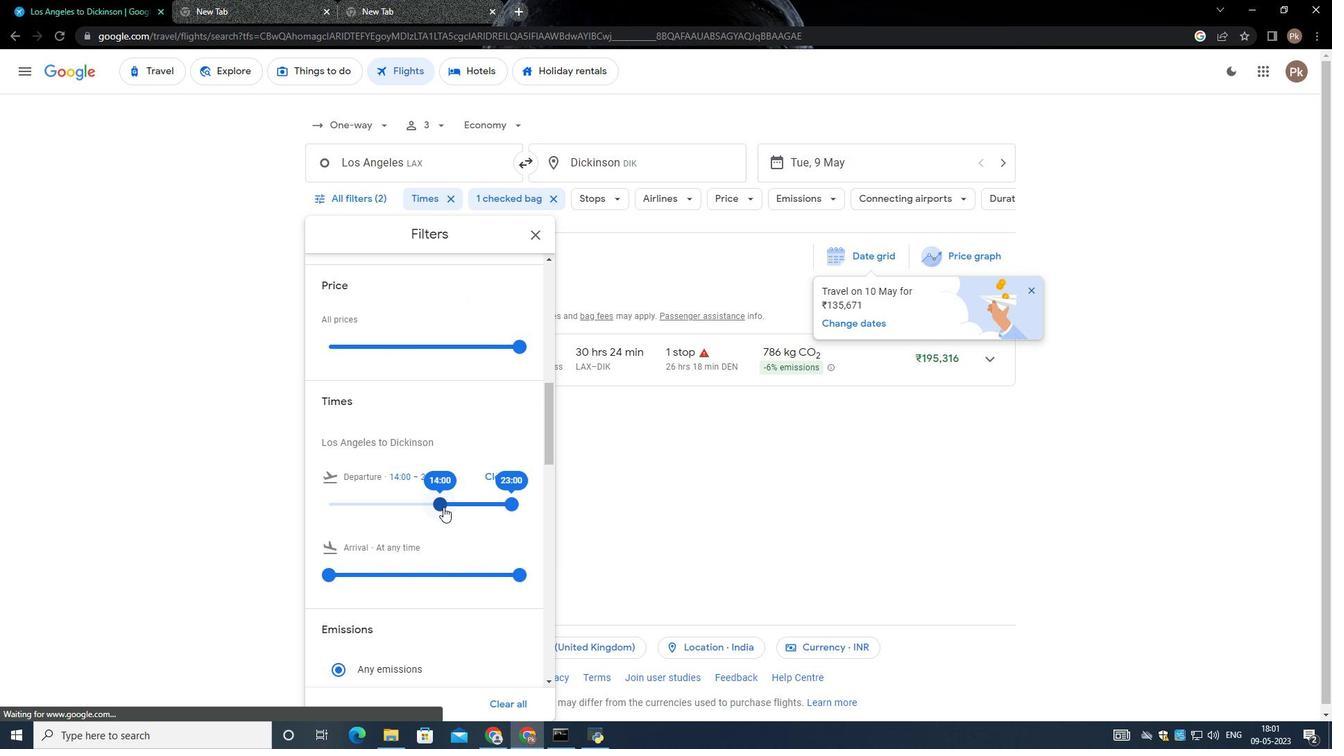 
Action: Mouse moved to (505, 499)
Screenshot: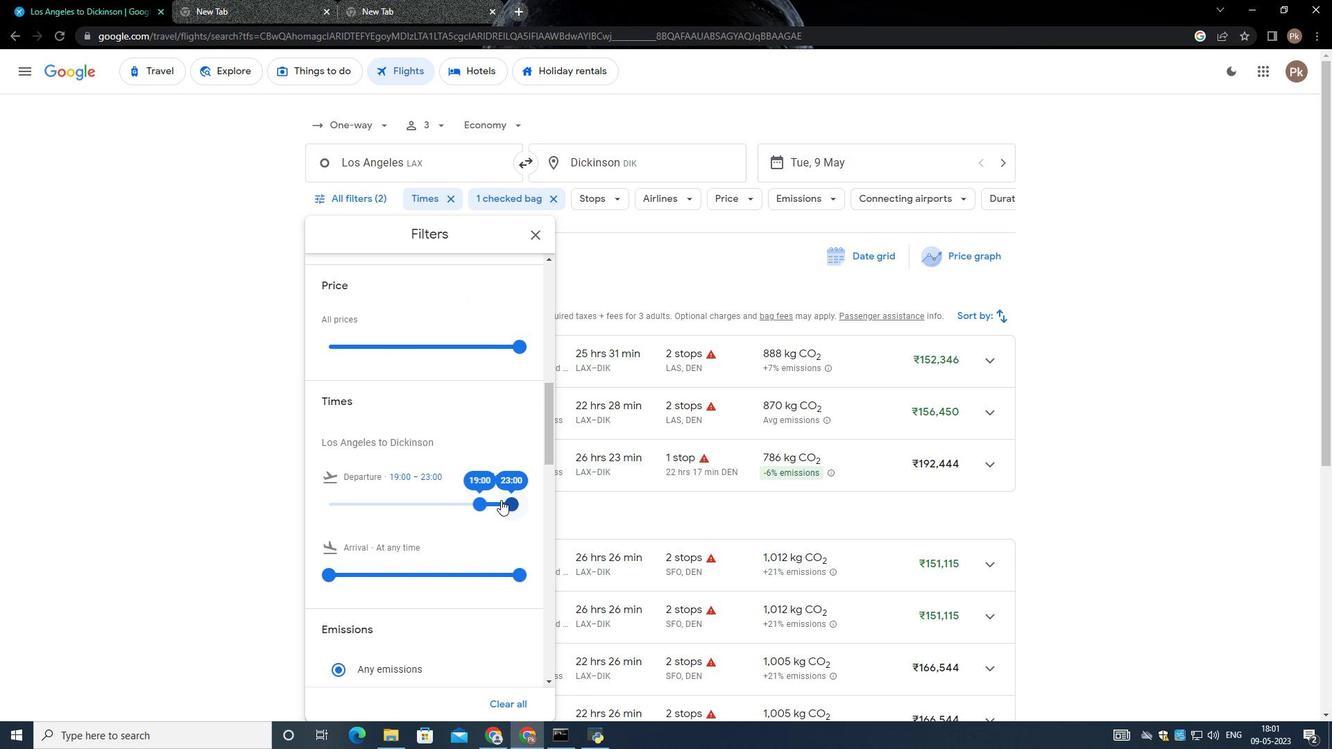 
Action: Mouse pressed left at (505, 499)
Screenshot: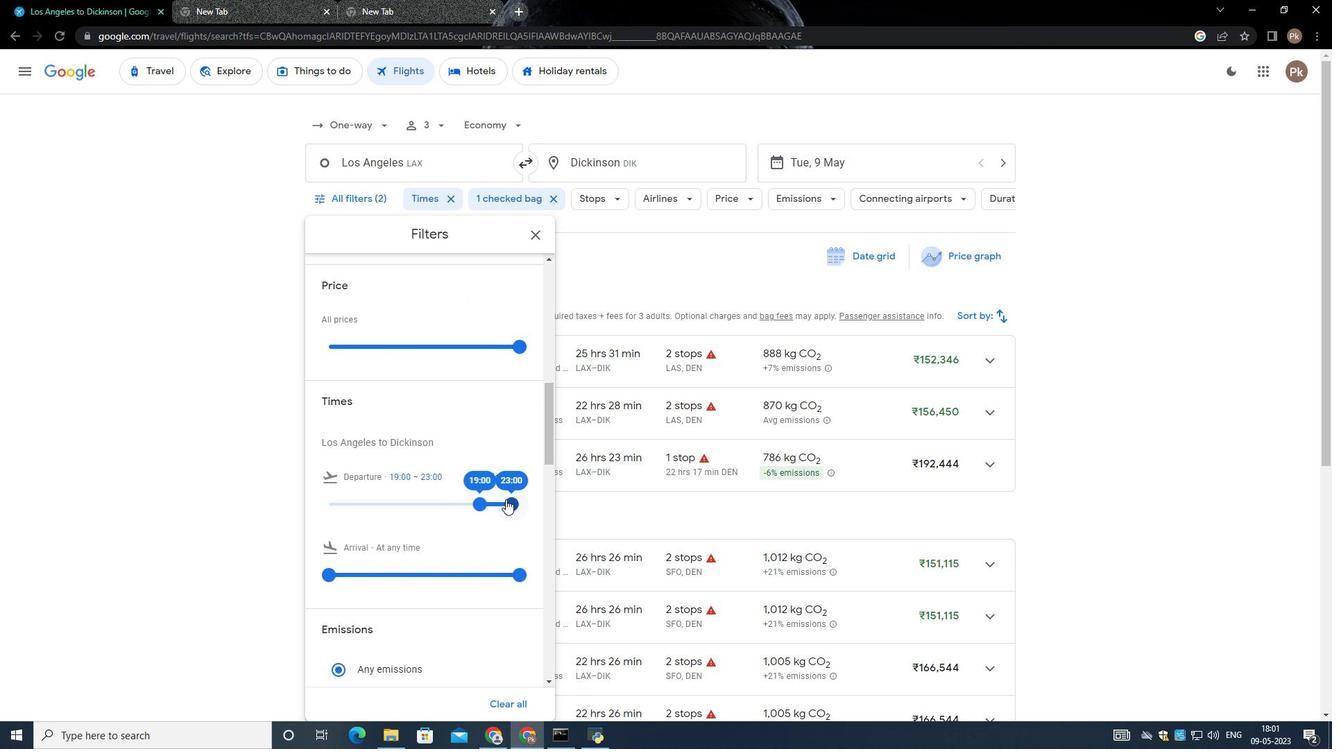 
Action: Mouse moved to (474, 521)
Screenshot: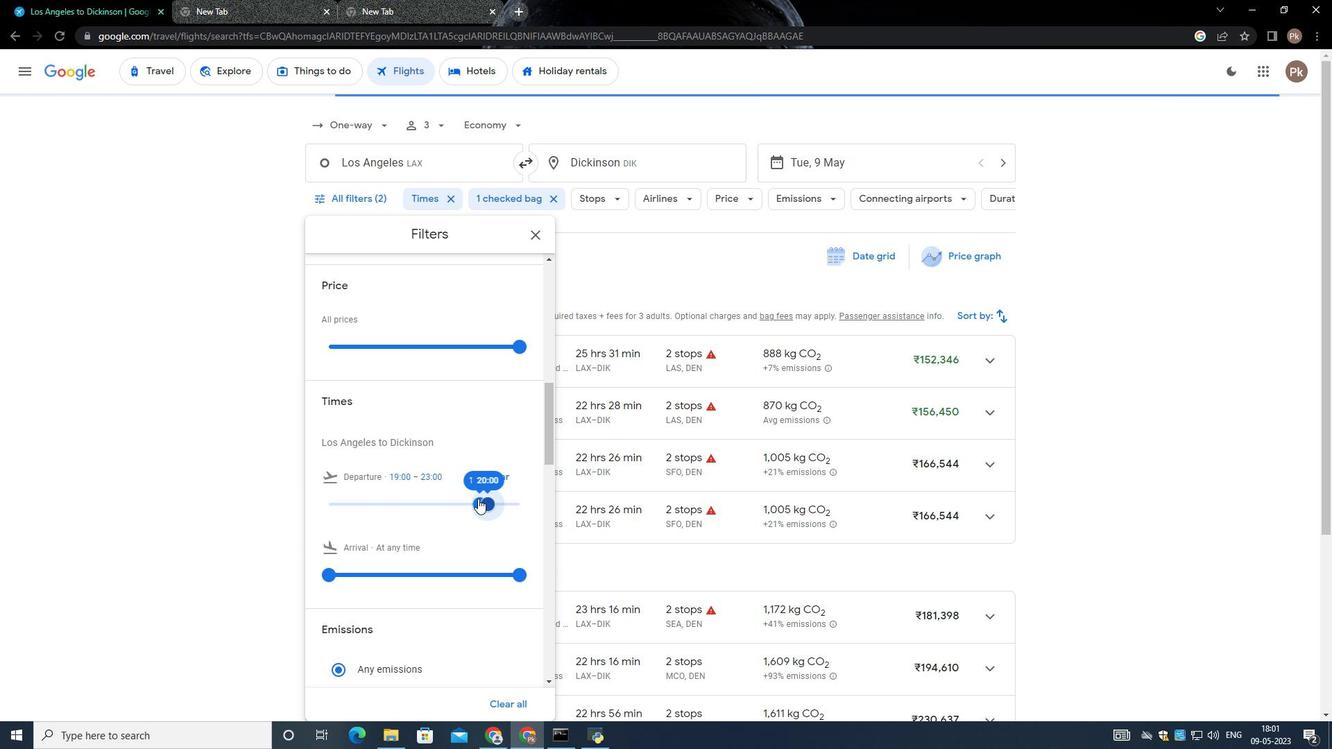 
Action: Mouse scrolled (474, 520) with delta (0, 0)
Screenshot: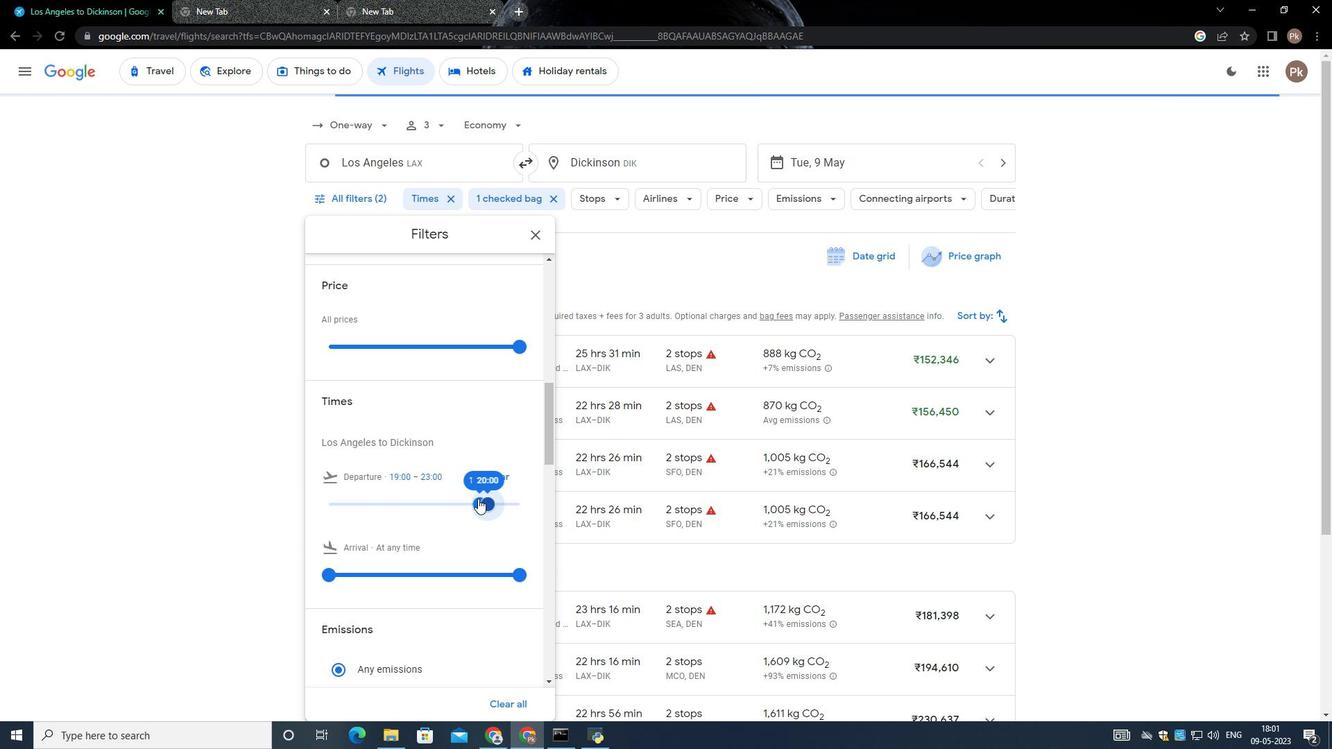 
Action: Mouse moved to (471, 533)
Screenshot: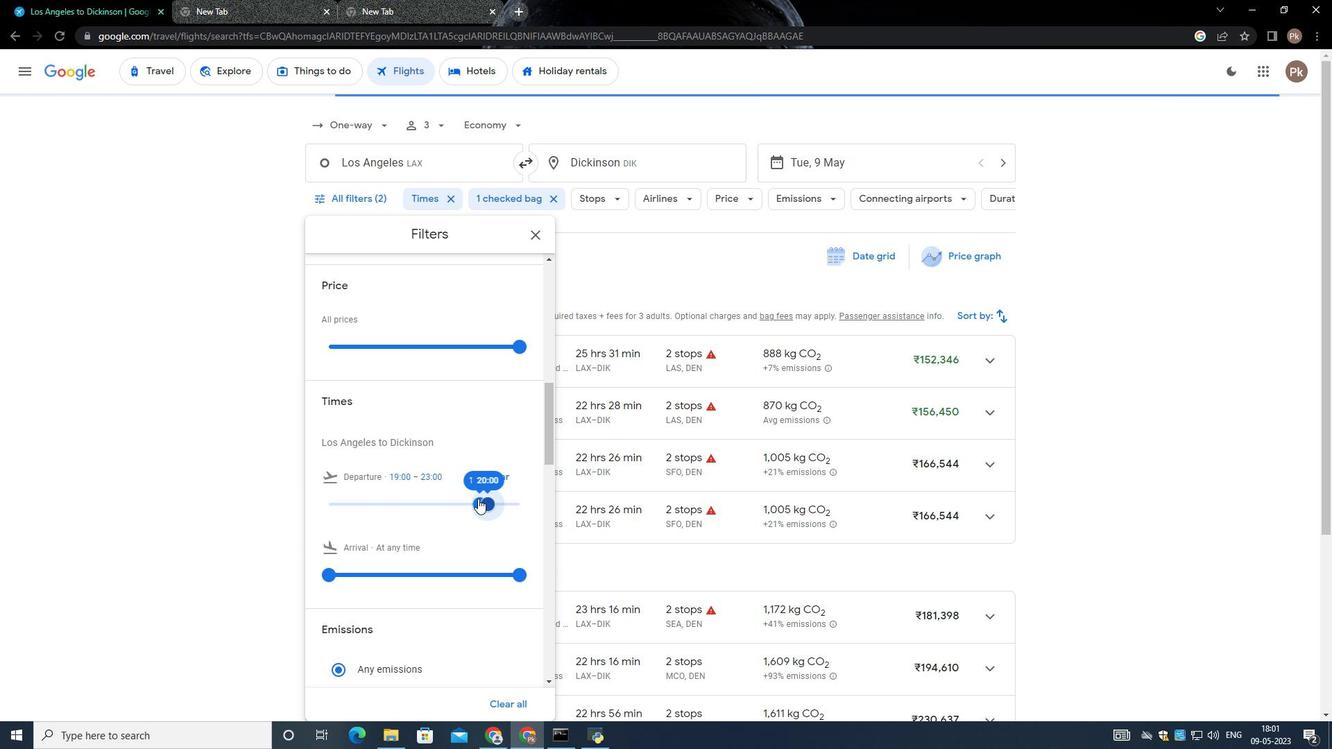 
Action: Mouse scrolled (471, 532) with delta (0, 0)
Screenshot: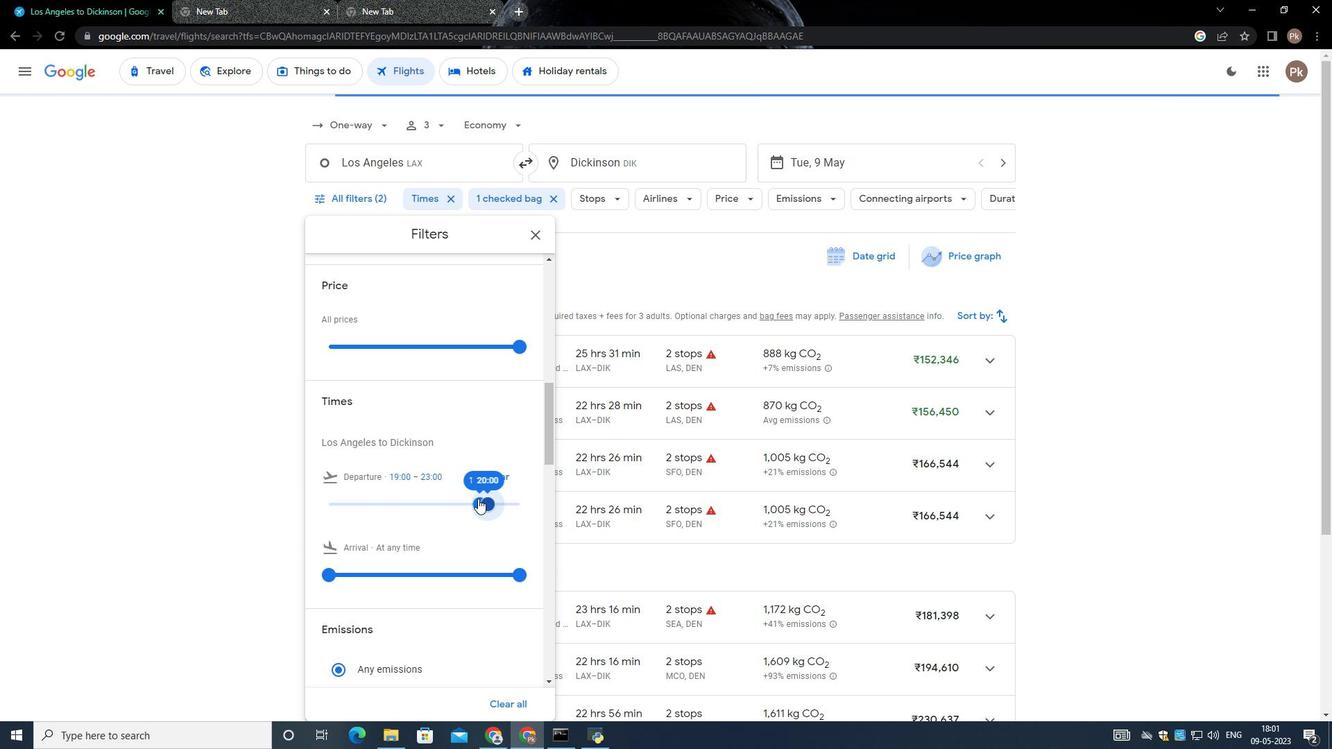 
Action: Mouse moved to (469, 537)
Screenshot: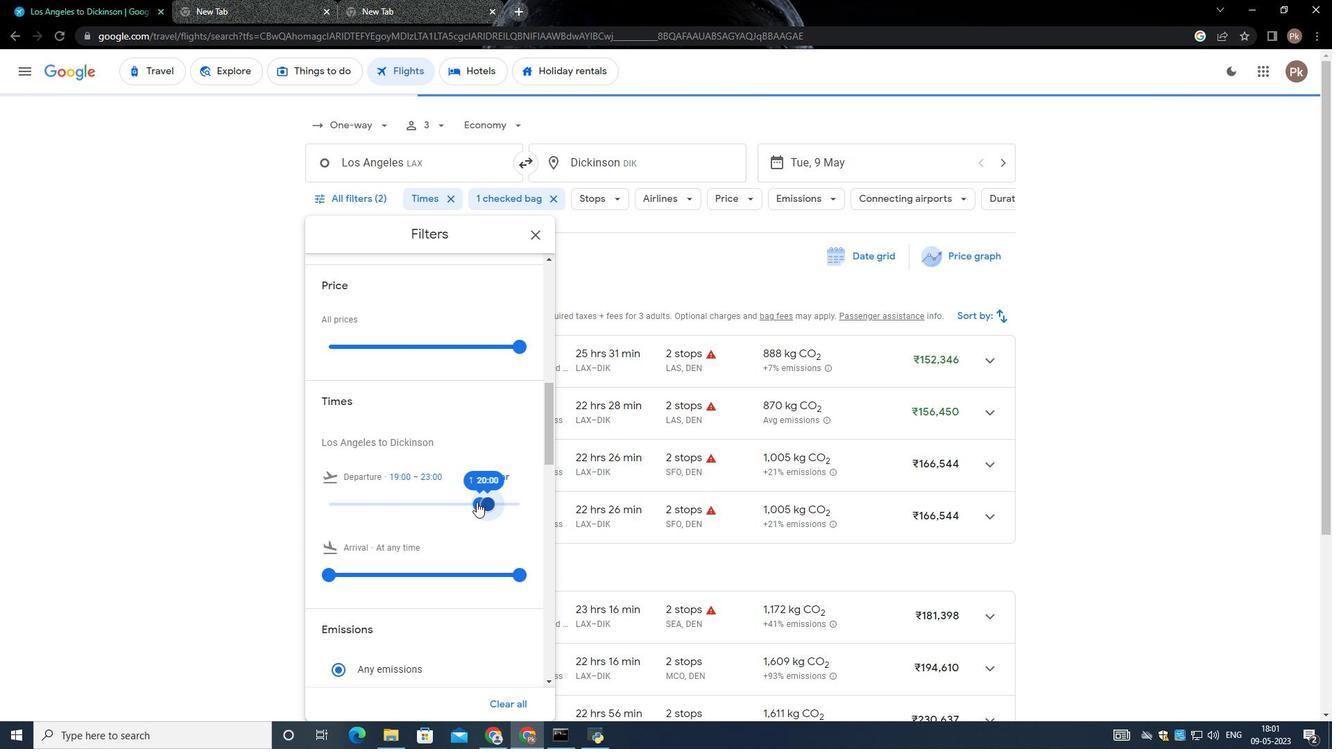 
Action: Mouse scrolled (469, 536) with delta (0, 0)
Screenshot: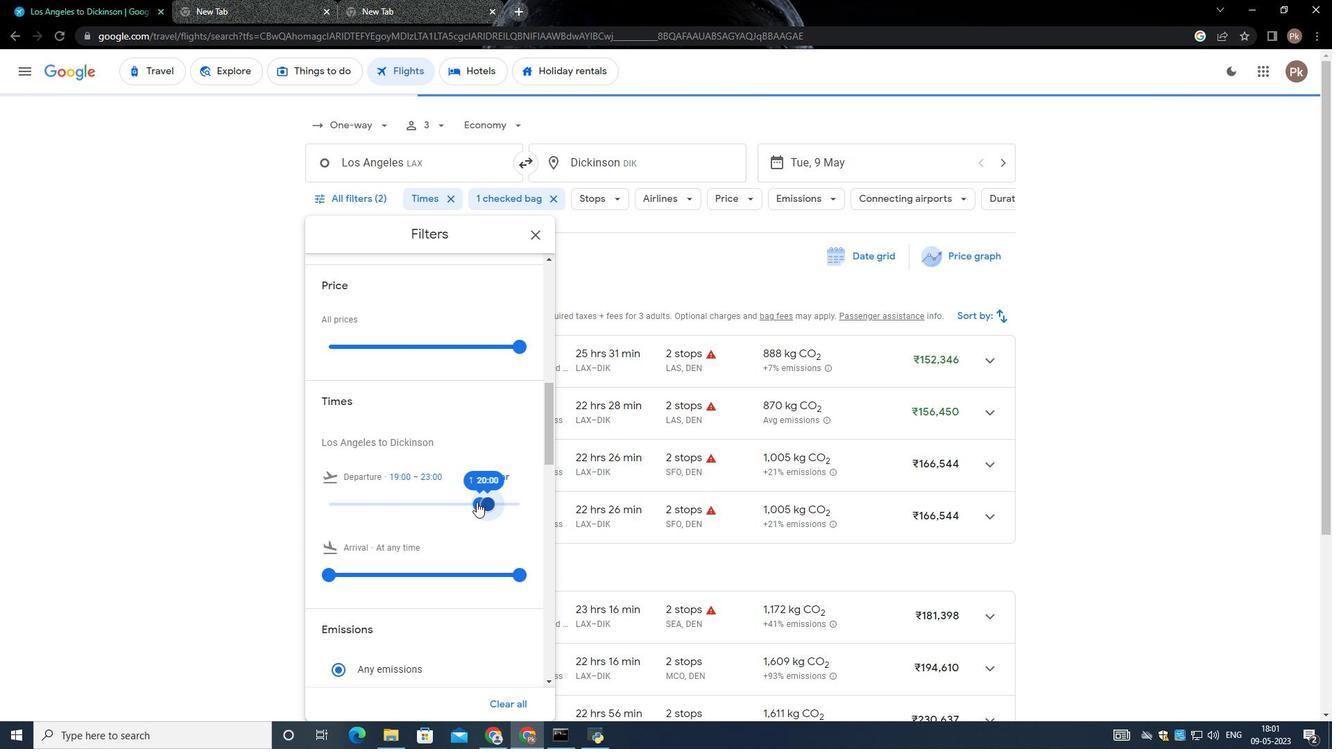 
Action: Mouse moved to (467, 538)
Screenshot: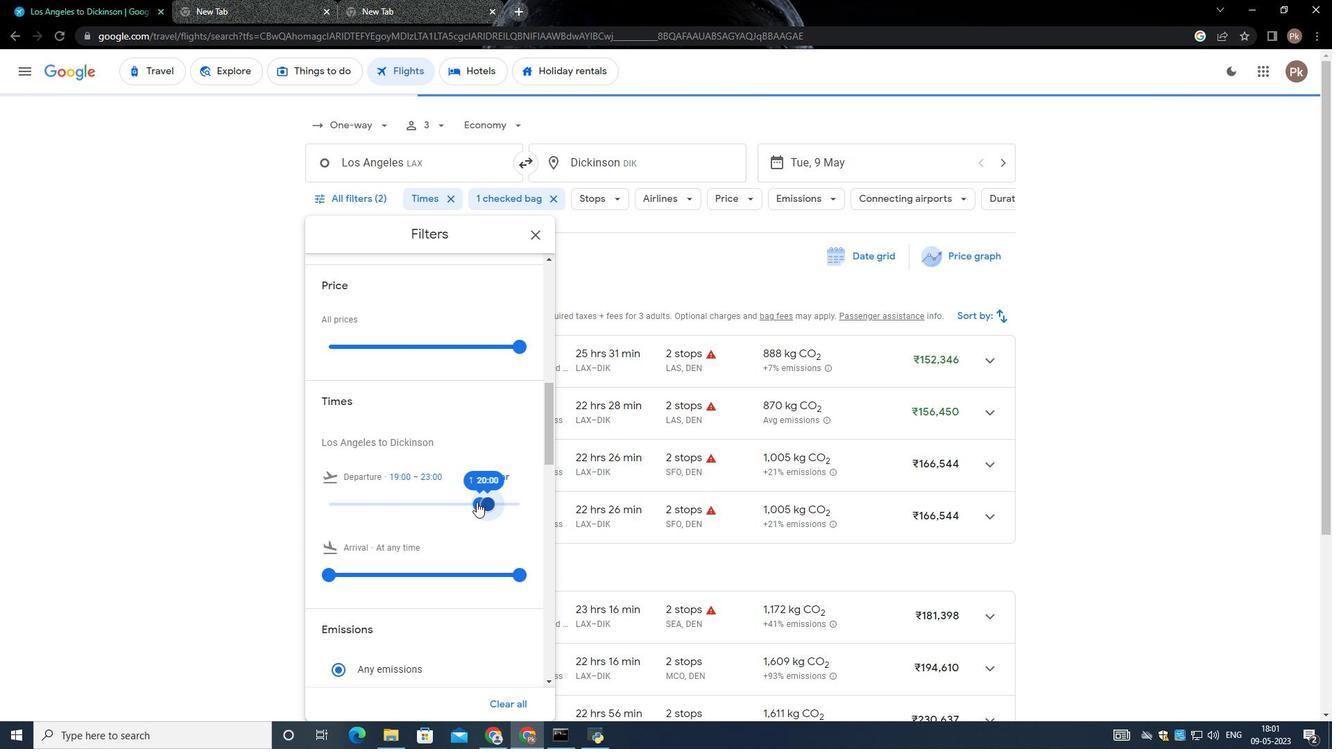 
Action: Mouse scrolled (469, 537) with delta (0, 0)
Screenshot: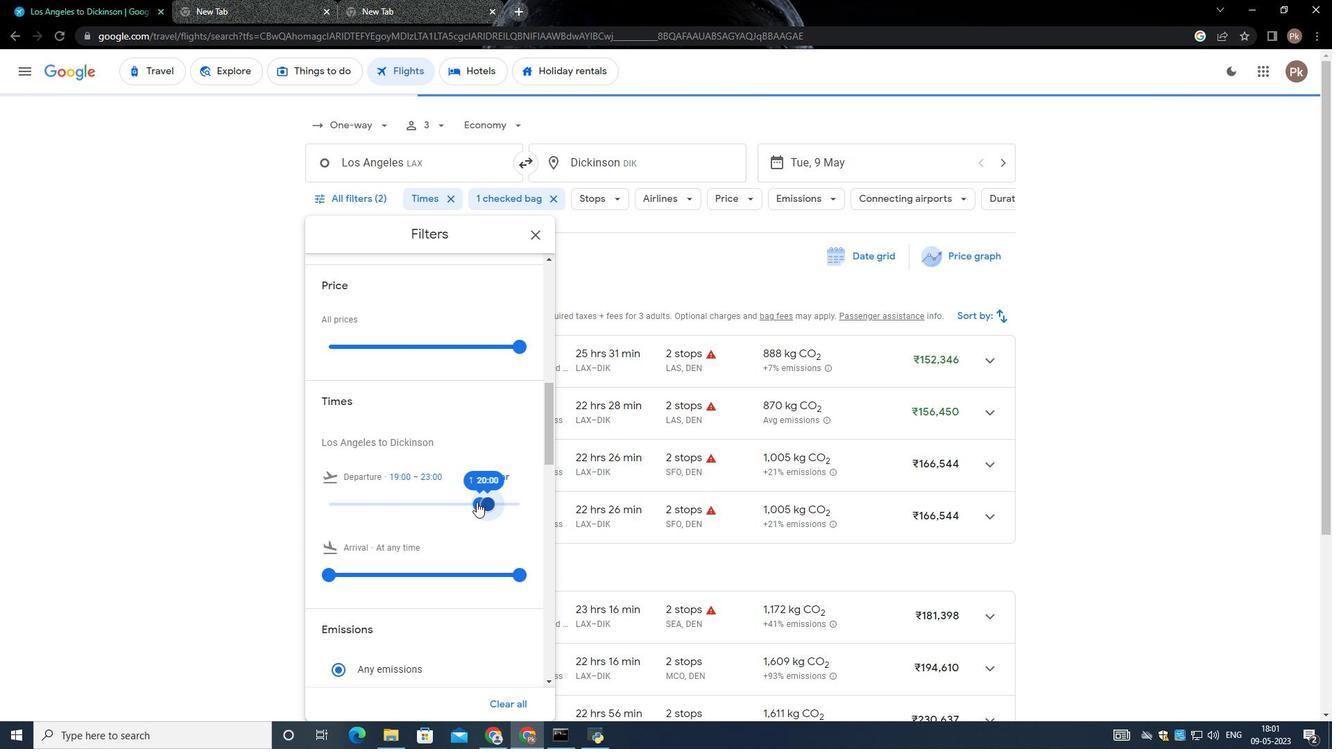 
Action: Mouse moved to (466, 540)
Screenshot: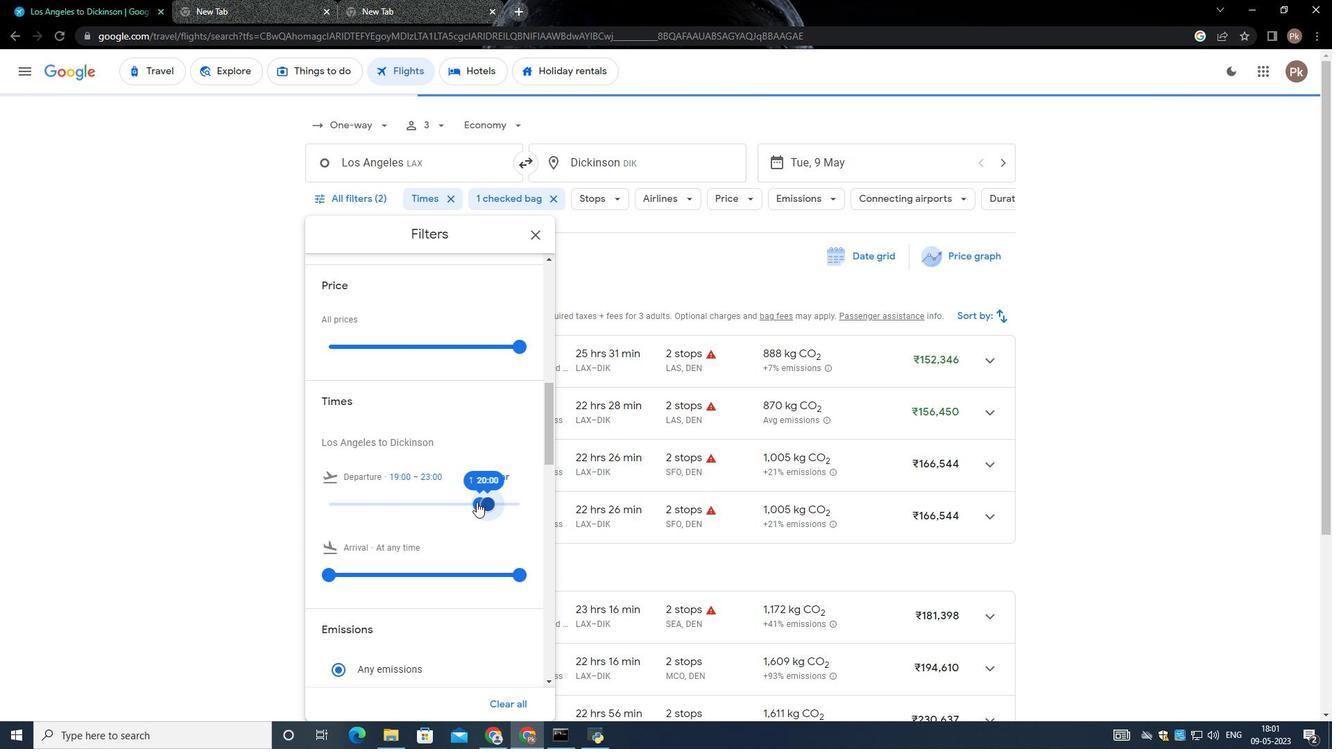 
Action: Mouse scrolled (467, 537) with delta (0, 0)
Screenshot: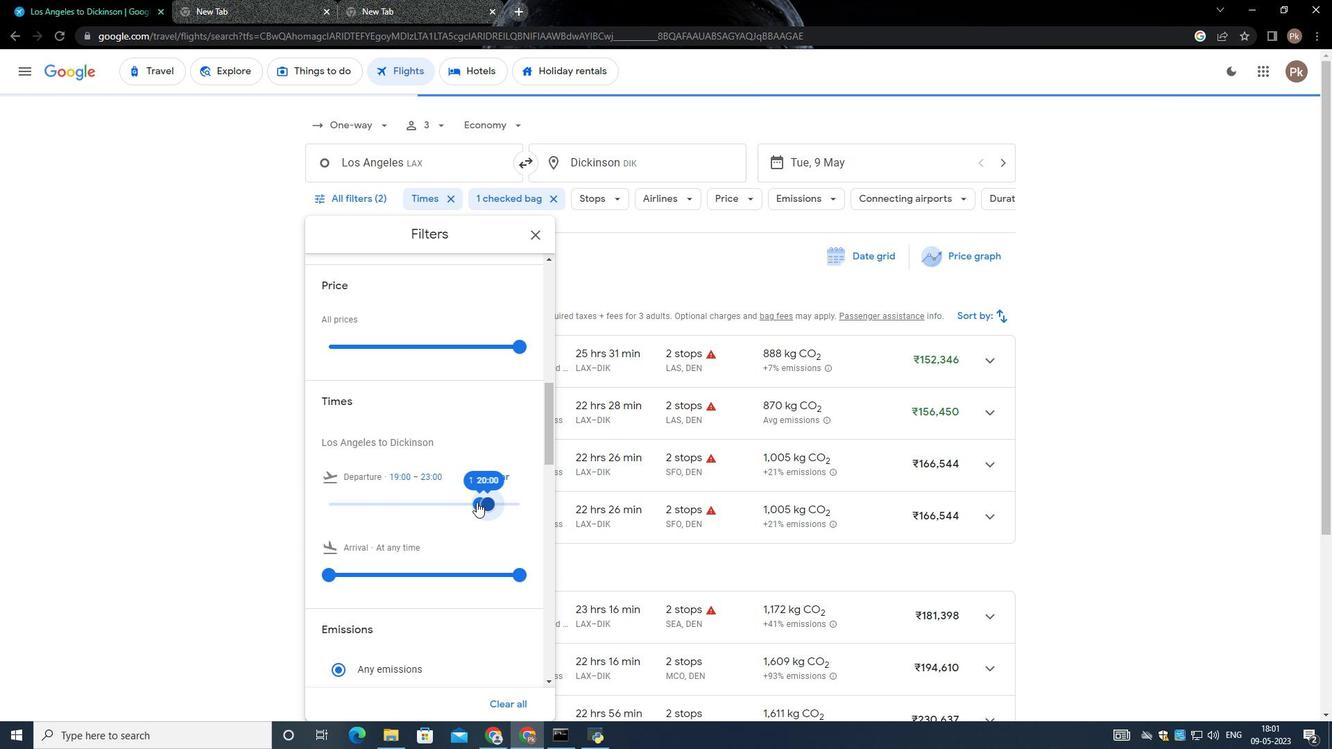 
Action: Mouse moved to (464, 541)
Screenshot: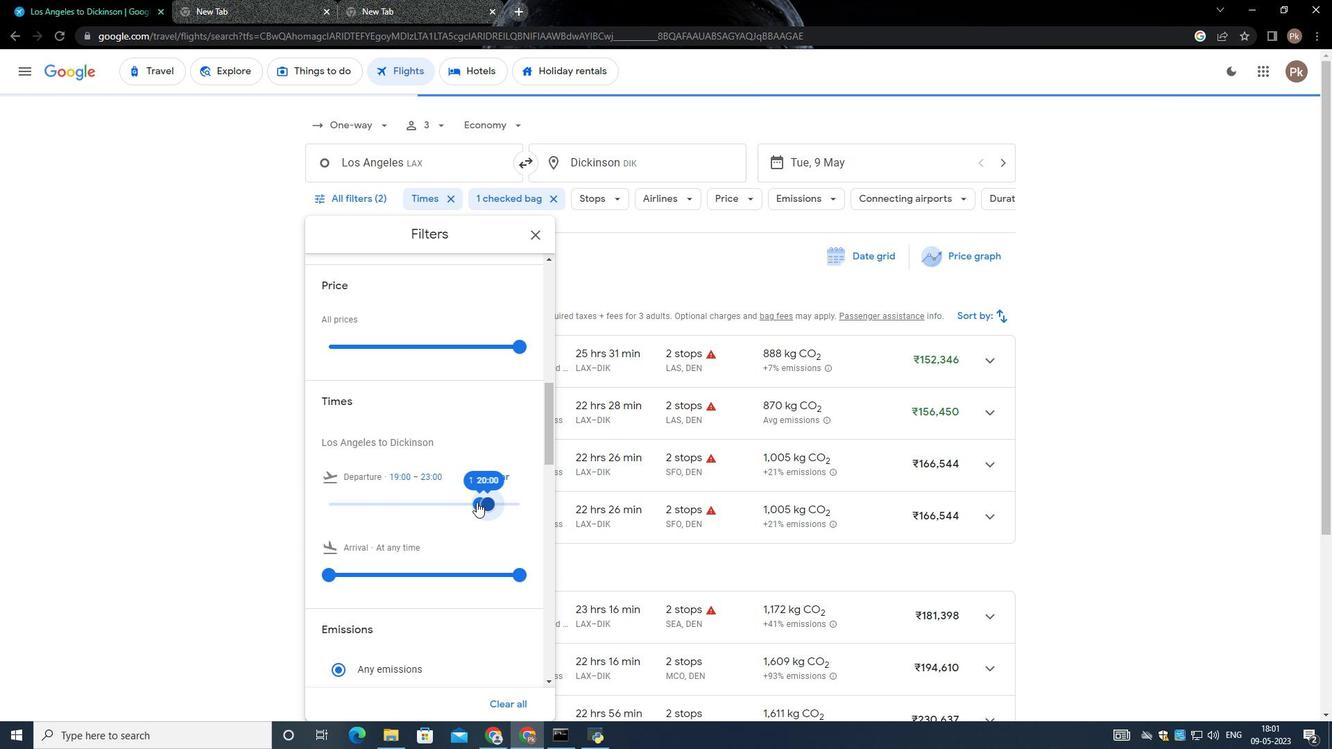 
Action: Mouse scrolled (466, 539) with delta (0, 0)
Screenshot: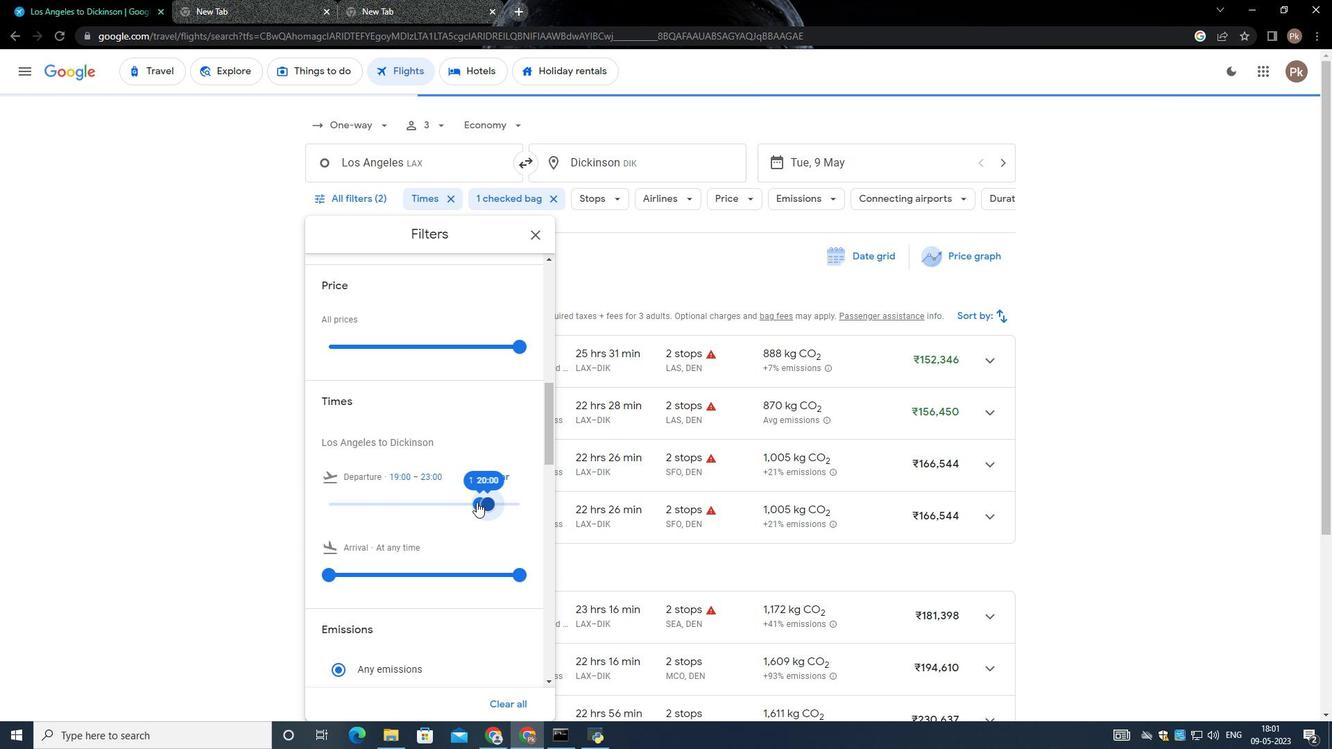 
Action: Mouse moved to (451, 548)
Screenshot: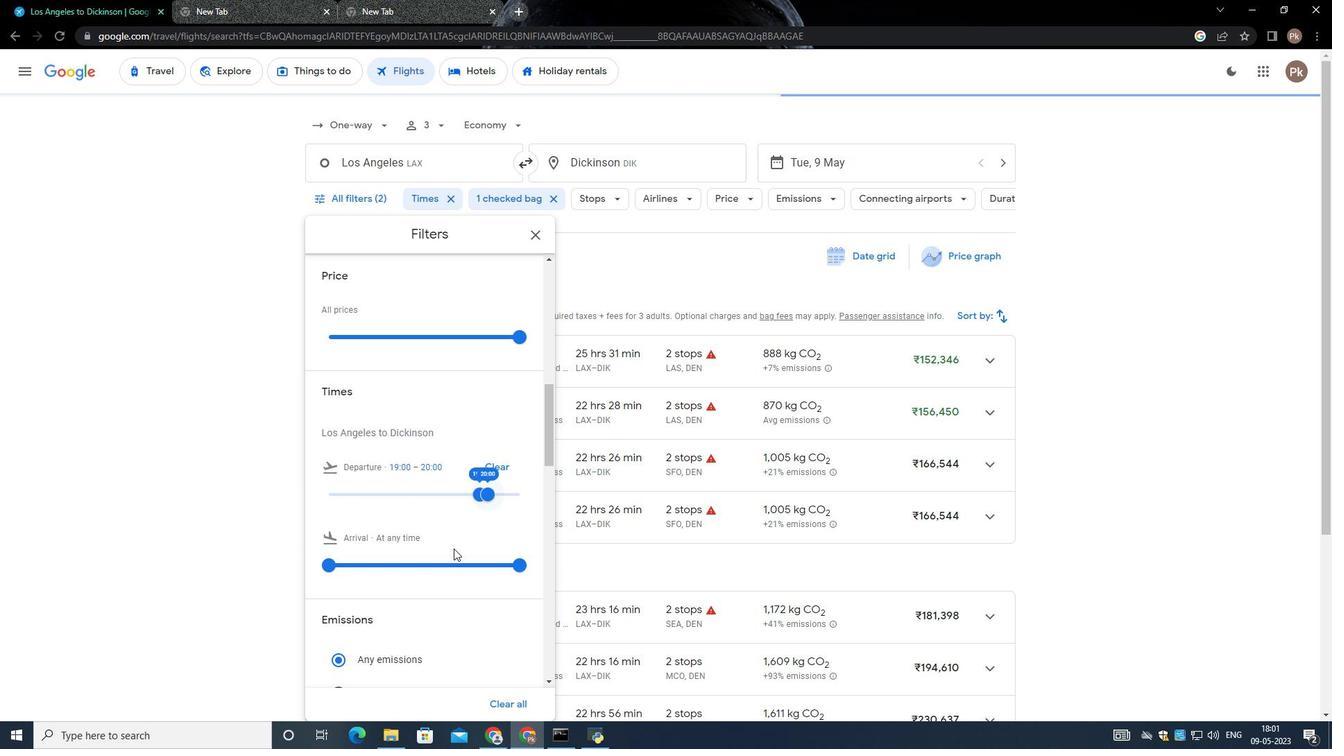 
Action: Mouse scrolled (451, 548) with delta (0, 0)
Screenshot: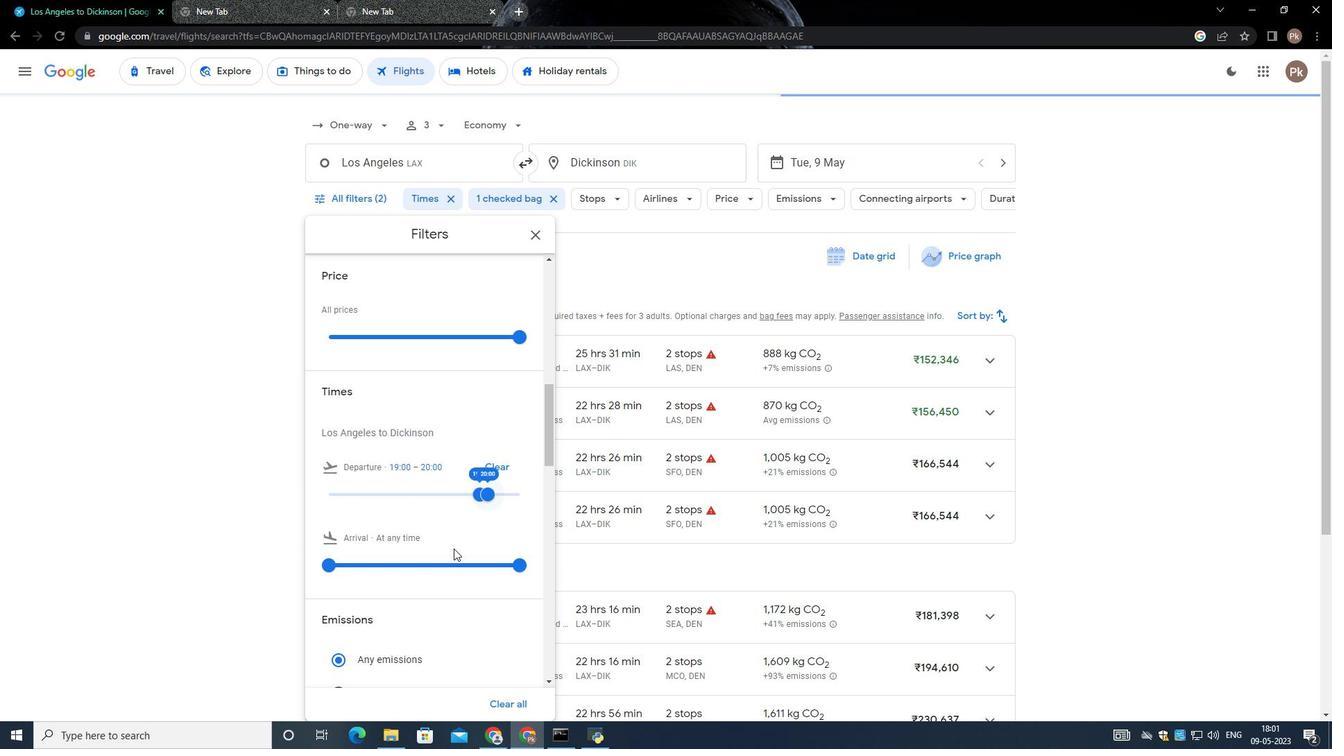 
Action: Mouse moved to (448, 550)
Screenshot: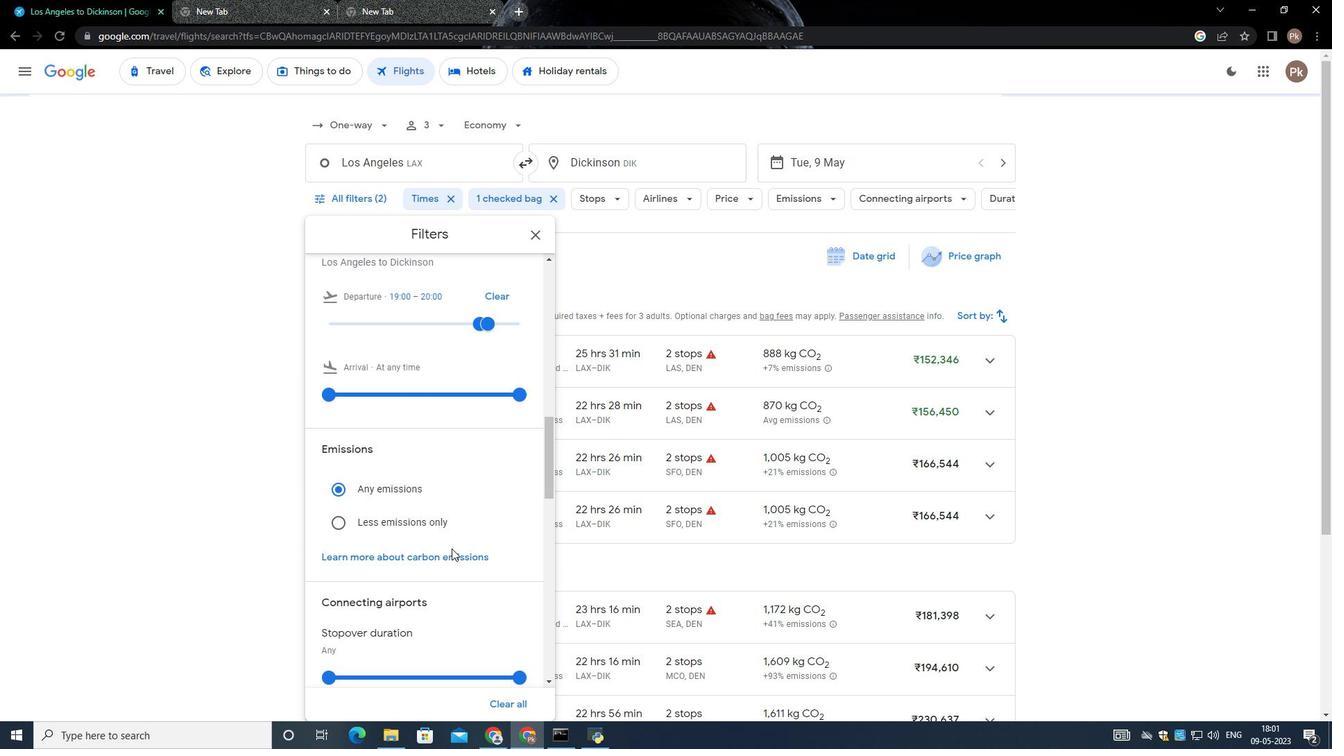 
Action: Mouse scrolled (448, 549) with delta (0, 0)
Screenshot: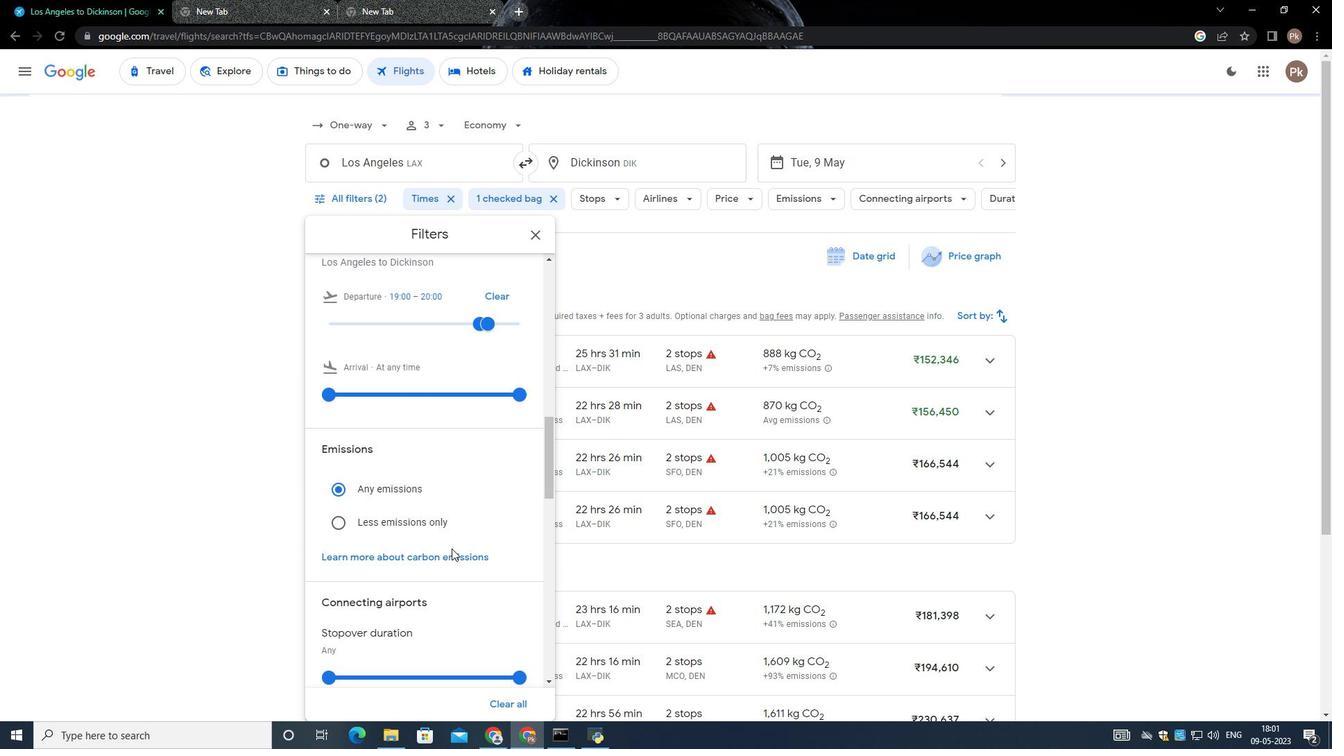 
Action: Mouse moved to (446, 551)
Screenshot: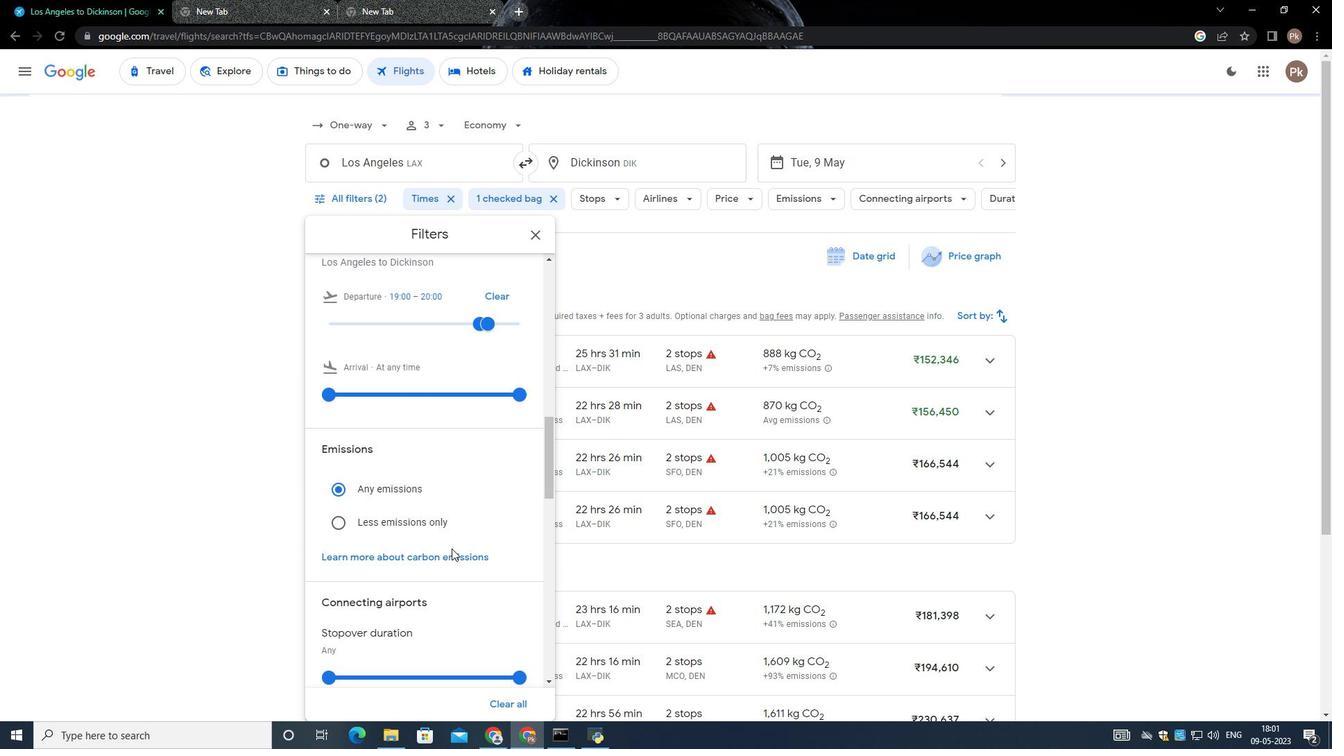 
Action: Mouse scrolled (446, 550) with delta (0, 0)
Screenshot: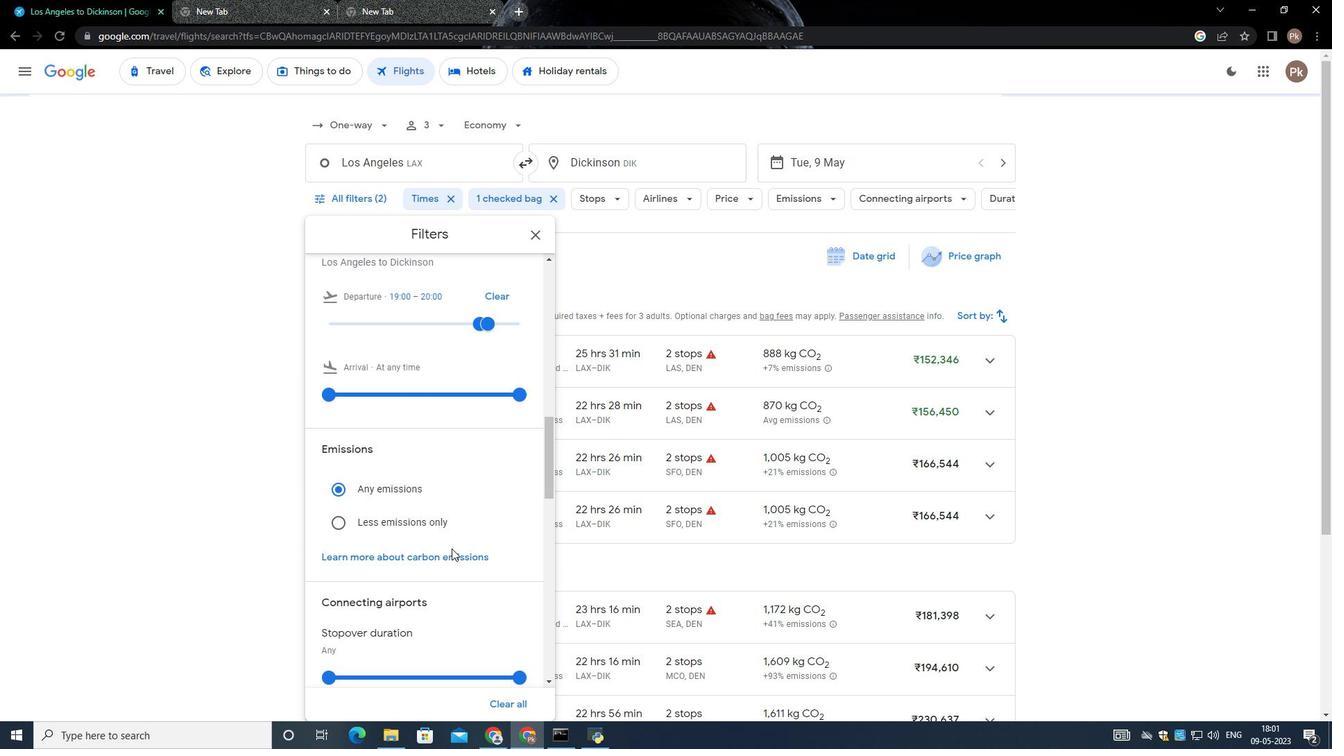 
Action: Mouse scrolled (446, 550) with delta (0, 0)
Screenshot: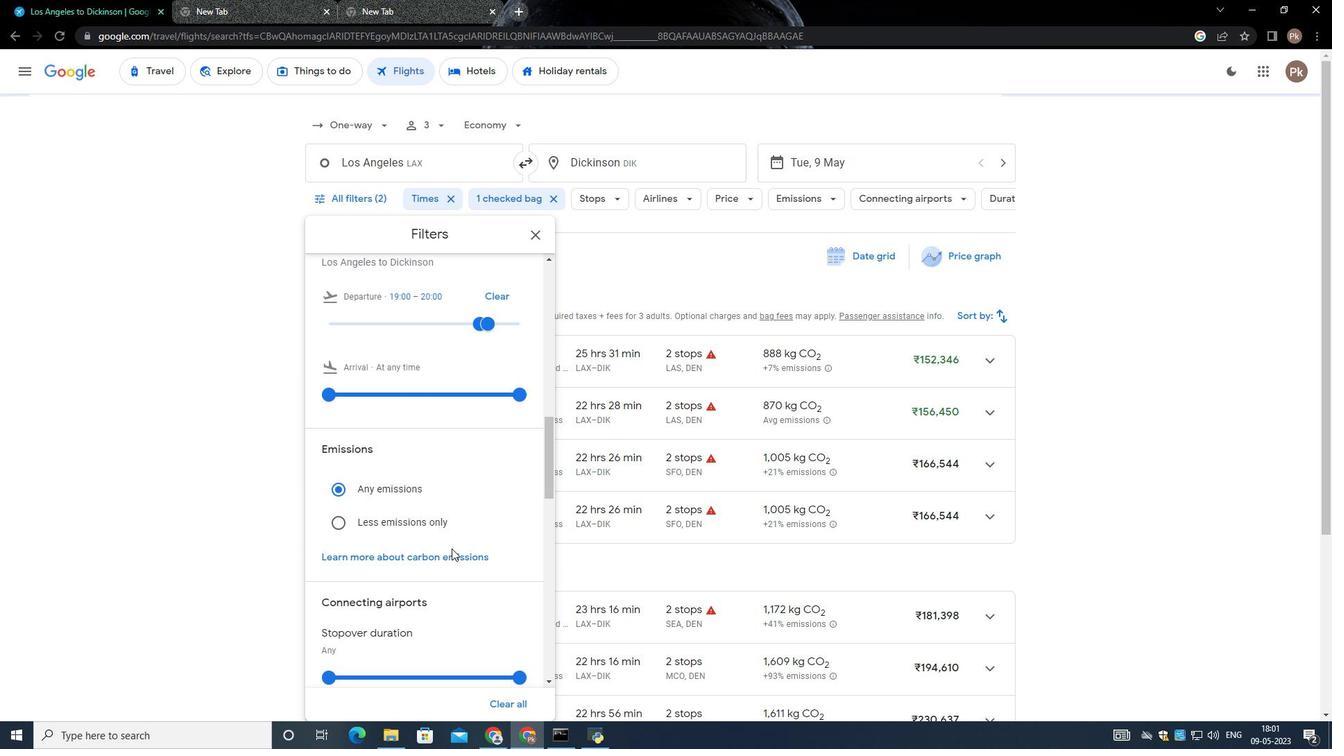 
Action: Mouse moved to (444, 552)
Screenshot: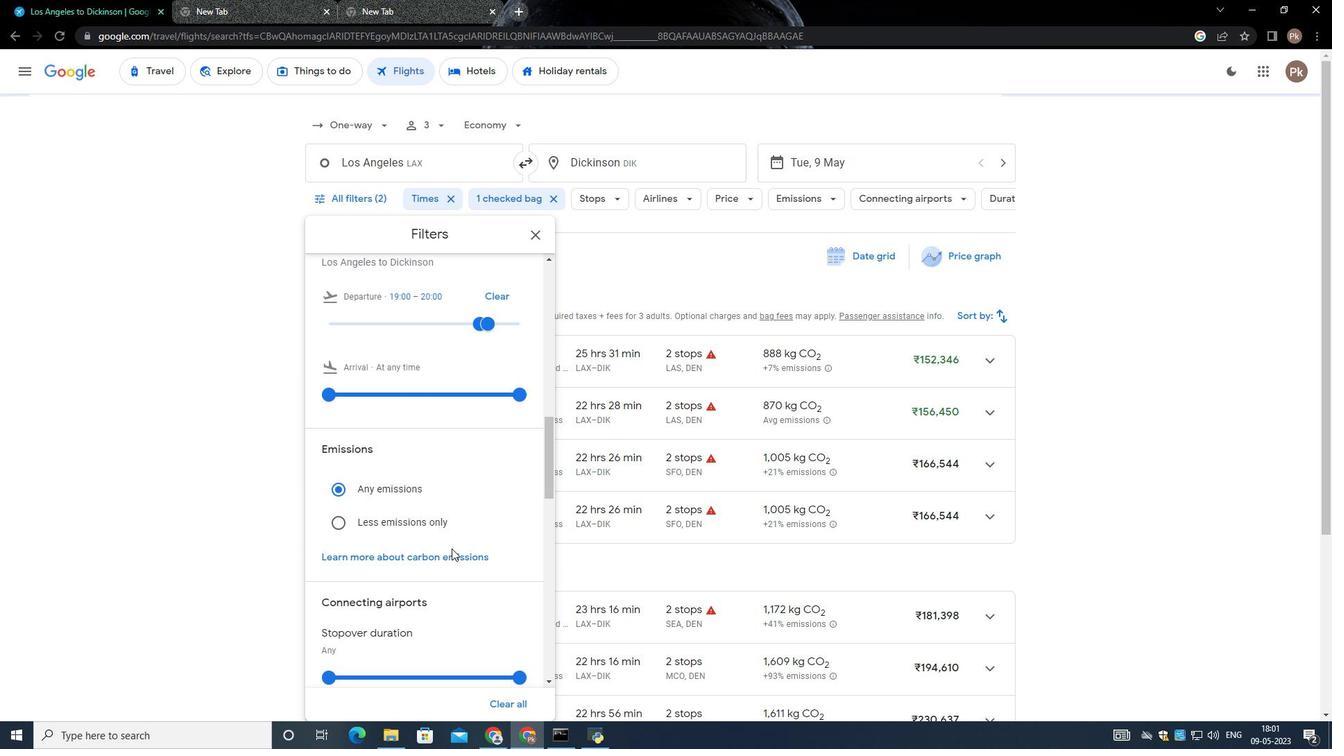 
Action: Mouse scrolled (444, 551) with delta (0, 0)
Screenshot: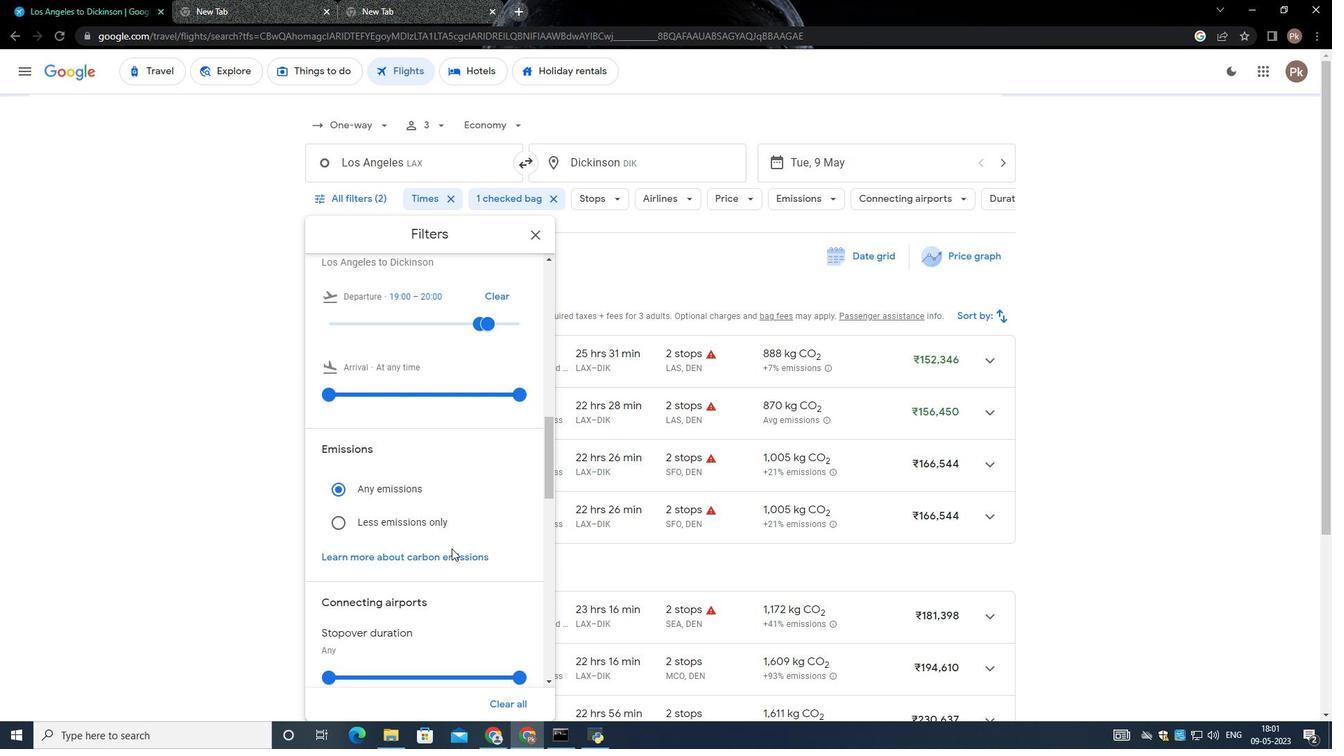 
Action: Mouse moved to (437, 559)
Screenshot: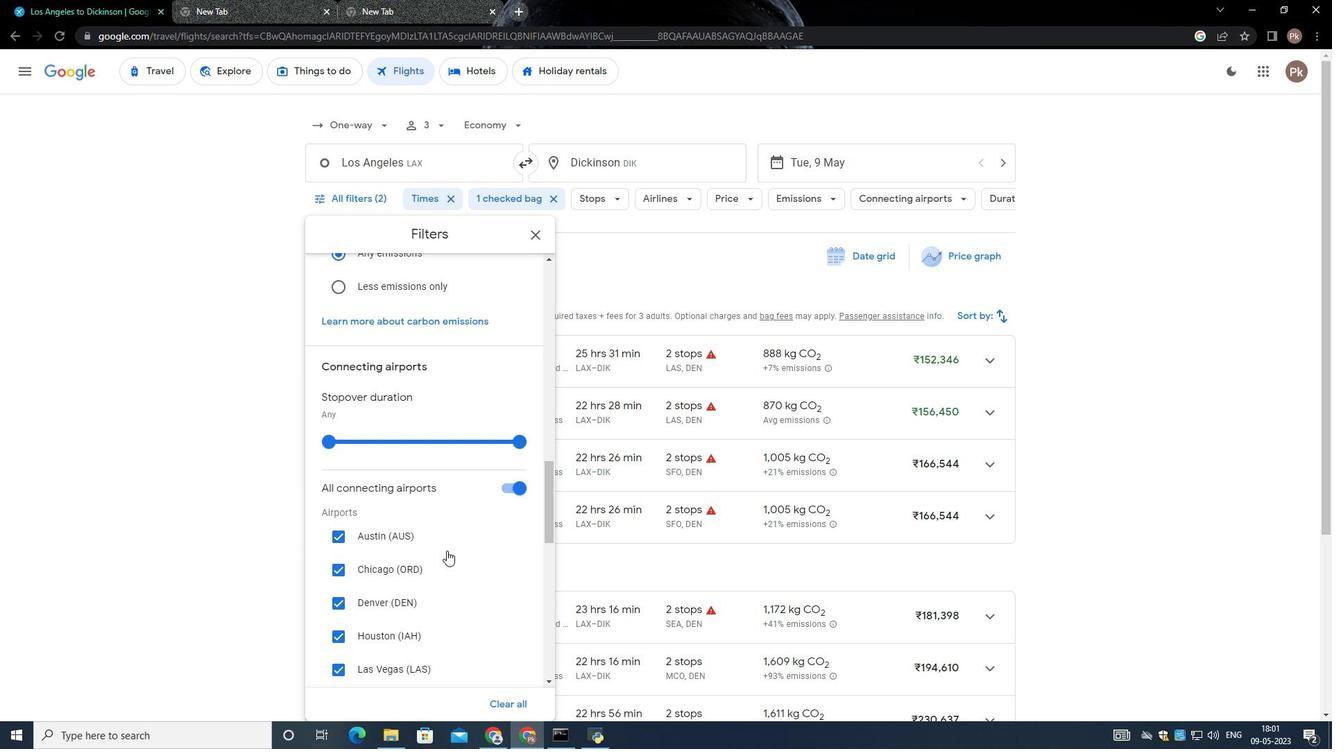 
Action: Mouse scrolled (437, 558) with delta (0, 0)
Screenshot: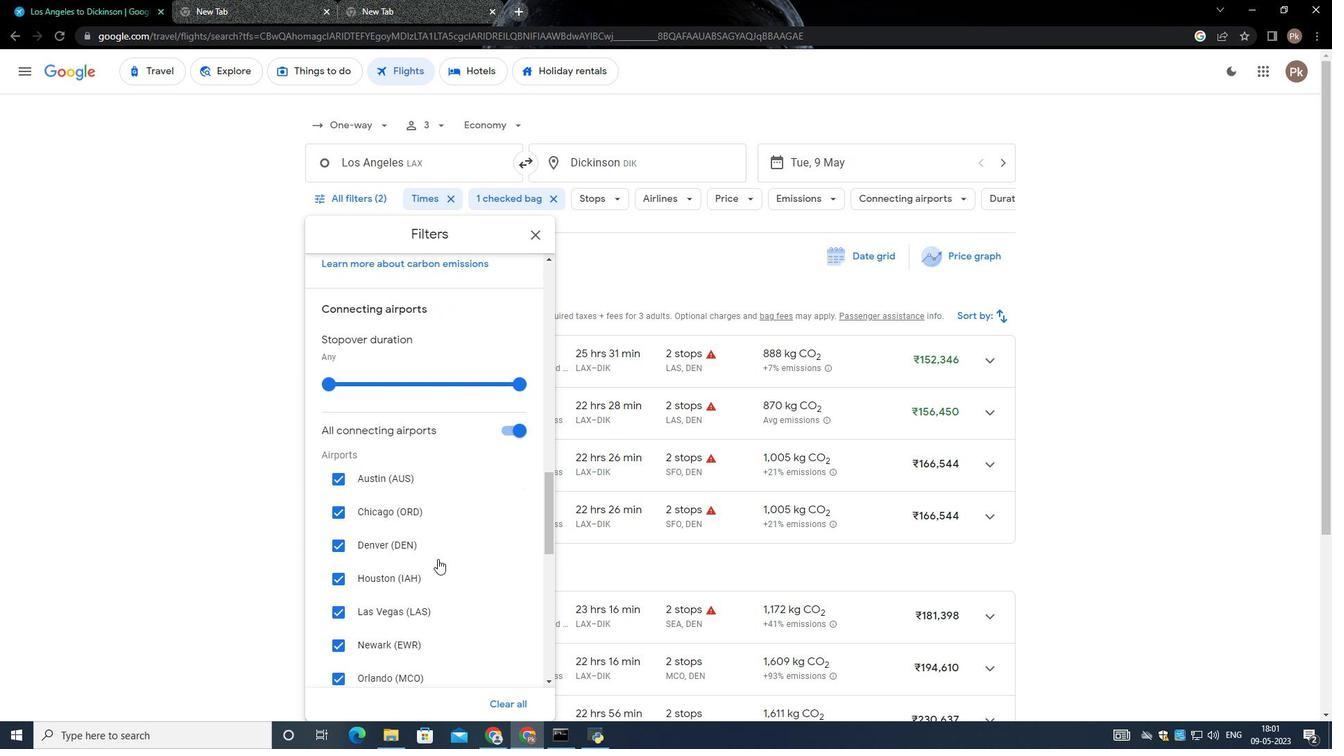 
Action: Mouse scrolled (437, 558) with delta (0, 0)
Screenshot: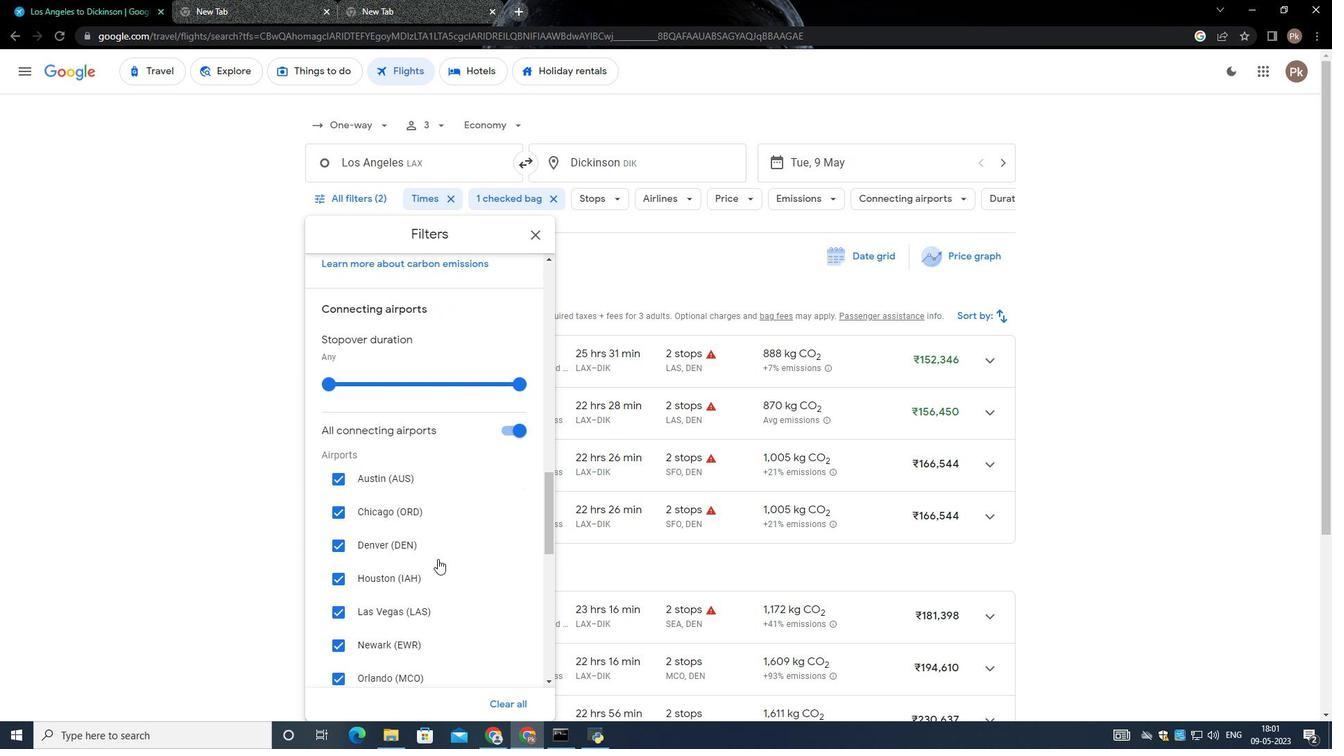 
Action: Mouse scrolled (437, 558) with delta (0, 0)
Screenshot: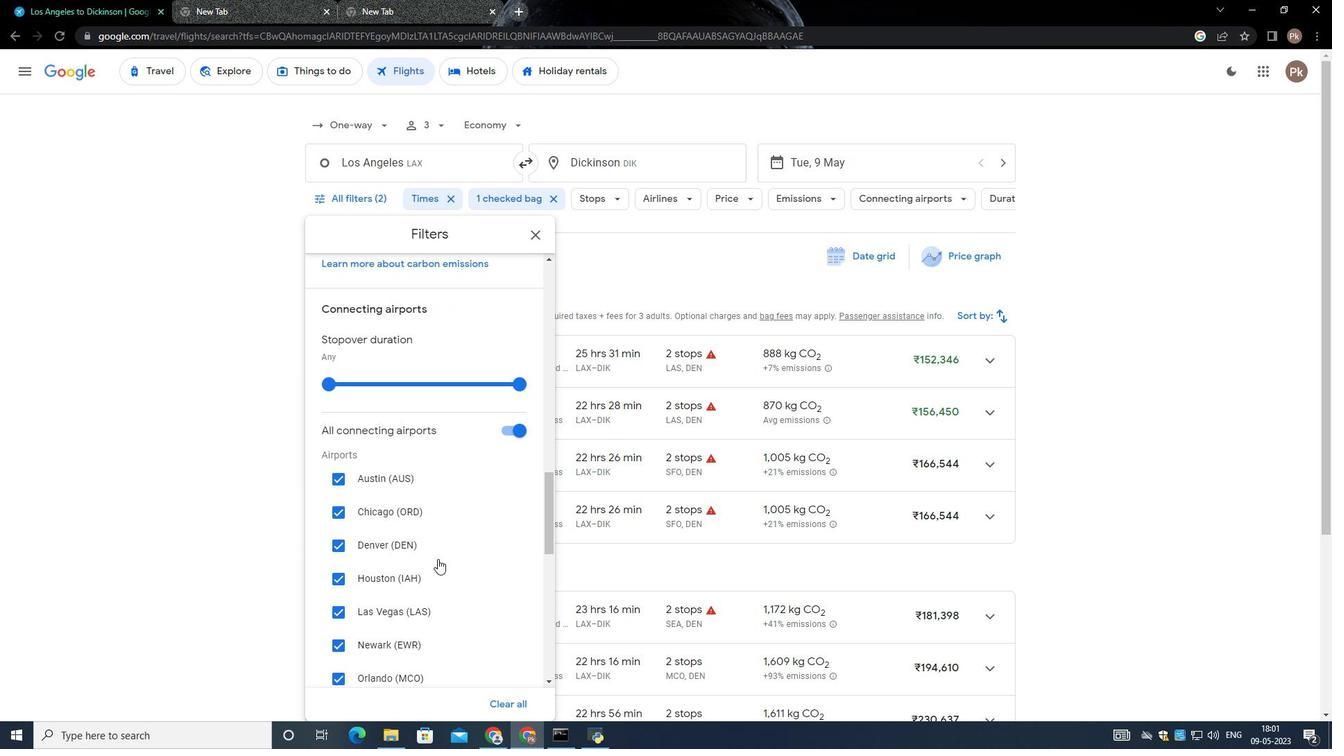 
Action: Mouse scrolled (437, 558) with delta (0, 0)
Screenshot: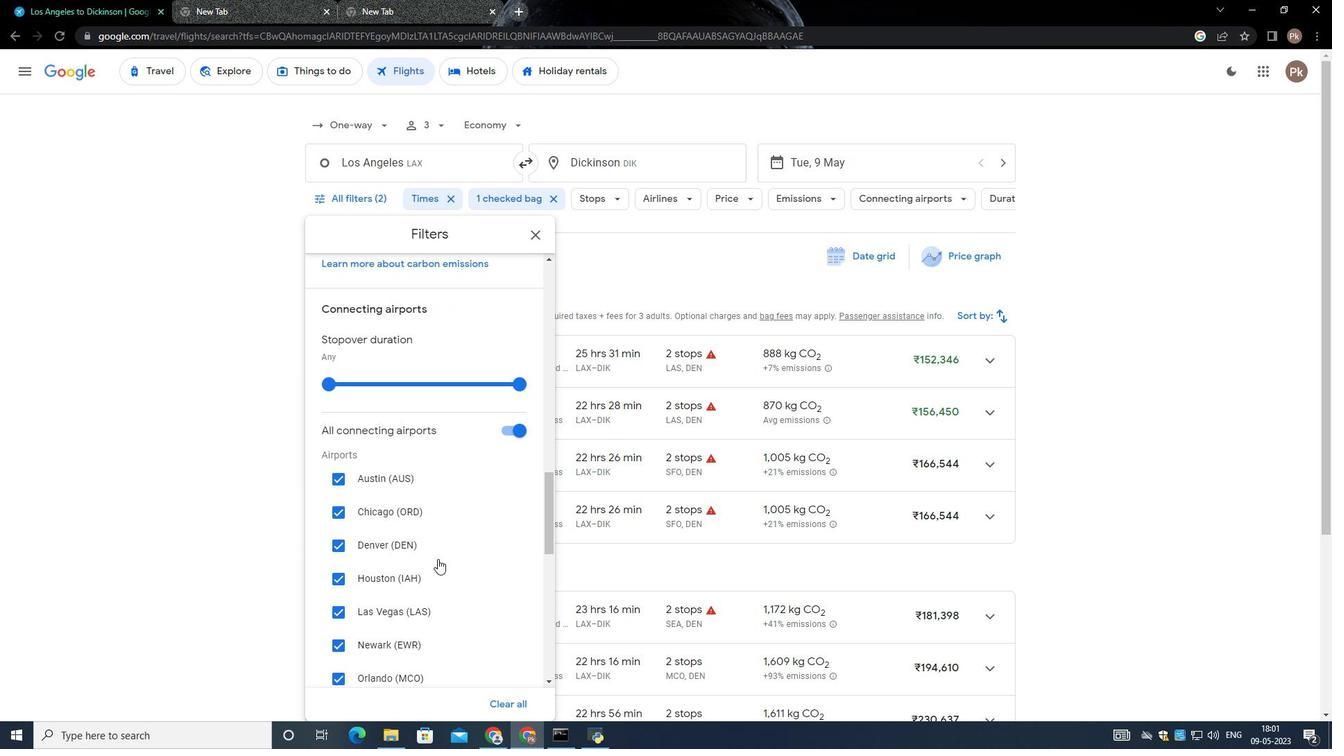
Action: Mouse scrolled (437, 558) with delta (0, 0)
Screenshot: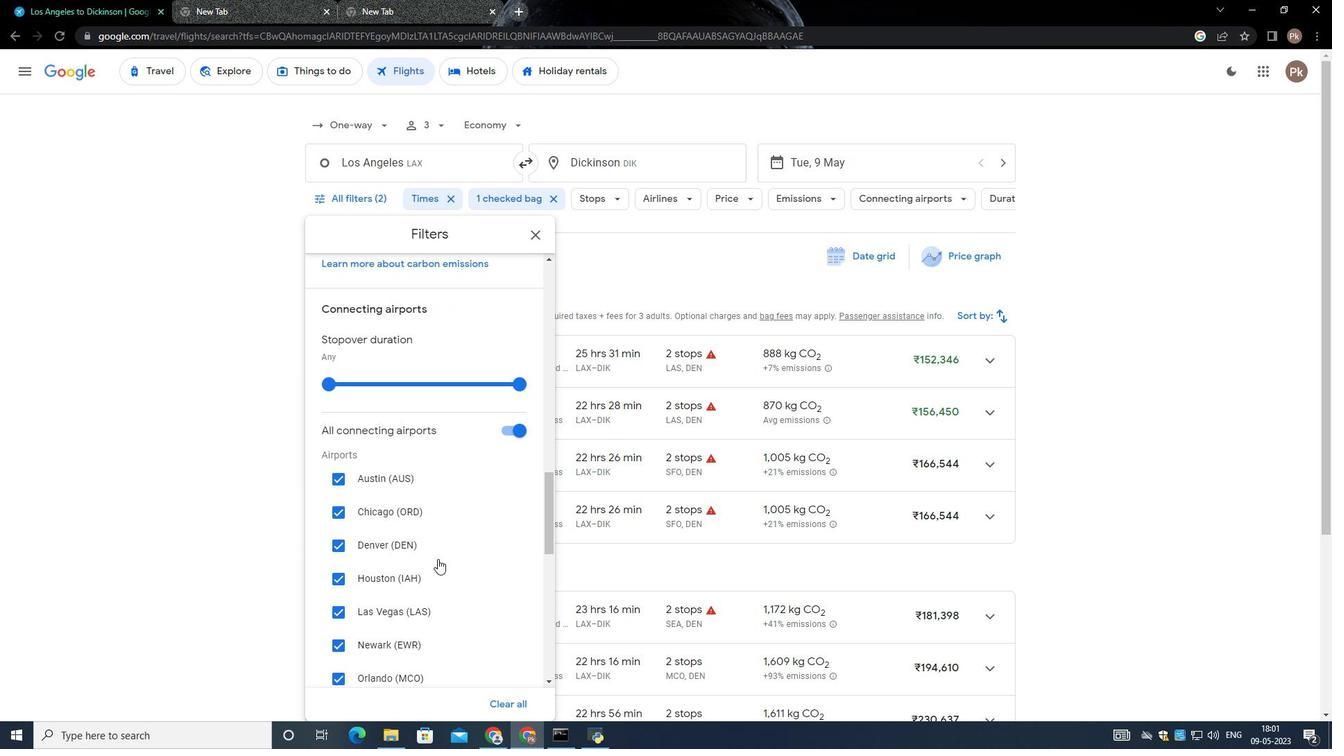 
Action: Mouse scrolled (437, 558) with delta (0, 0)
Screenshot: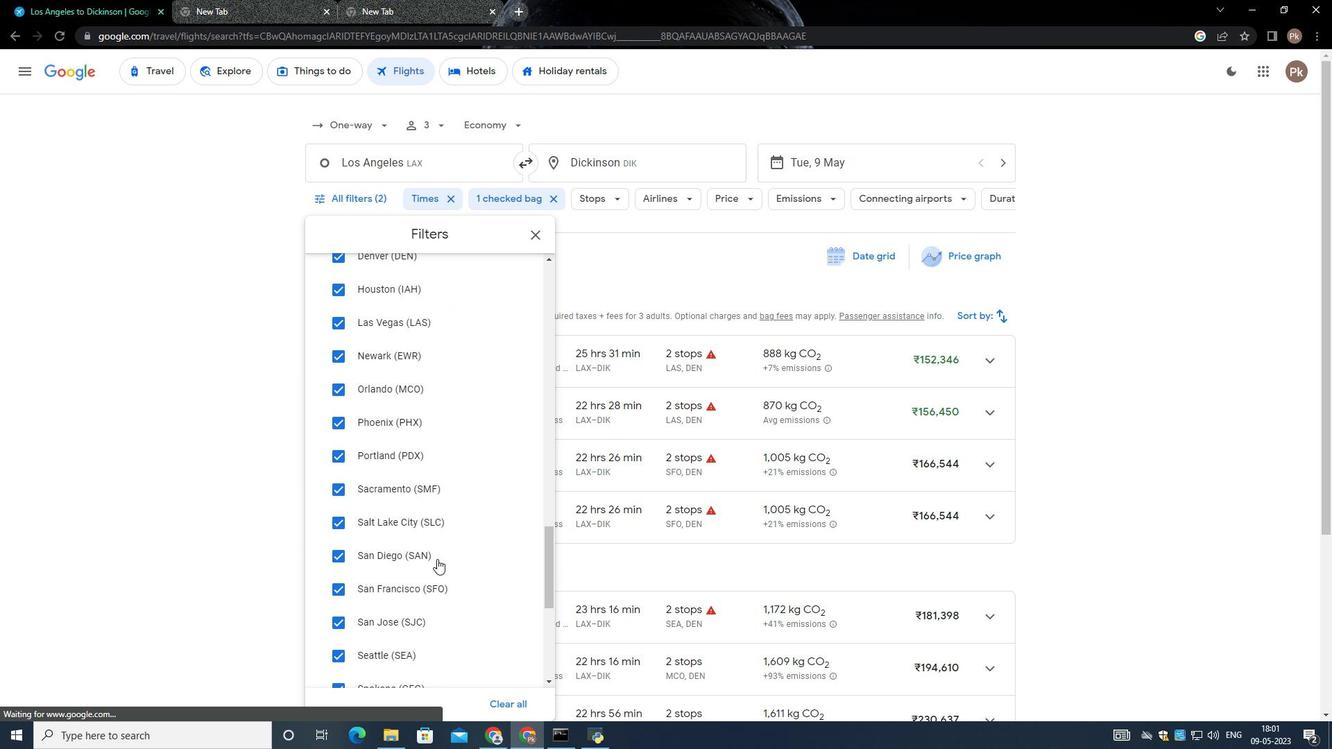 
Action: Mouse scrolled (437, 558) with delta (0, 0)
Screenshot: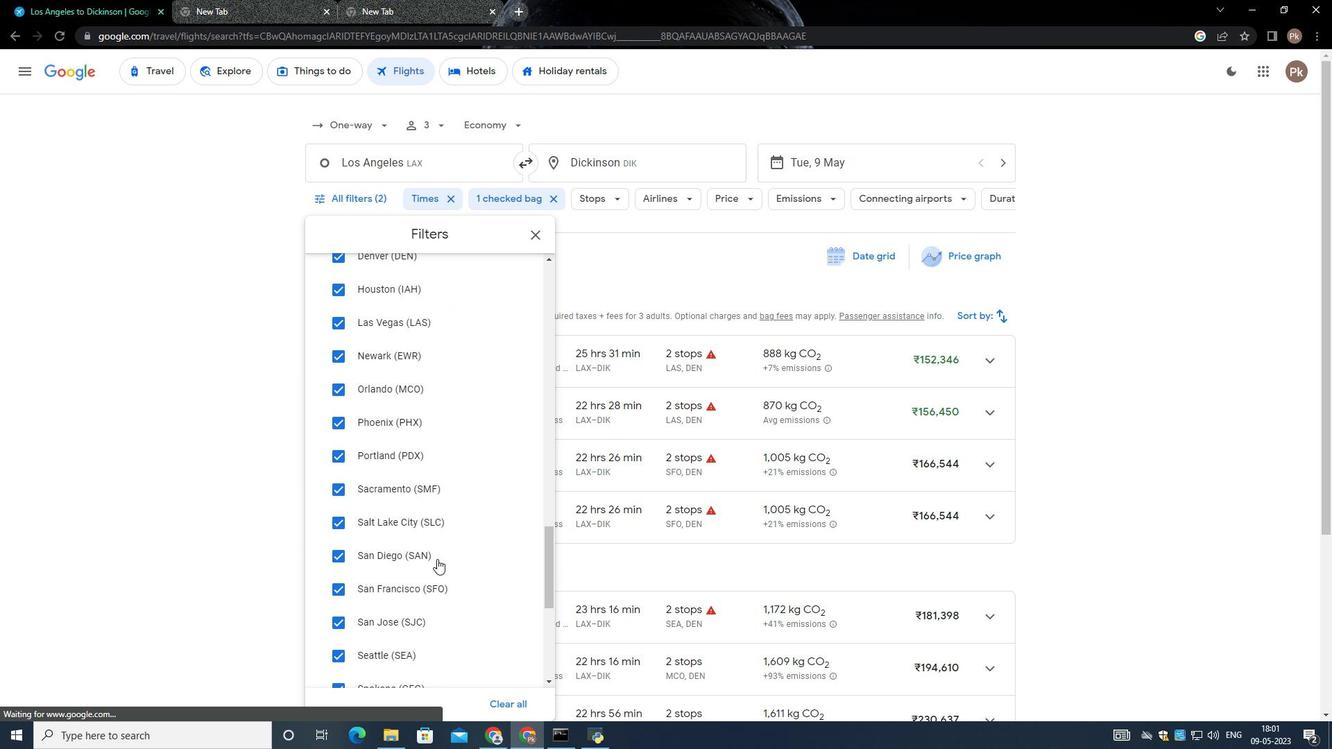 
Action: Mouse moved to (437, 559)
Screenshot: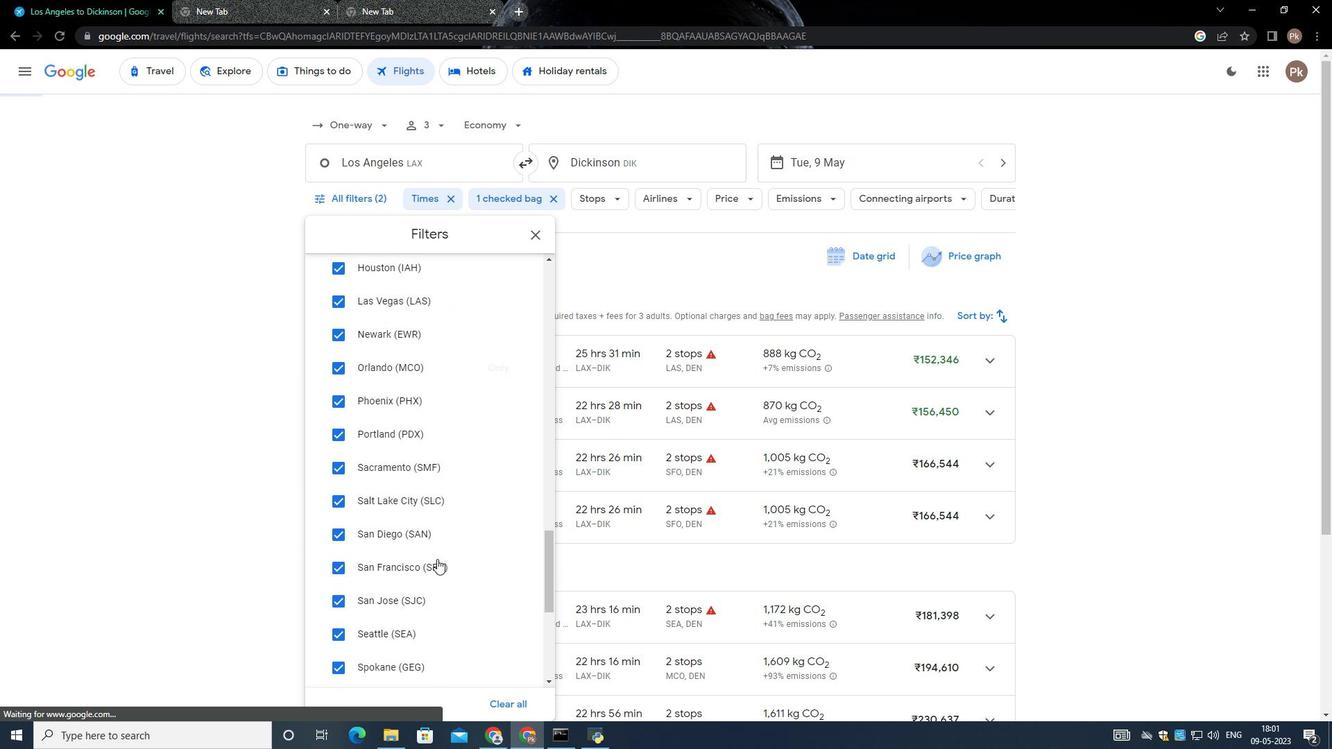 
Action: Mouse scrolled (437, 558) with delta (0, 0)
Screenshot: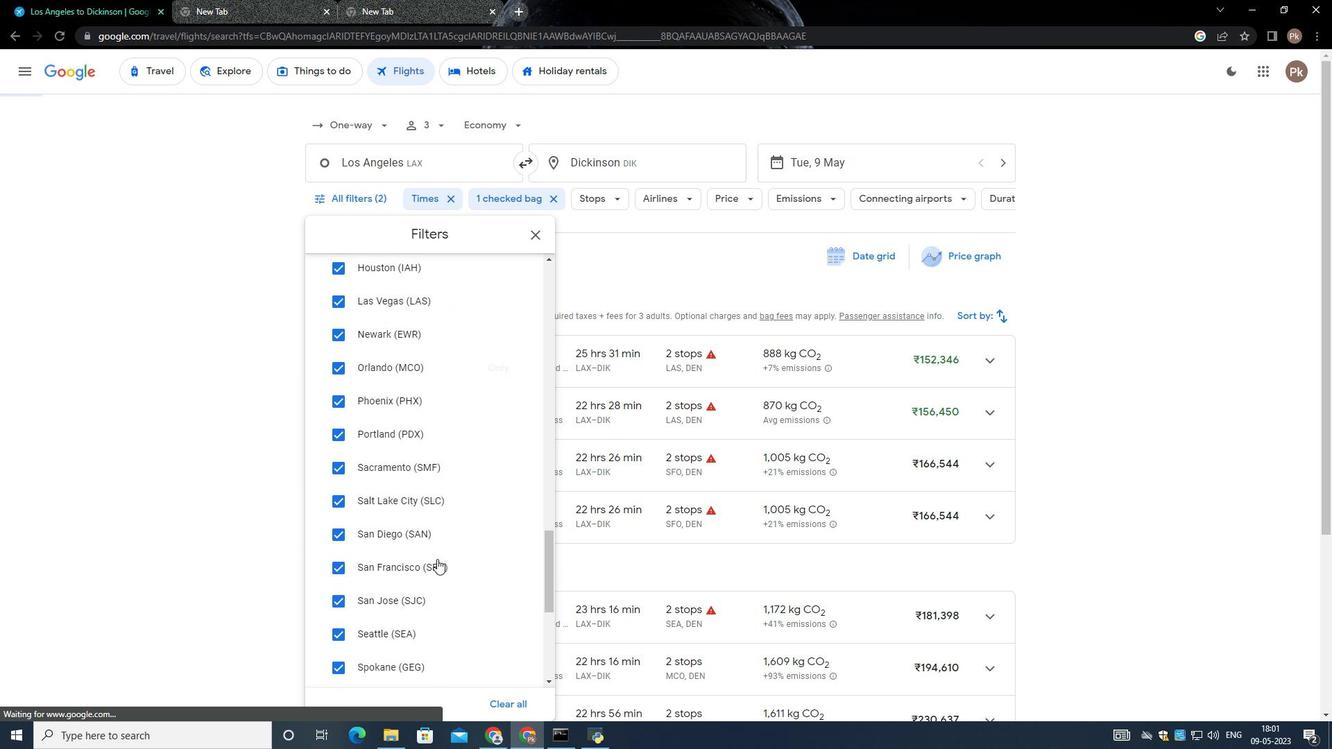 
Action: Mouse moved to (436, 559)
Screenshot: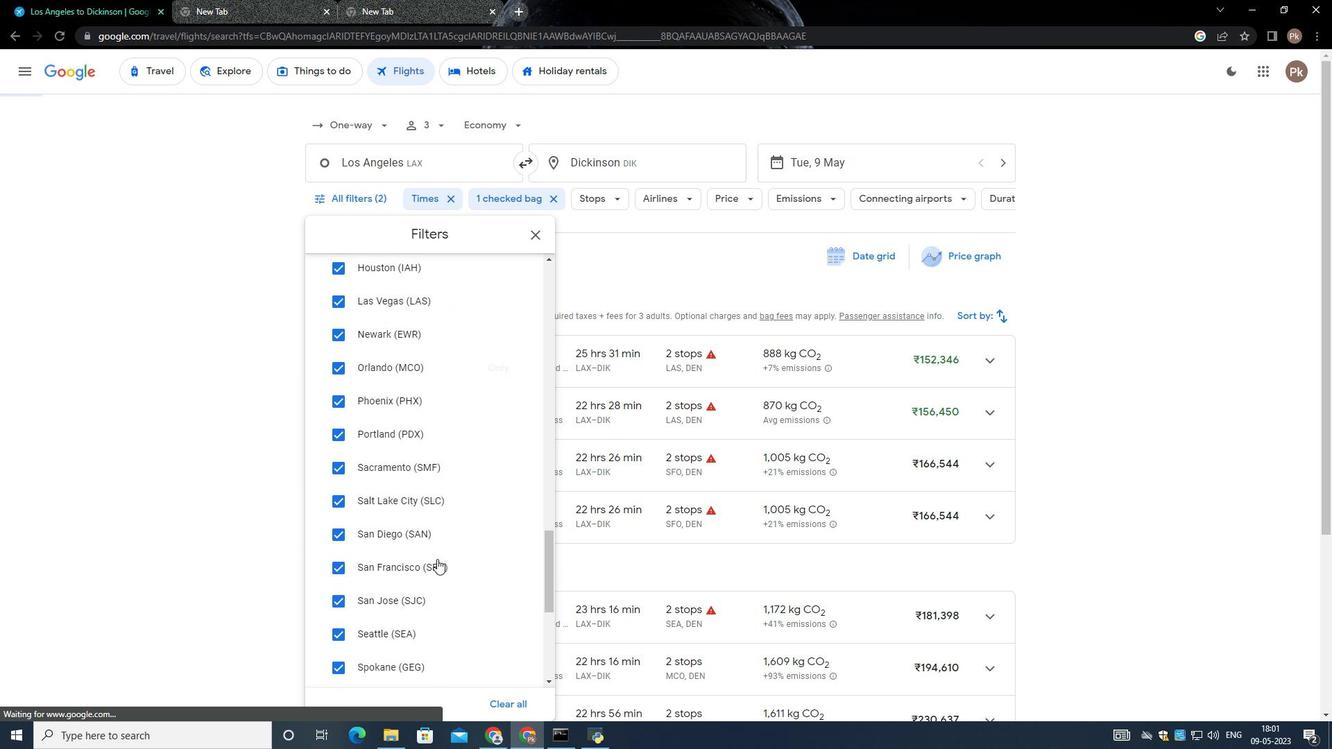 
Action: Mouse scrolled (436, 558) with delta (0, 0)
Screenshot: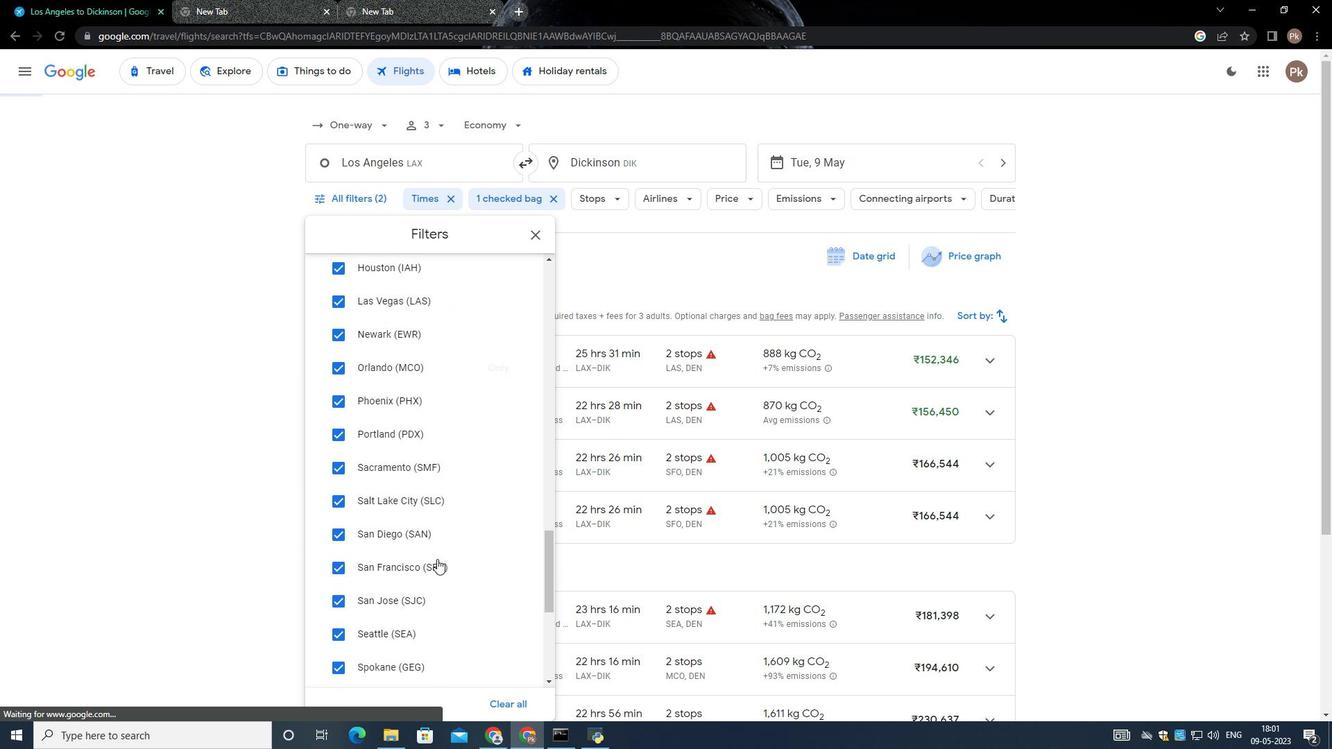 
Action: Mouse scrolled (436, 558) with delta (0, 0)
Screenshot: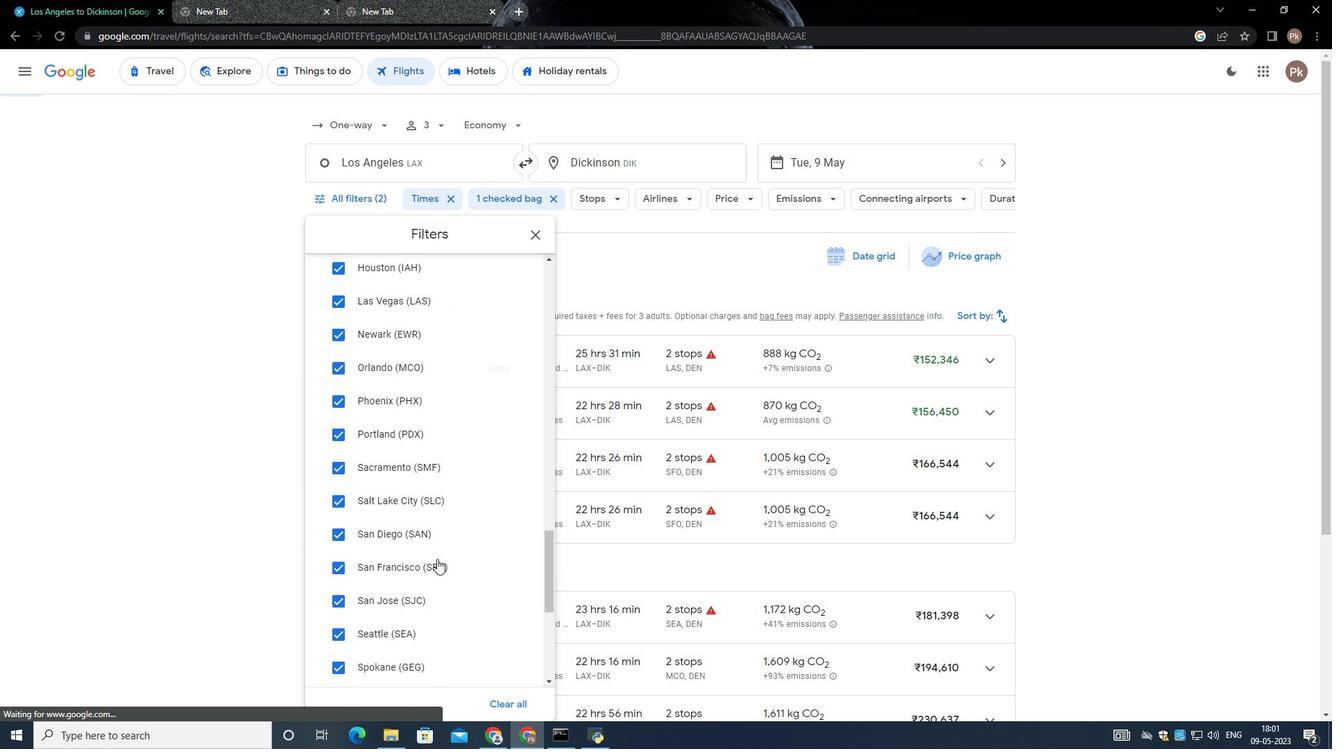 
Action: Mouse moved to (428, 552)
Screenshot: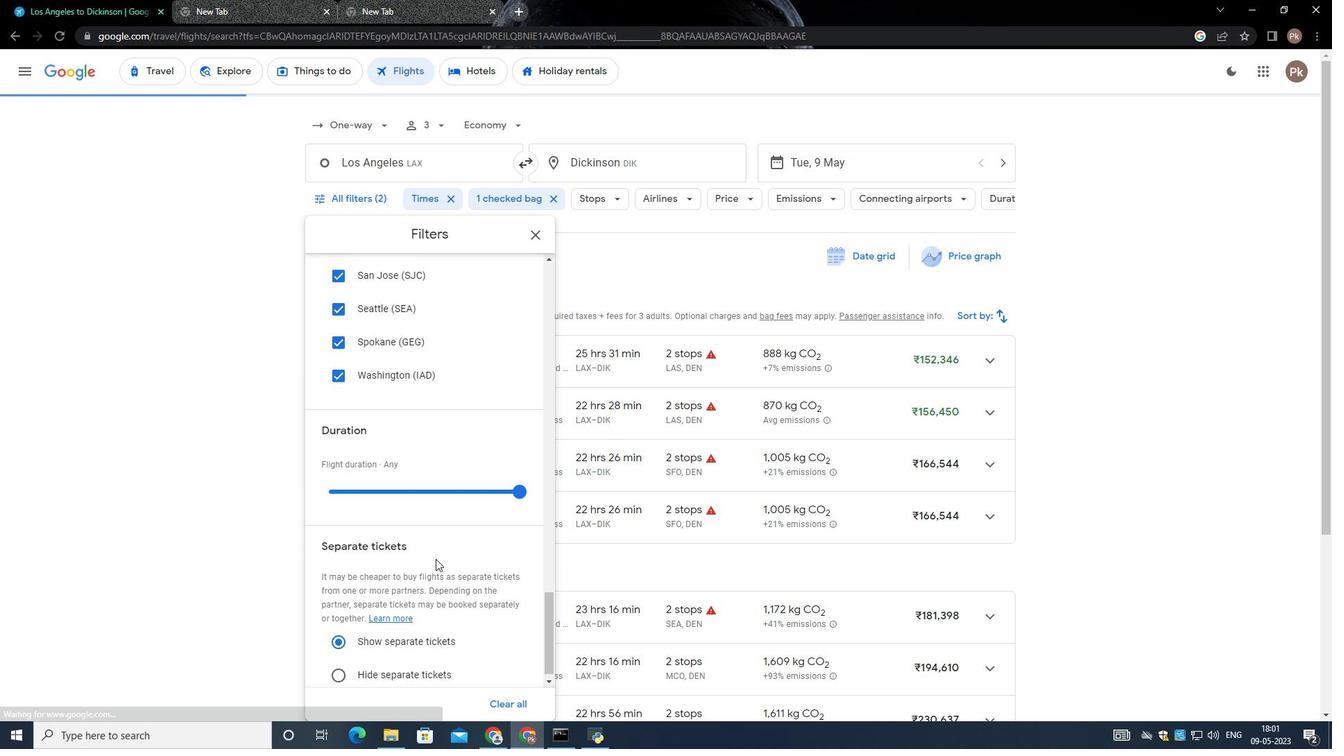 
Action: Mouse scrolled (428, 551) with delta (0, 0)
Screenshot: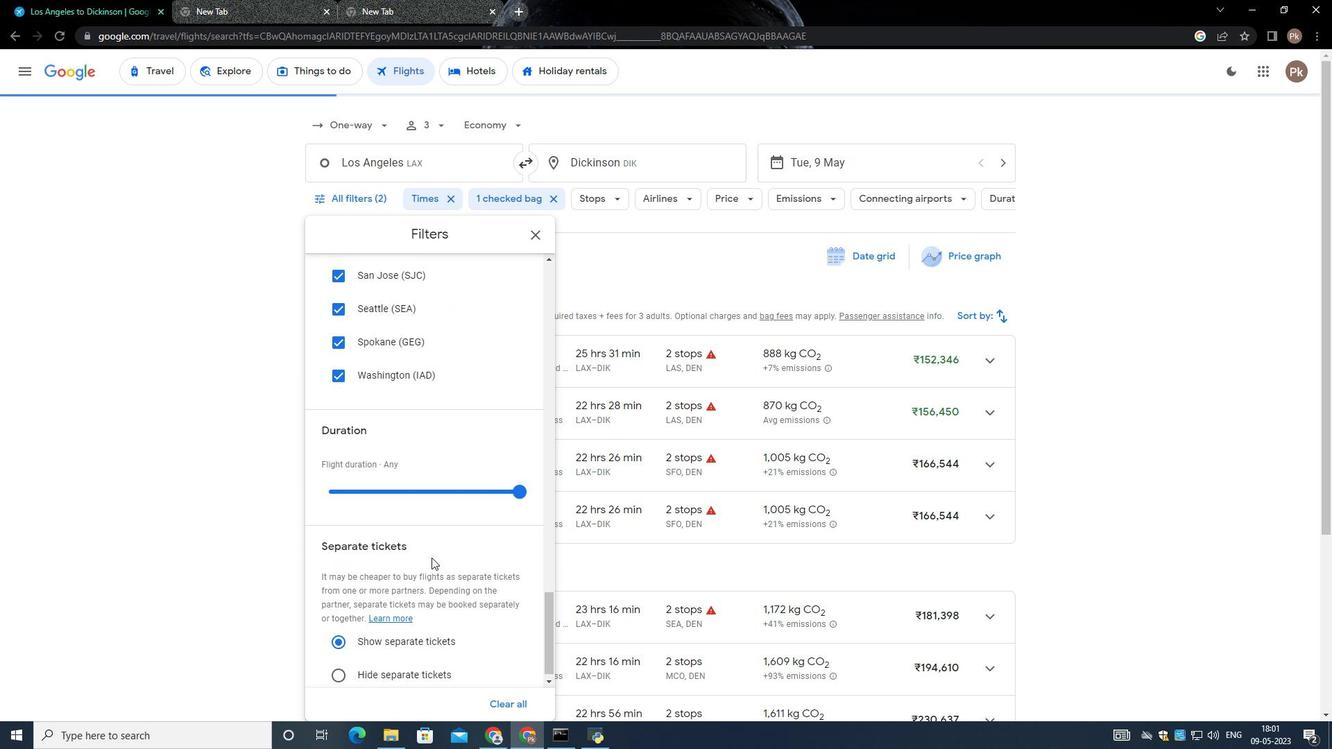 
Action: Mouse scrolled (428, 551) with delta (0, 0)
Screenshot: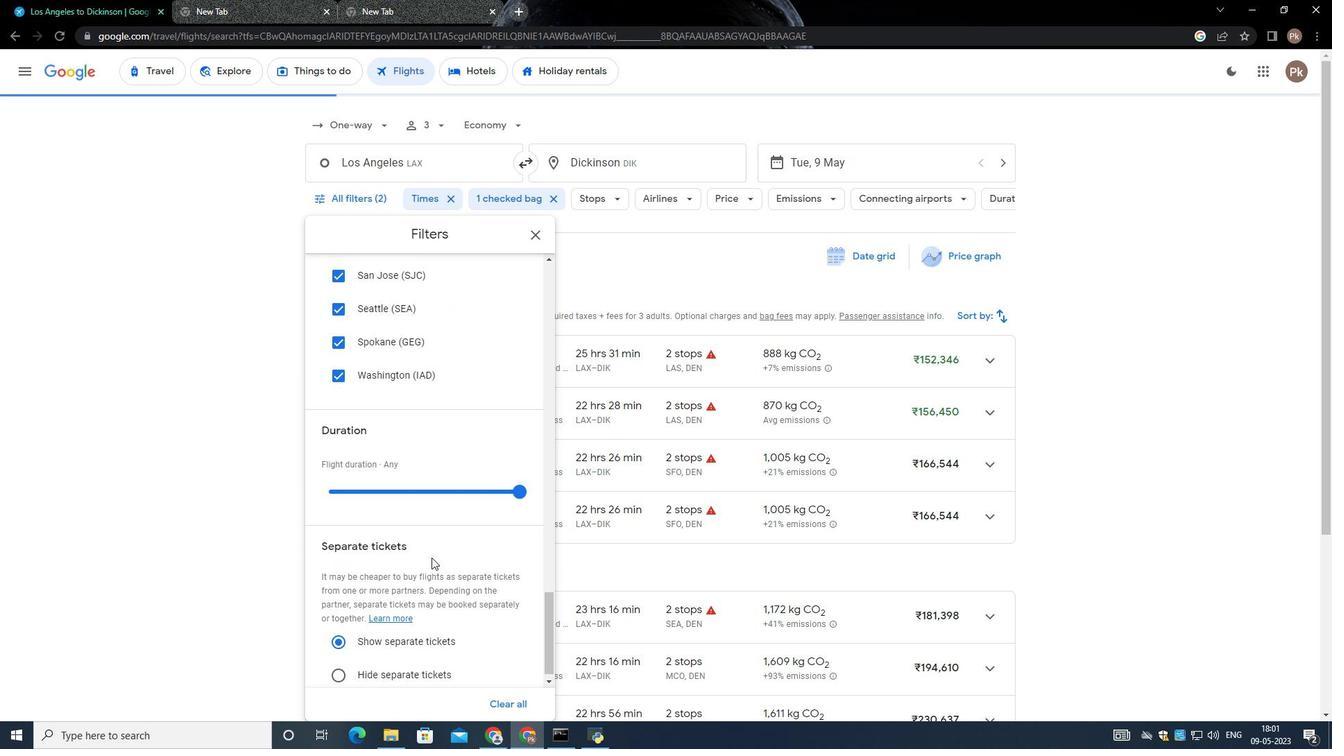 
Action: Mouse scrolled (428, 551) with delta (0, 0)
Screenshot: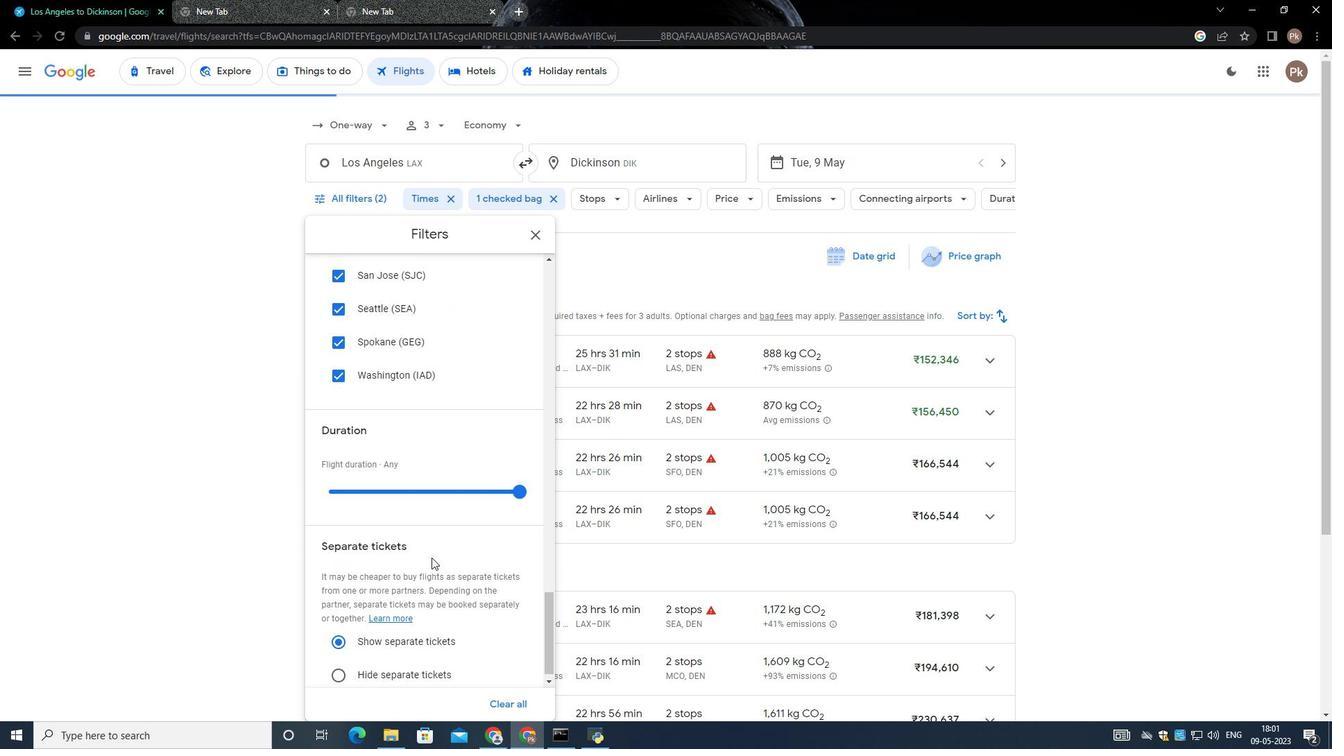 
Action: Mouse scrolled (428, 551) with delta (0, 0)
Screenshot: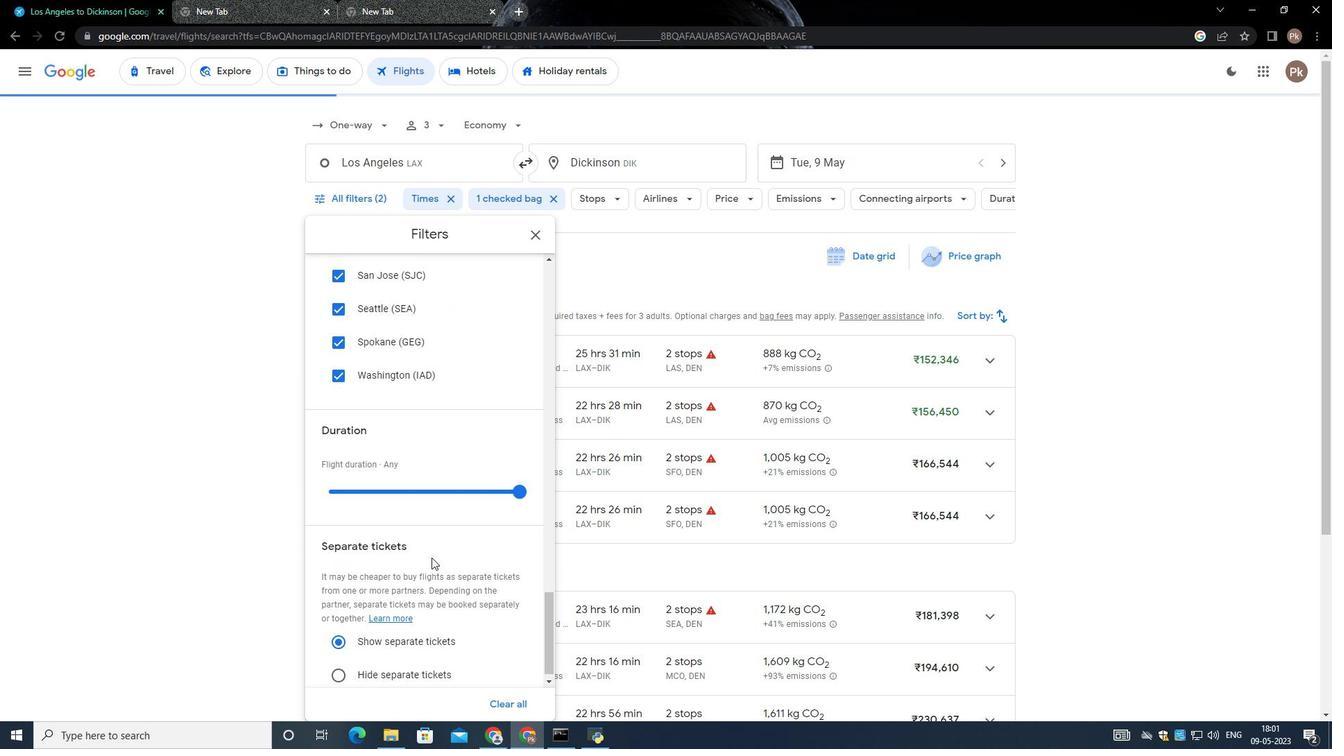 
Action: Mouse scrolled (428, 551) with delta (0, 0)
Screenshot: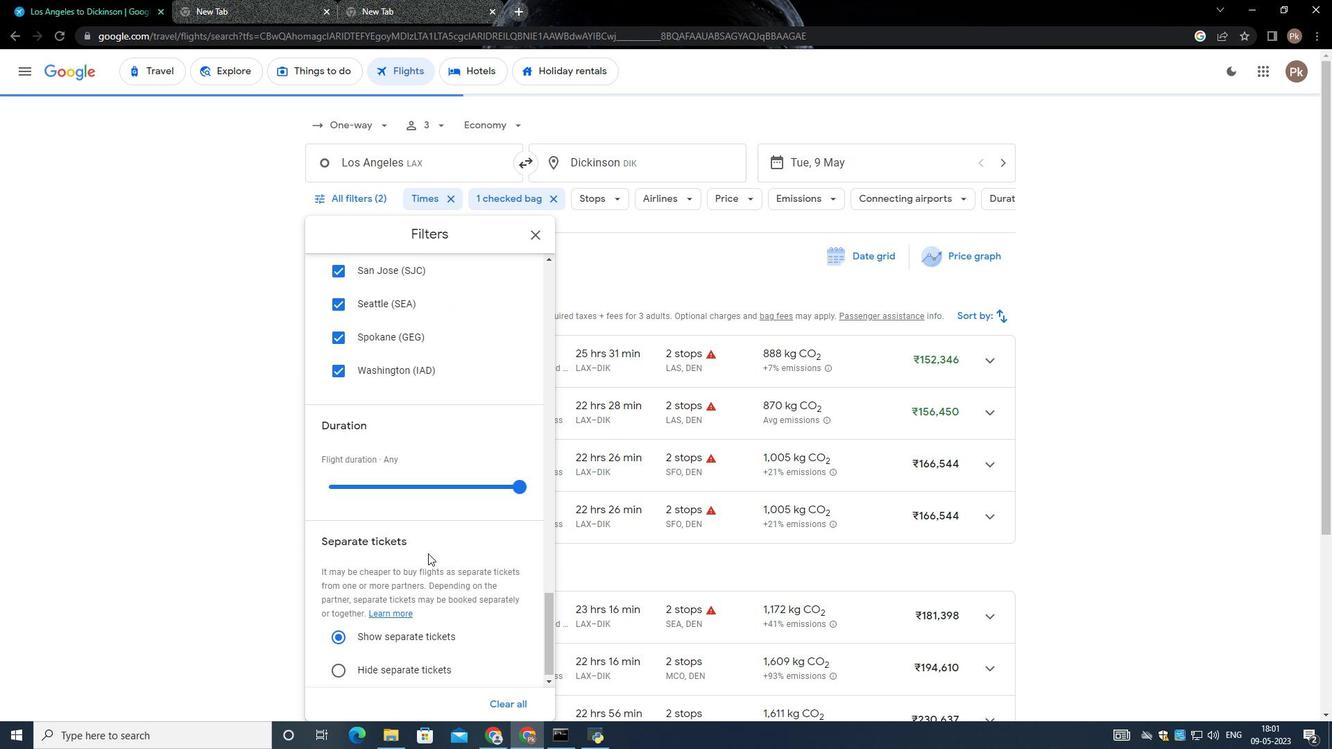 
Action: Mouse moved to (424, 552)
Screenshot: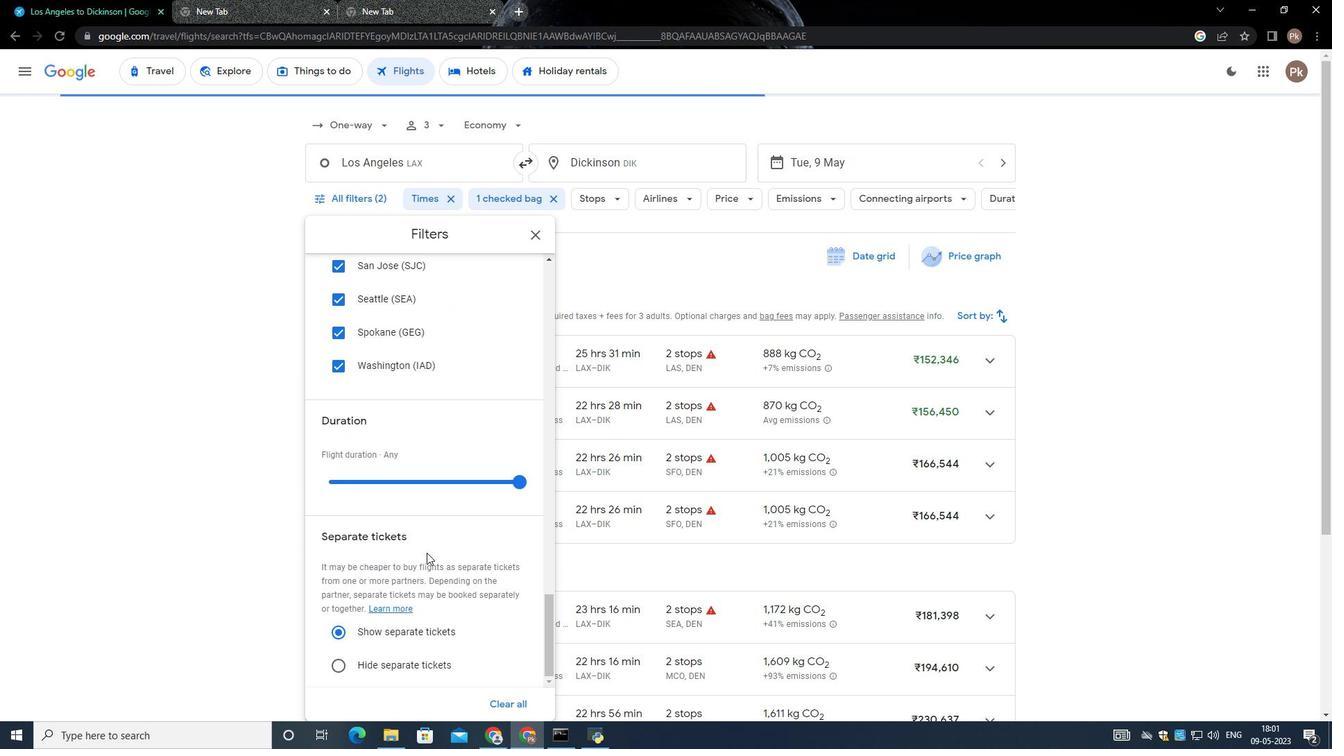 
